 Task: Find connections with filter location Siegen with filter topic #startupquoteswith filter profile language German with filter current company Godrej Group with filter school Rajeev Institute of Technology, HASSAN with filter industry Magnetic and Optical Media Manufacturing with filter service category Resume Writing with filter keywords title Mechanic
Action: Mouse moved to (165, 221)
Screenshot: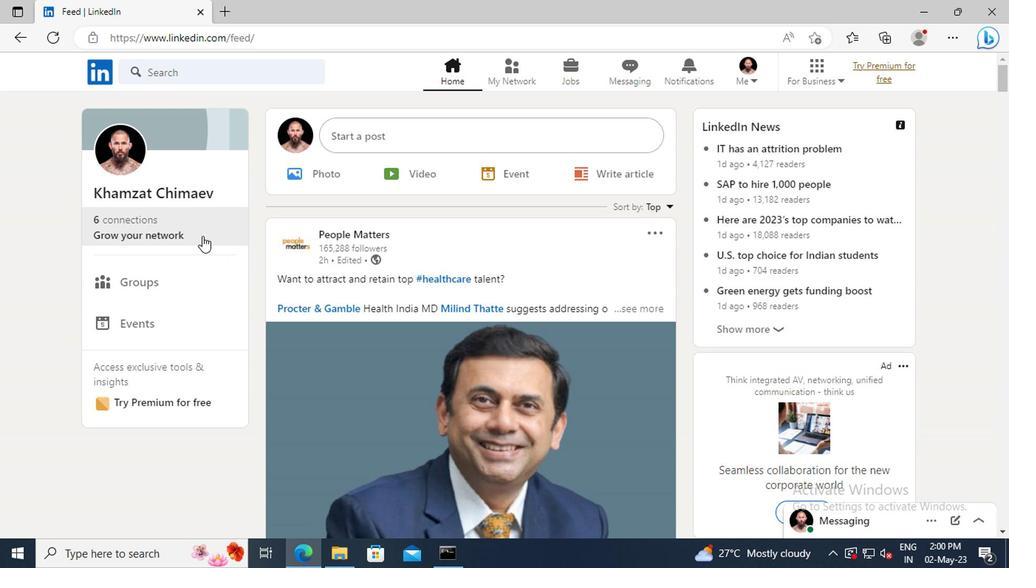 
Action: Mouse pressed left at (165, 221)
Screenshot: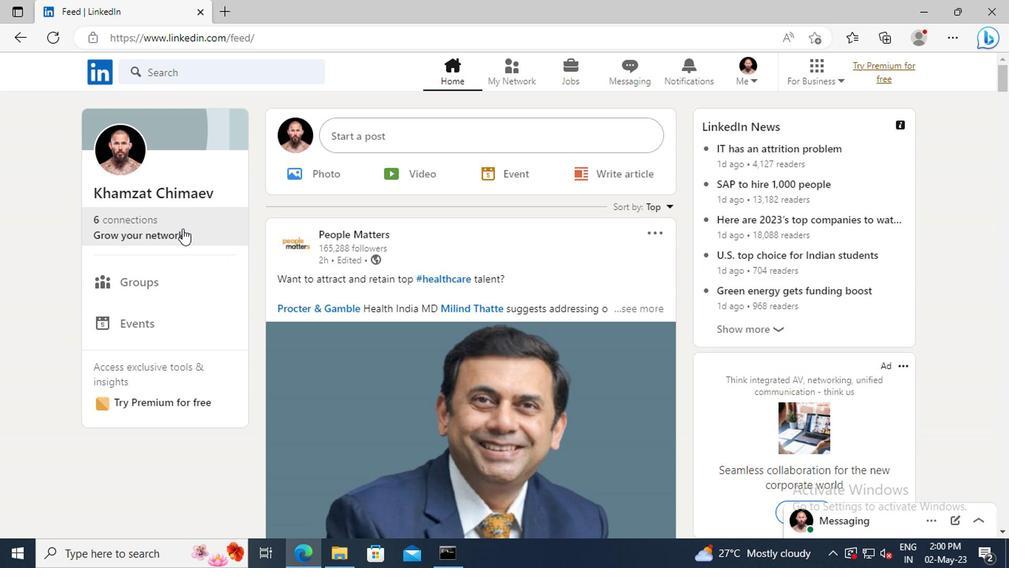 
Action: Mouse moved to (151, 155)
Screenshot: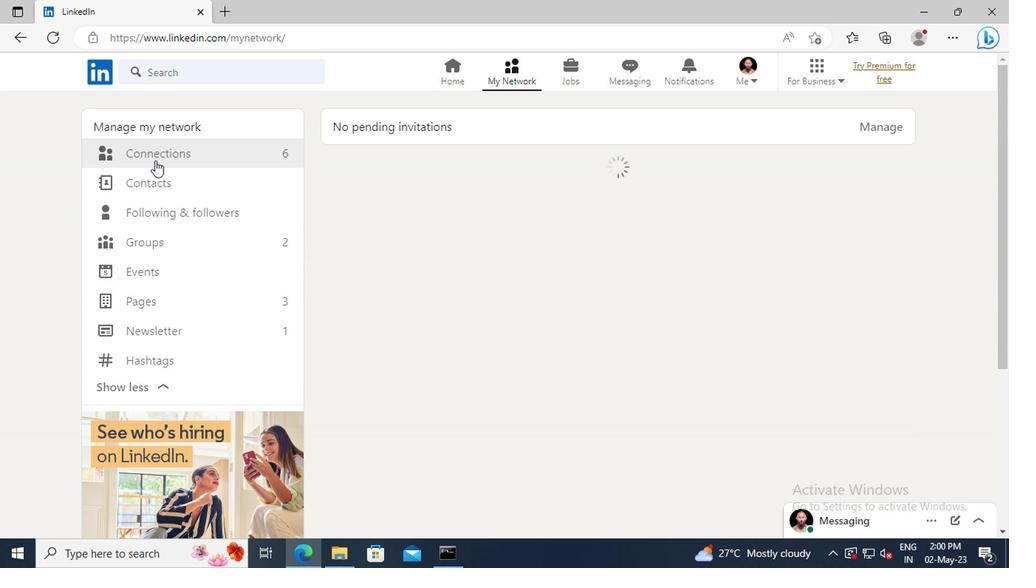 
Action: Mouse pressed left at (151, 155)
Screenshot: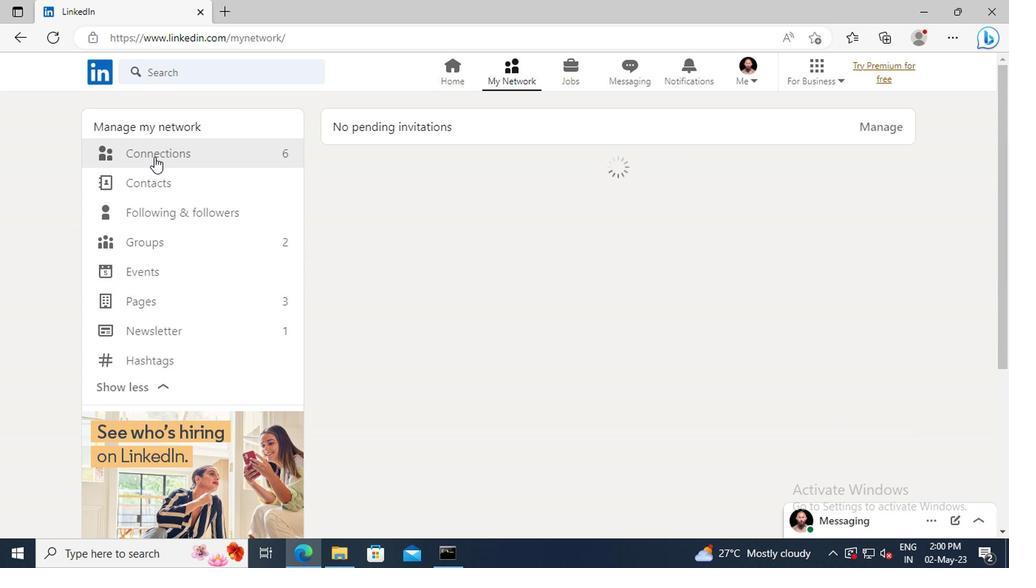 
Action: Mouse moved to (589, 158)
Screenshot: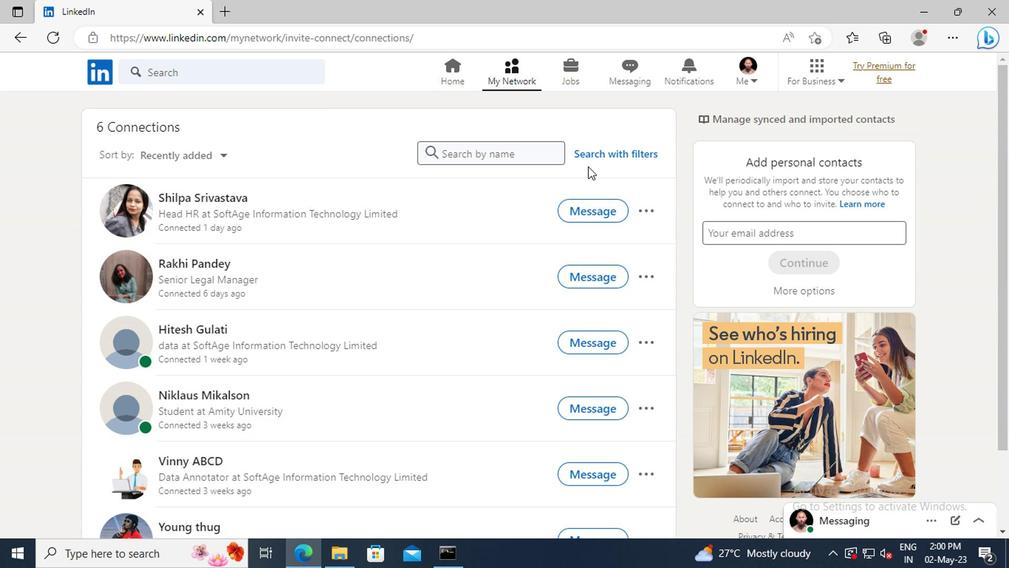 
Action: Mouse pressed left at (589, 158)
Screenshot: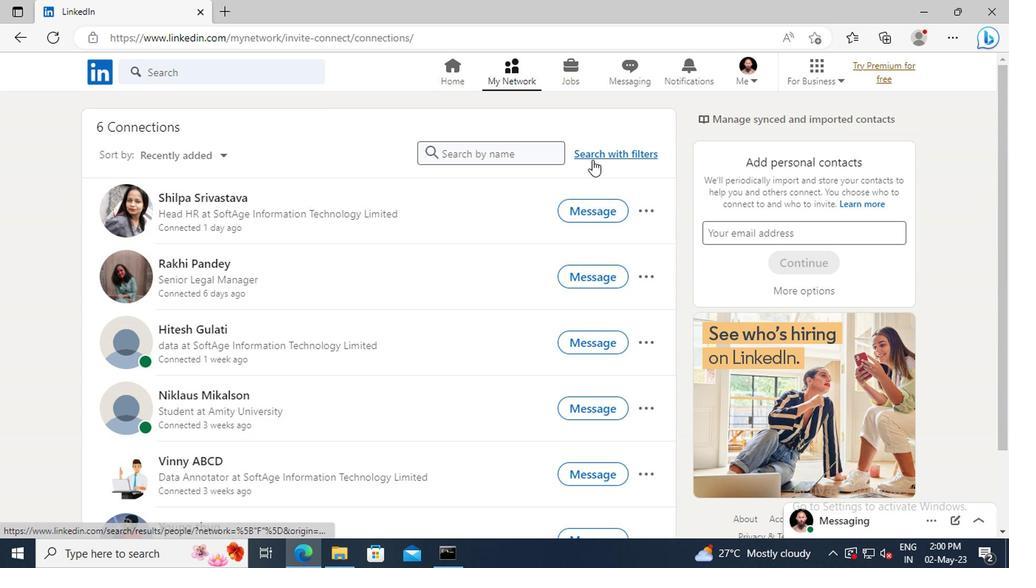 
Action: Mouse moved to (550, 114)
Screenshot: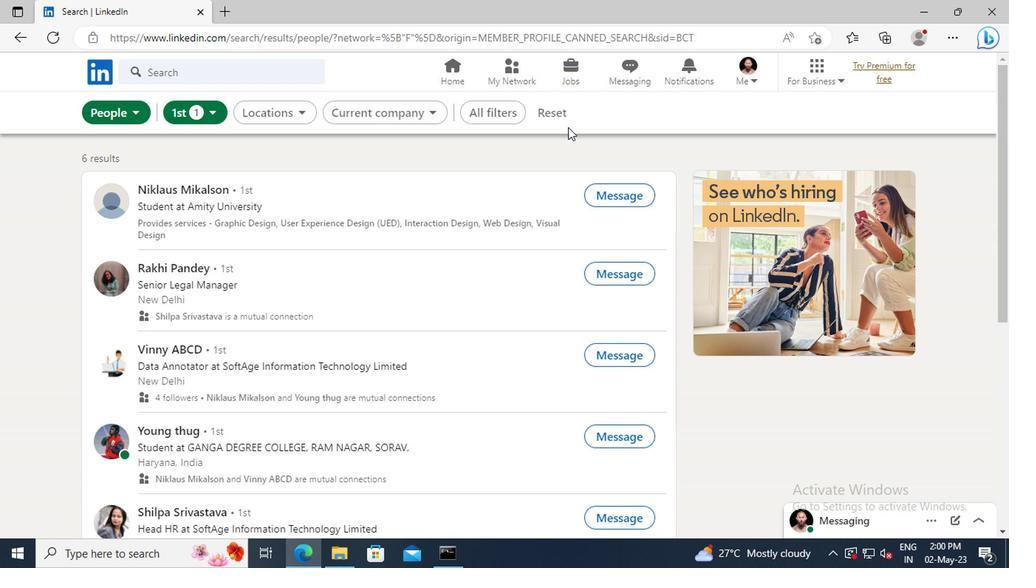 
Action: Mouse pressed left at (550, 114)
Screenshot: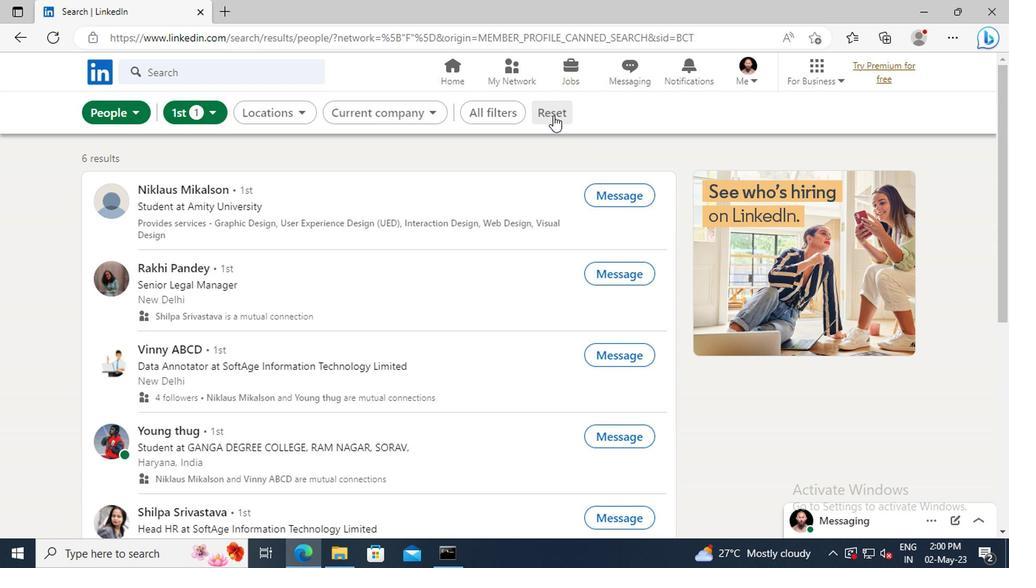 
Action: Mouse moved to (531, 113)
Screenshot: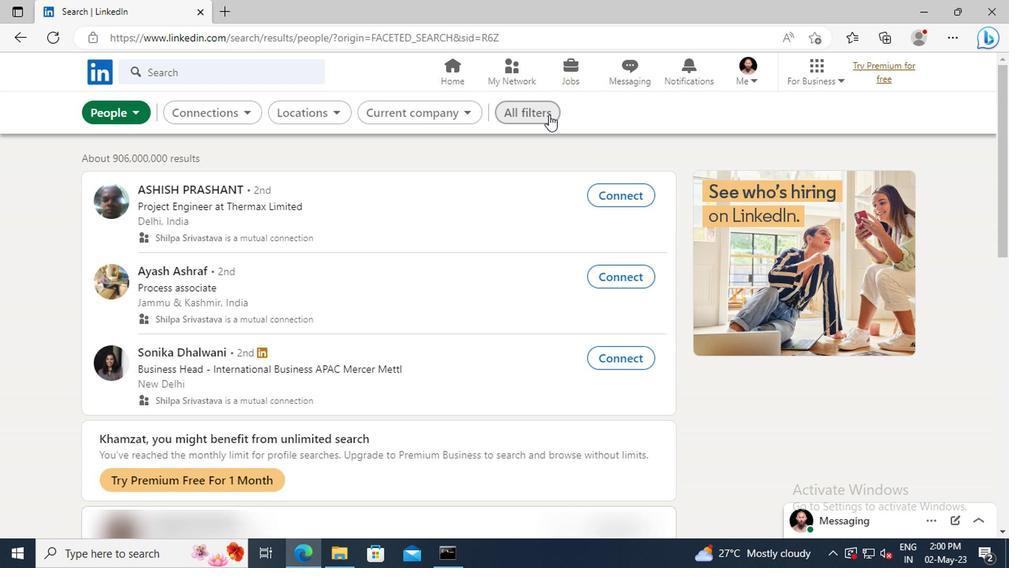 
Action: Mouse pressed left at (531, 113)
Screenshot: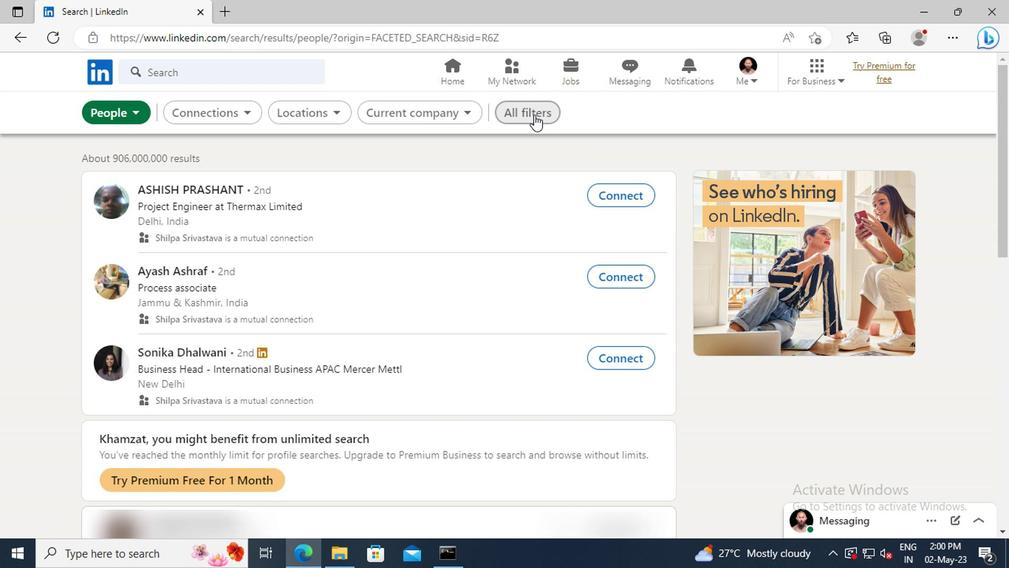 
Action: Mouse moved to (809, 277)
Screenshot: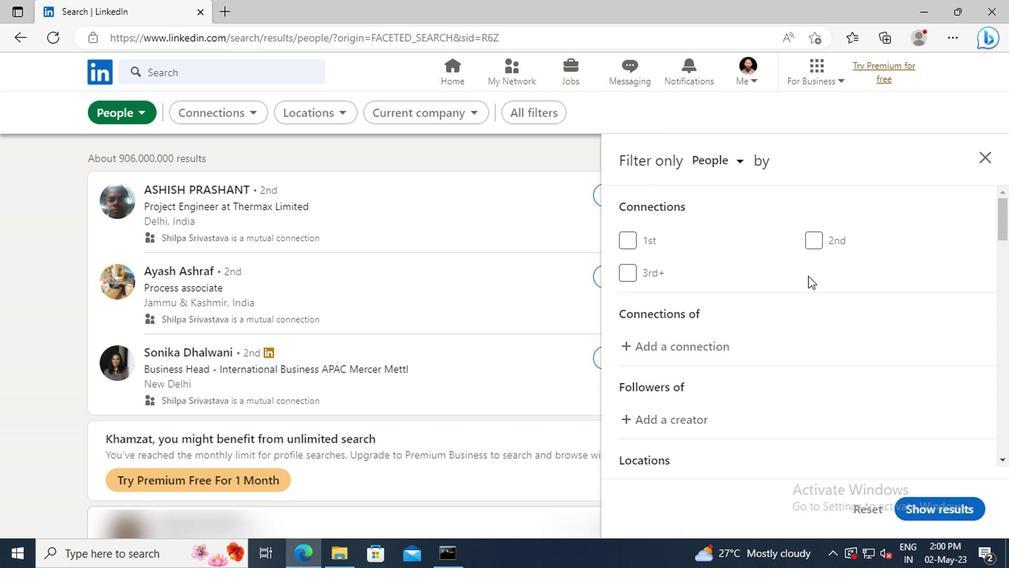 
Action: Mouse scrolled (809, 277) with delta (0, 0)
Screenshot: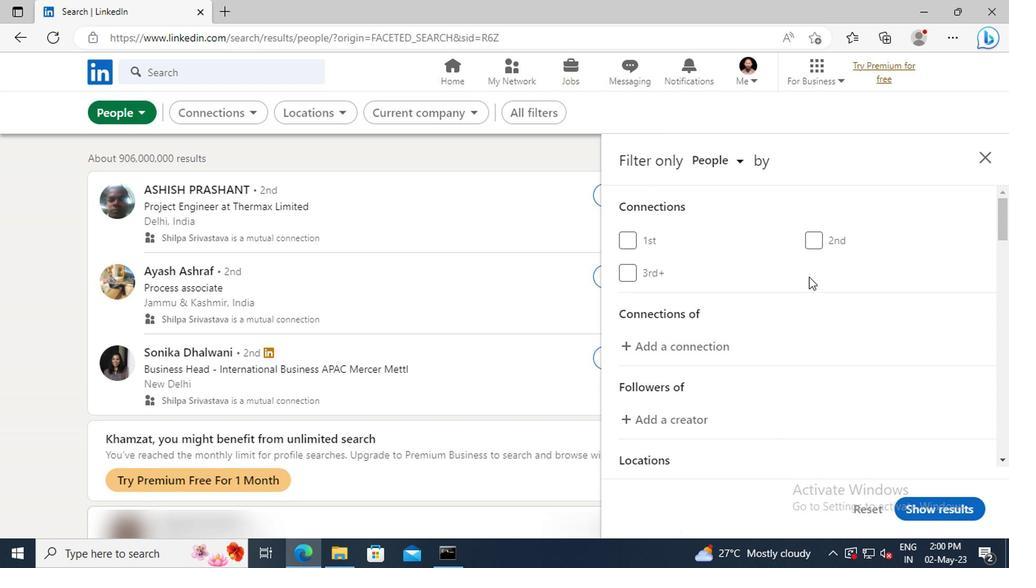 
Action: Mouse moved to (809, 278)
Screenshot: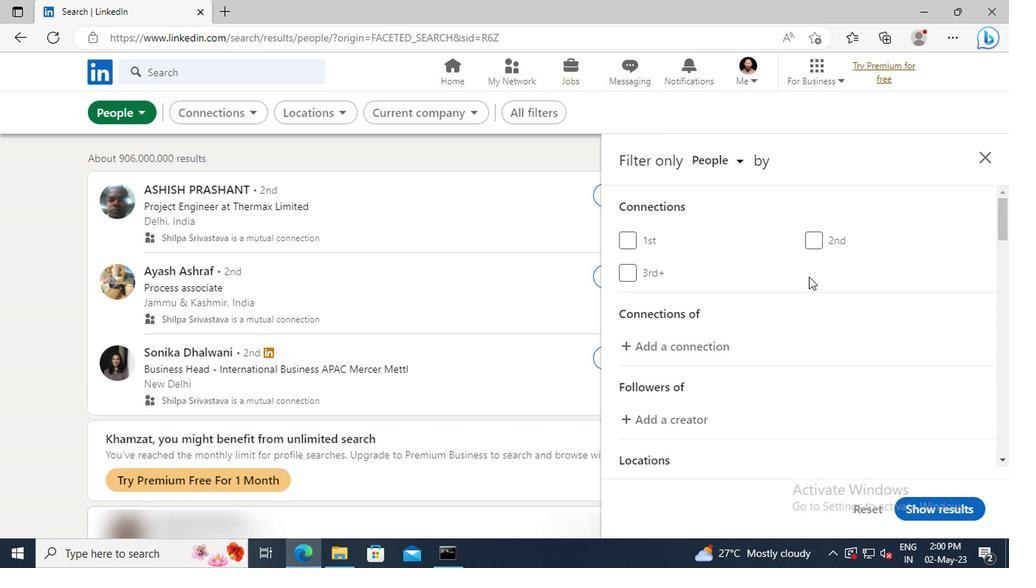 
Action: Mouse scrolled (809, 277) with delta (0, -1)
Screenshot: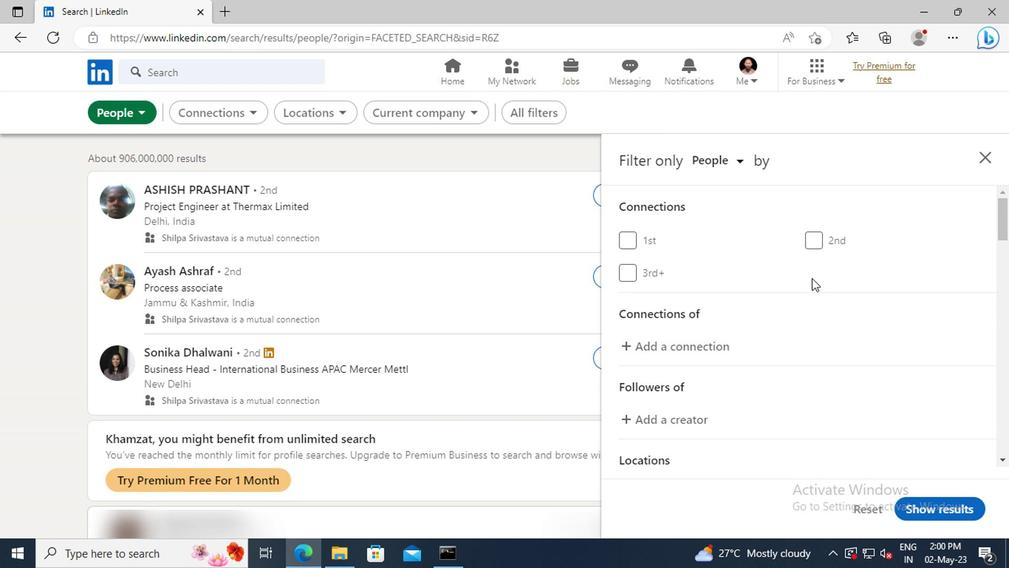 
Action: Mouse moved to (810, 279)
Screenshot: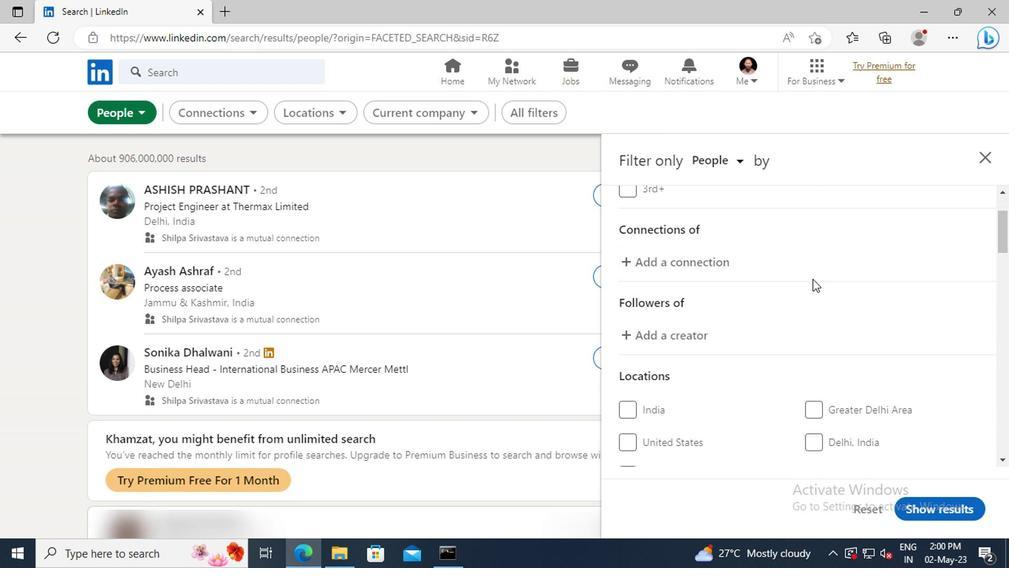 
Action: Mouse scrolled (810, 278) with delta (0, 0)
Screenshot: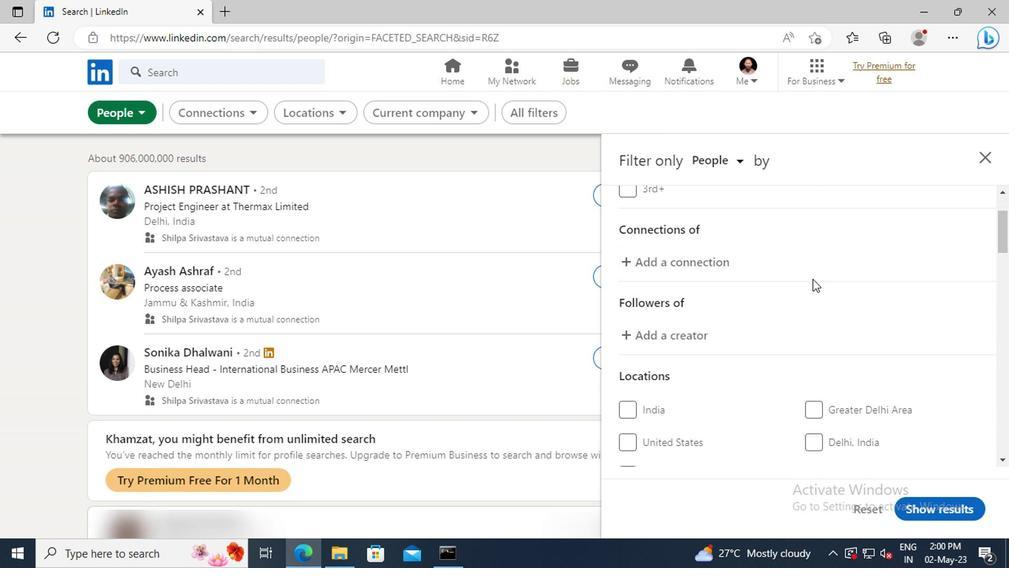
Action: Mouse scrolled (810, 278) with delta (0, 0)
Screenshot: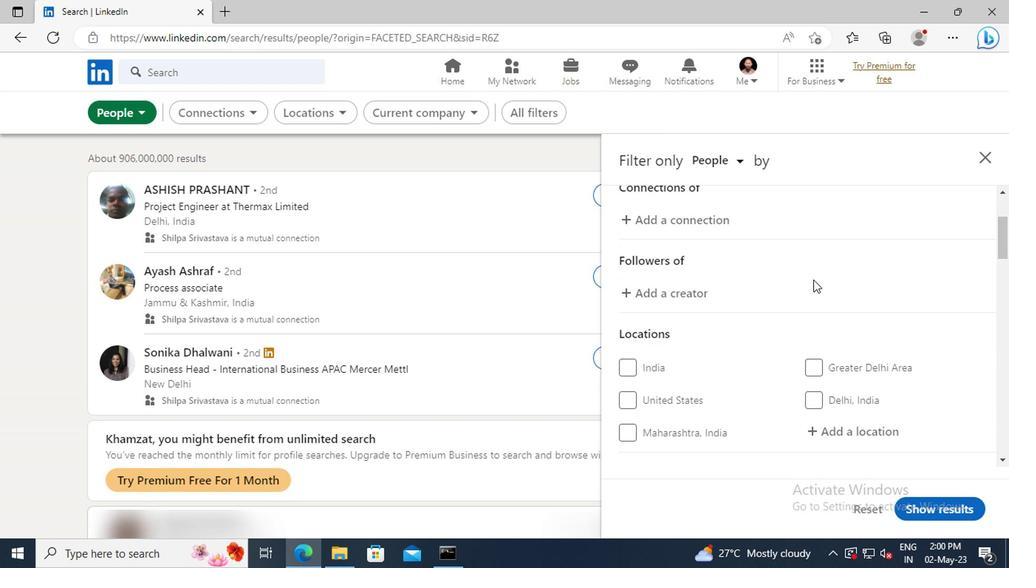 
Action: Mouse moved to (810, 280)
Screenshot: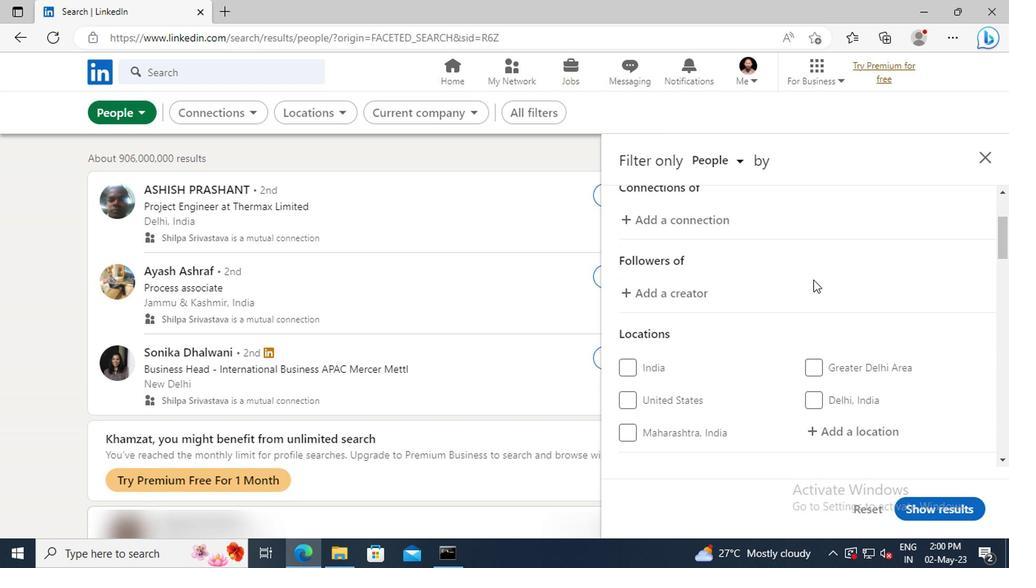 
Action: Mouse scrolled (810, 279) with delta (0, -1)
Screenshot: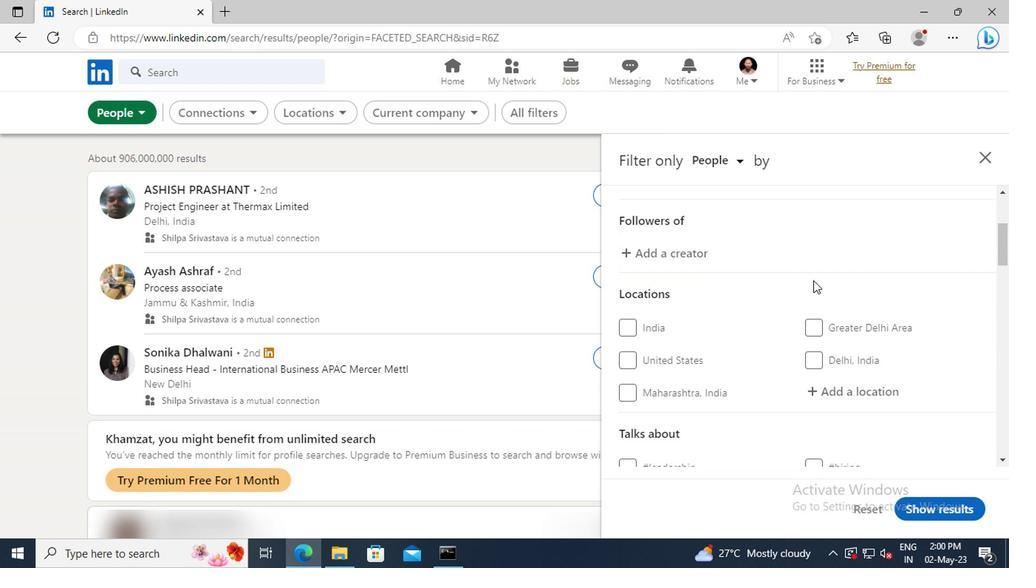 
Action: Mouse scrolled (810, 279) with delta (0, -1)
Screenshot: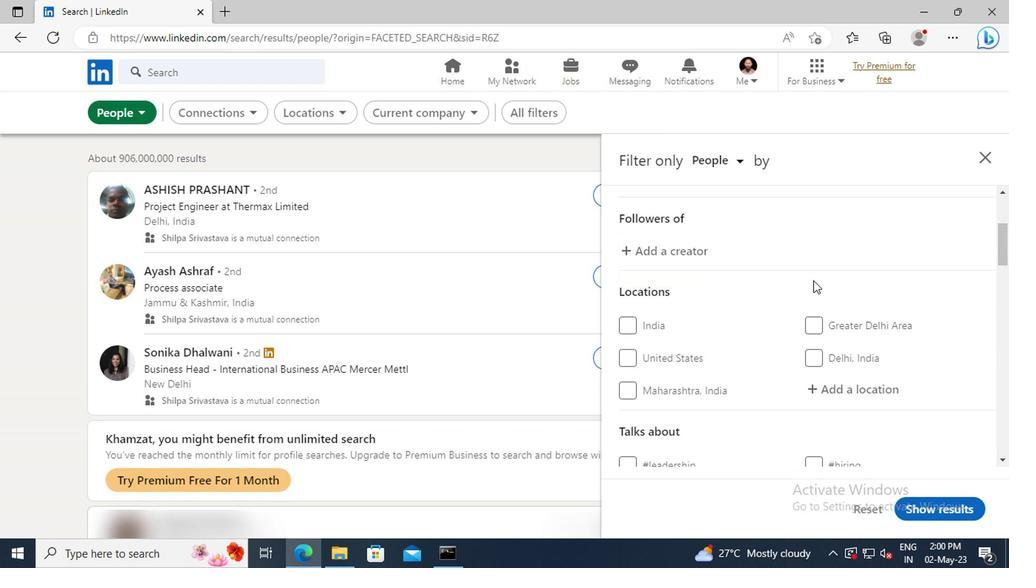 
Action: Mouse moved to (820, 307)
Screenshot: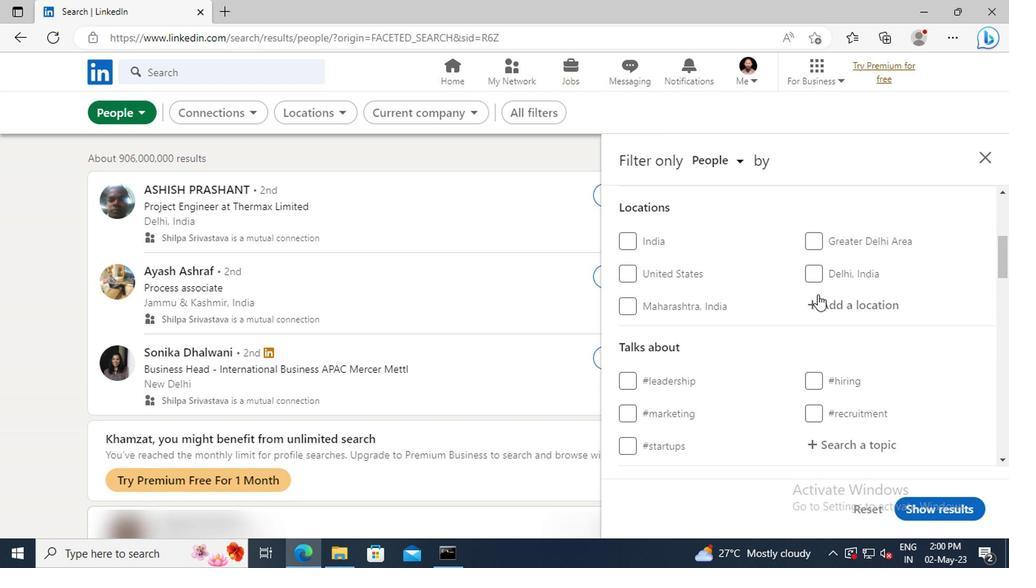 
Action: Mouse pressed left at (820, 307)
Screenshot: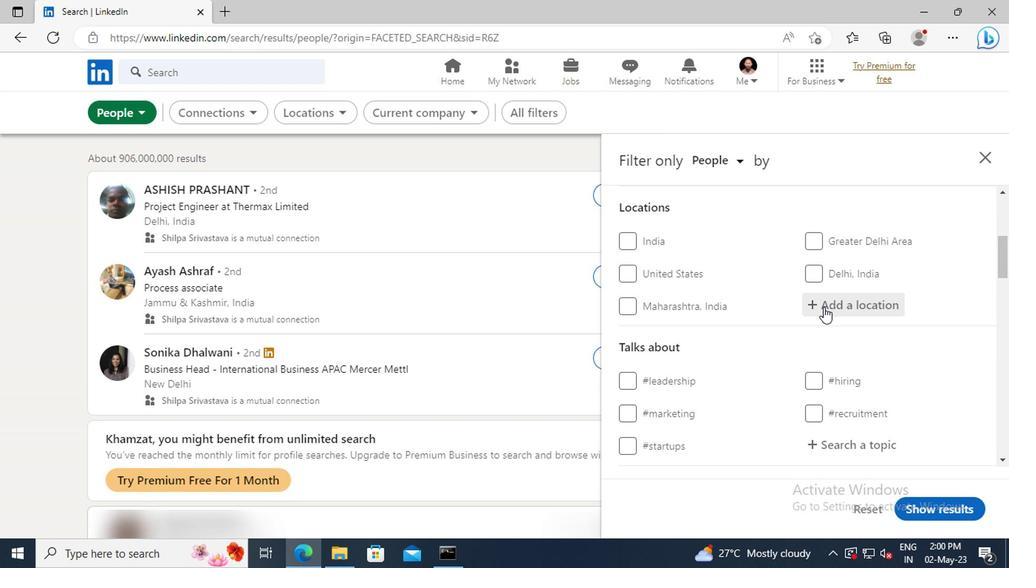 
Action: Key pressed <Key.shift>SIEGEN
Screenshot: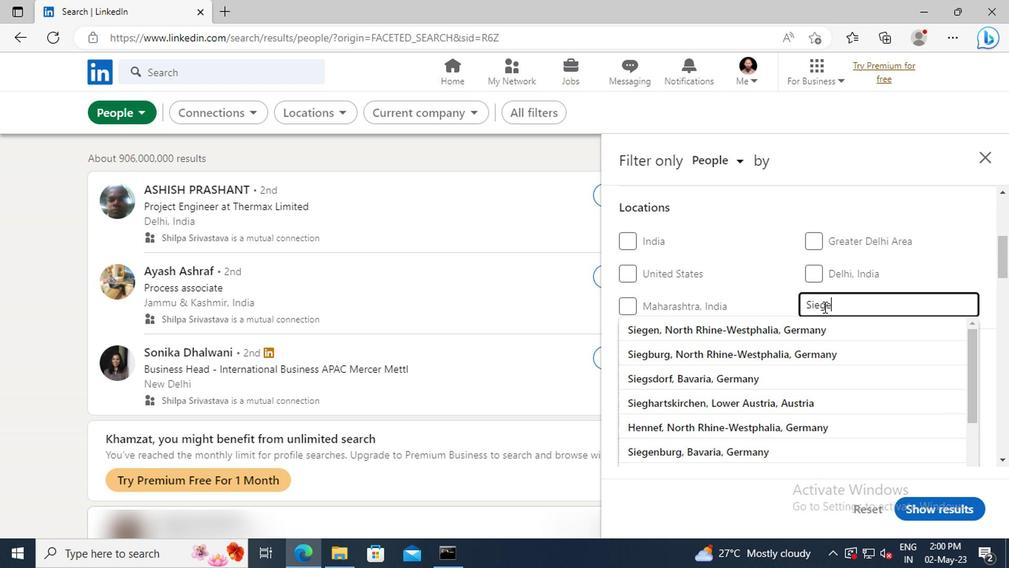 
Action: Mouse moved to (825, 327)
Screenshot: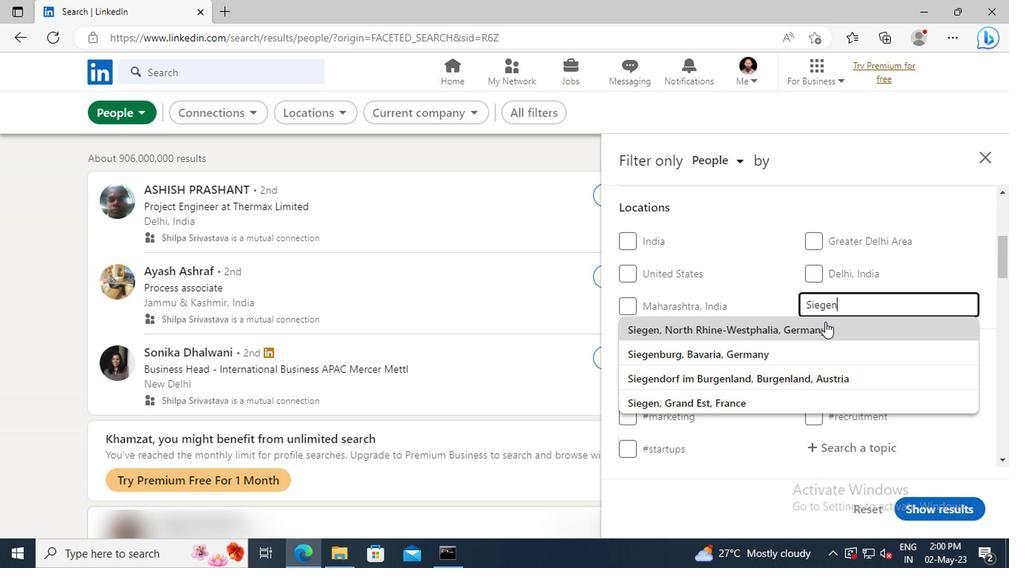
Action: Mouse pressed left at (825, 327)
Screenshot: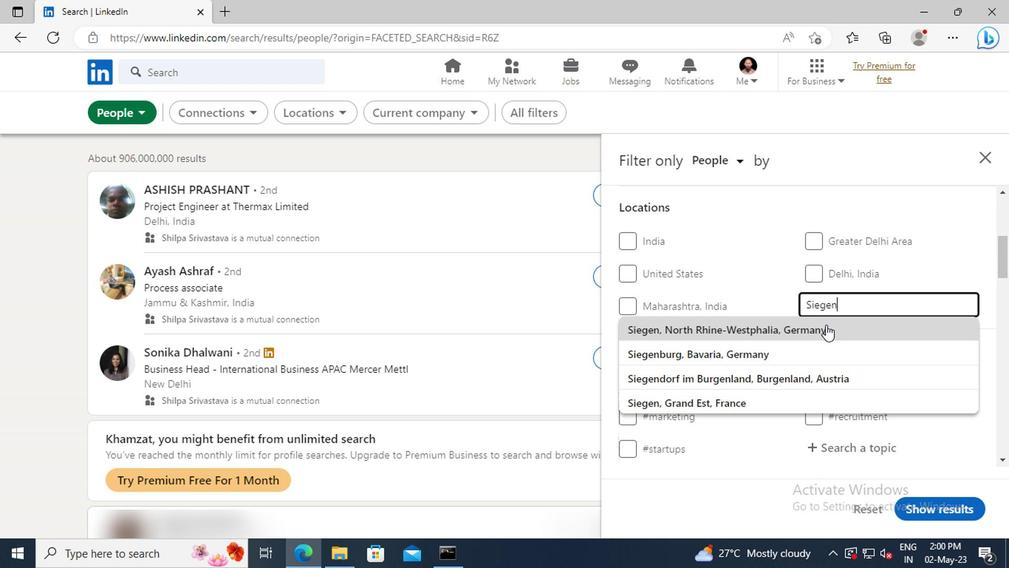 
Action: Mouse scrolled (825, 327) with delta (0, 0)
Screenshot: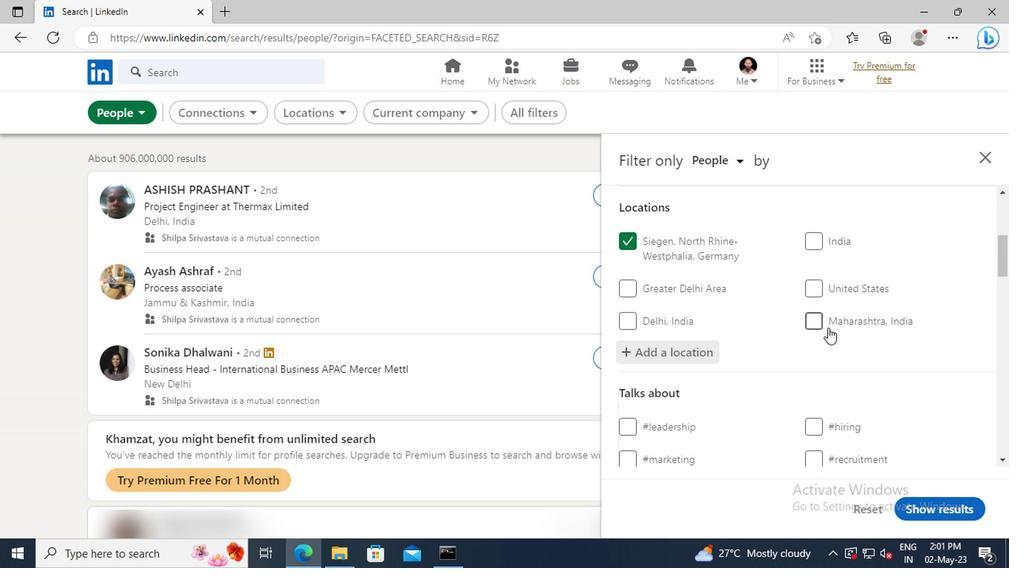 
Action: Mouse moved to (821, 324)
Screenshot: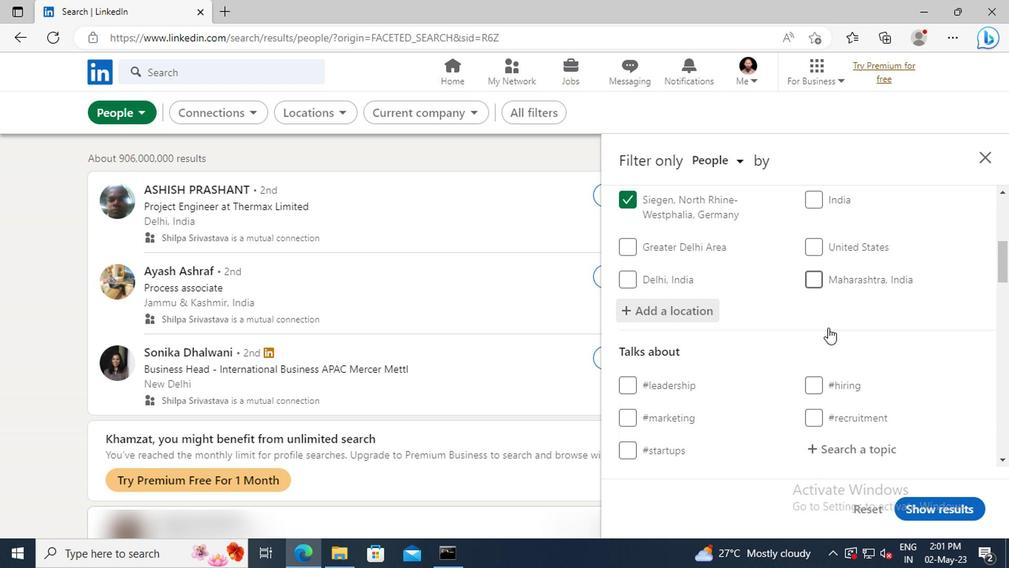 
Action: Mouse scrolled (821, 323) with delta (0, 0)
Screenshot: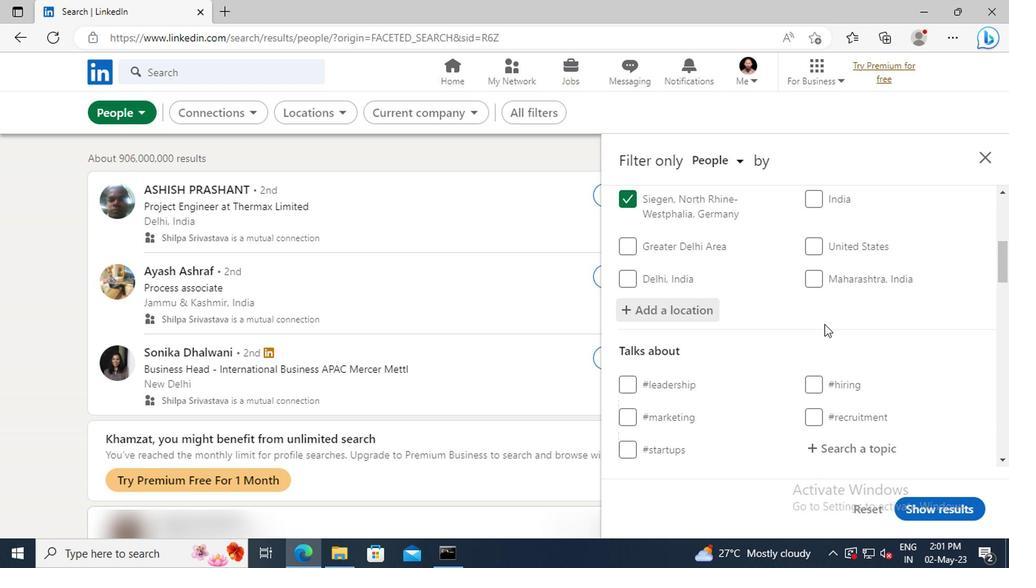 
Action: Mouse moved to (814, 313)
Screenshot: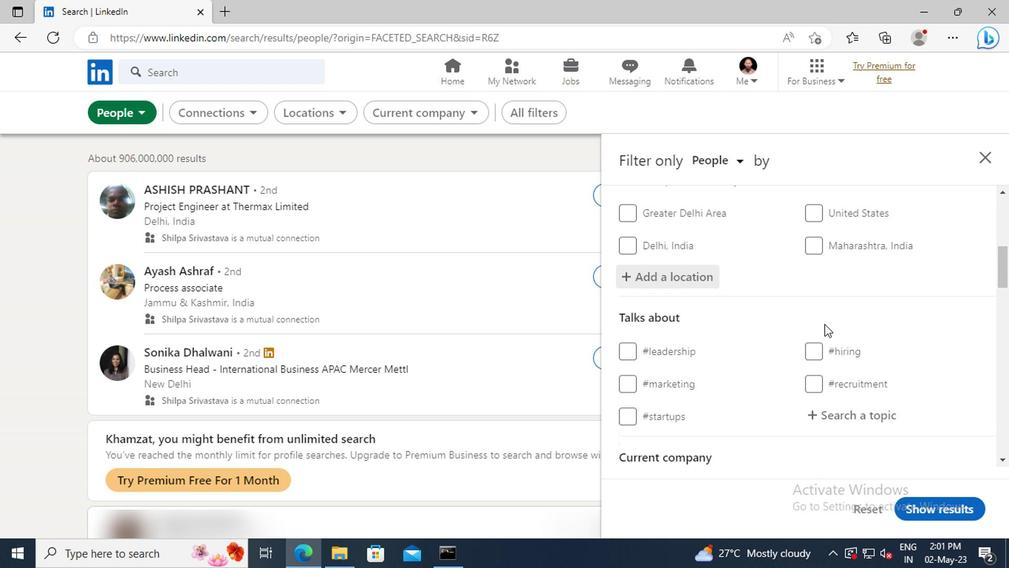 
Action: Mouse scrolled (814, 312) with delta (0, 0)
Screenshot: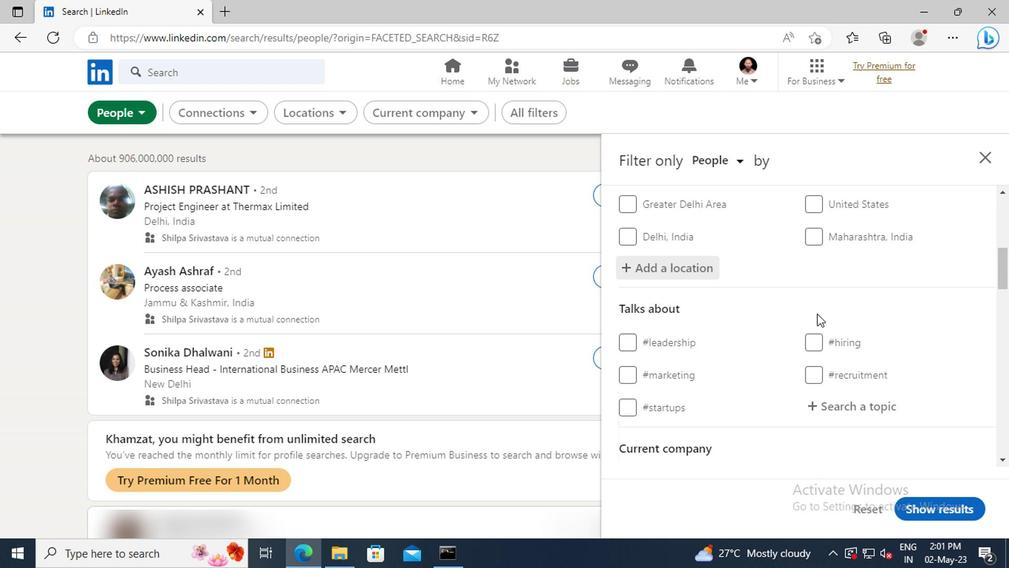 
Action: Mouse moved to (812, 313)
Screenshot: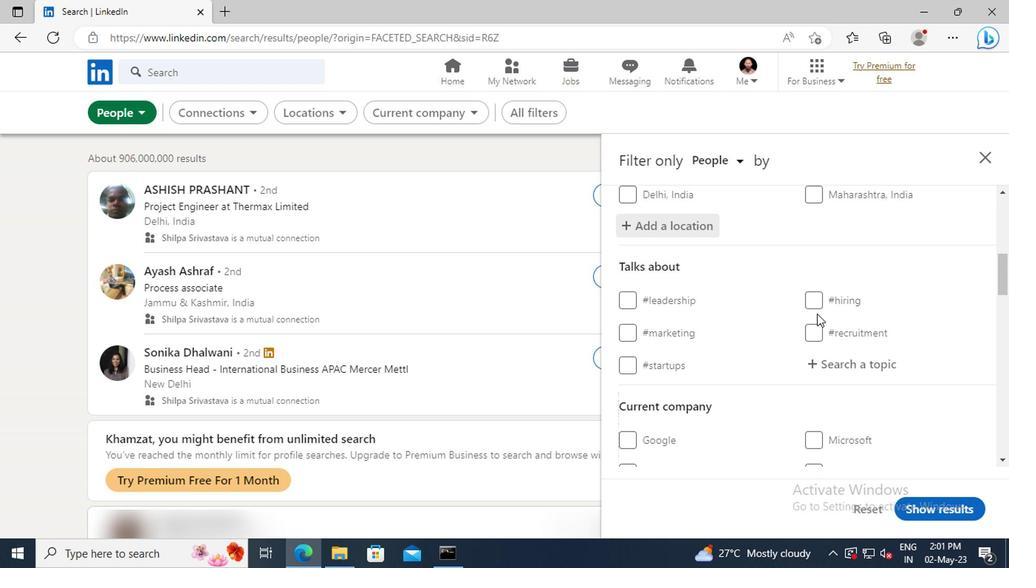 
Action: Mouse scrolled (812, 312) with delta (0, 0)
Screenshot: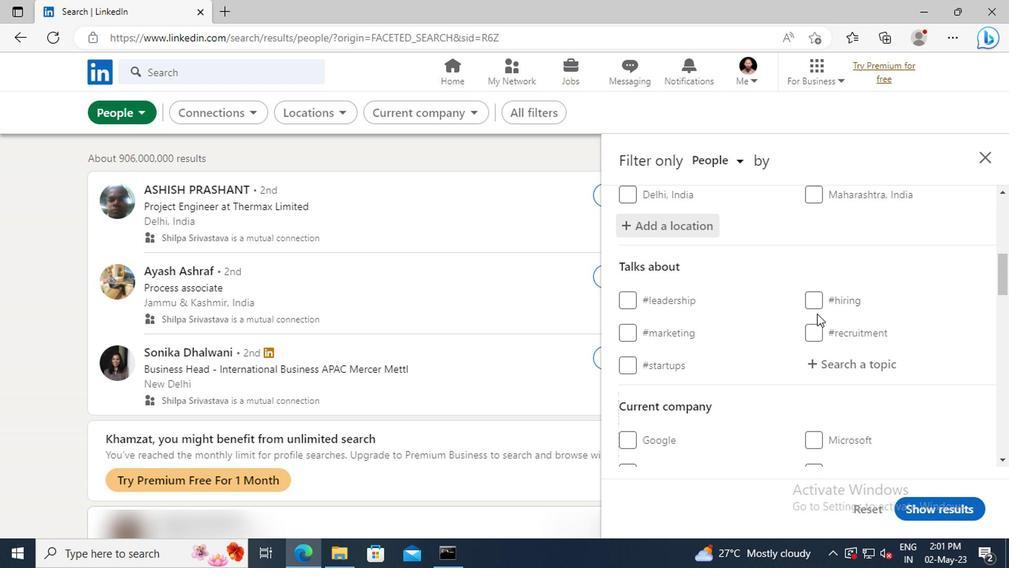 
Action: Mouse moved to (818, 321)
Screenshot: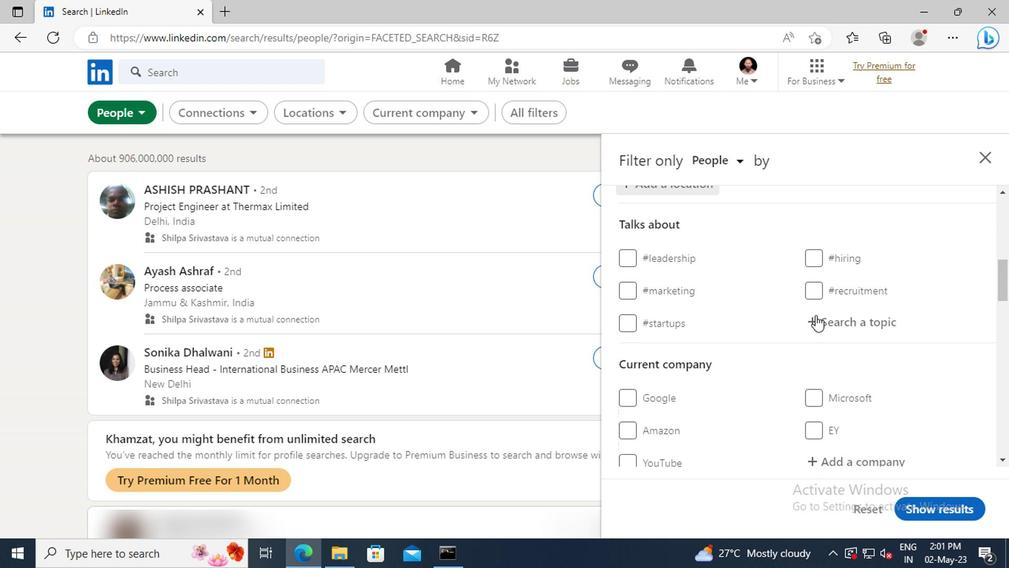 
Action: Mouse pressed left at (818, 321)
Screenshot: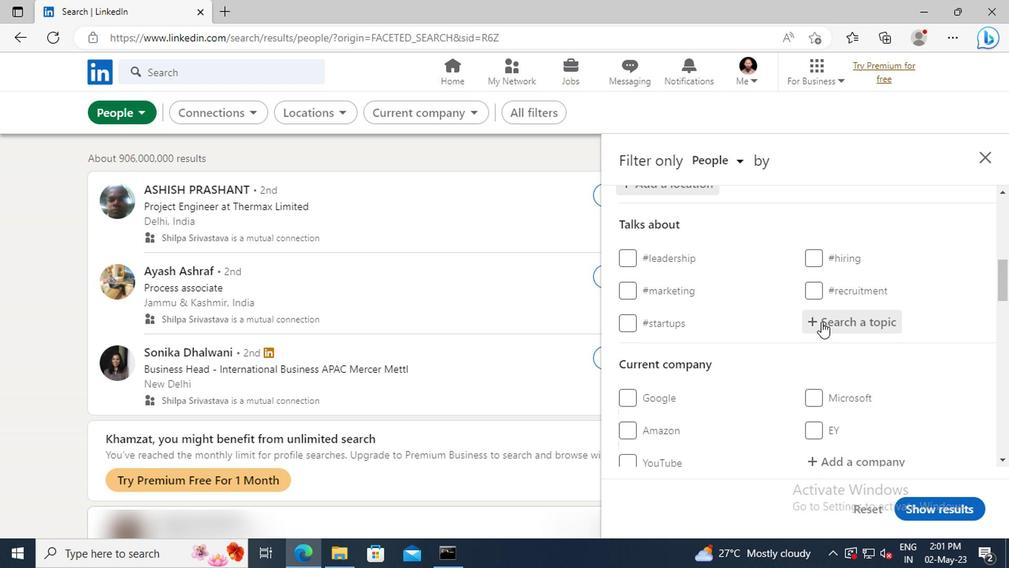 
Action: Key pressed STARTUPQU
Screenshot: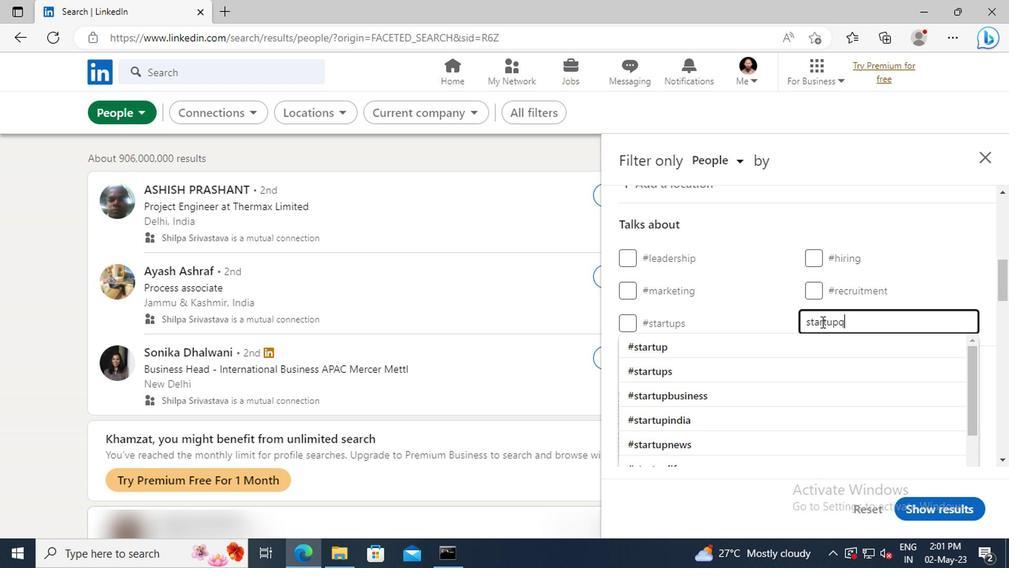 
Action: Mouse moved to (822, 345)
Screenshot: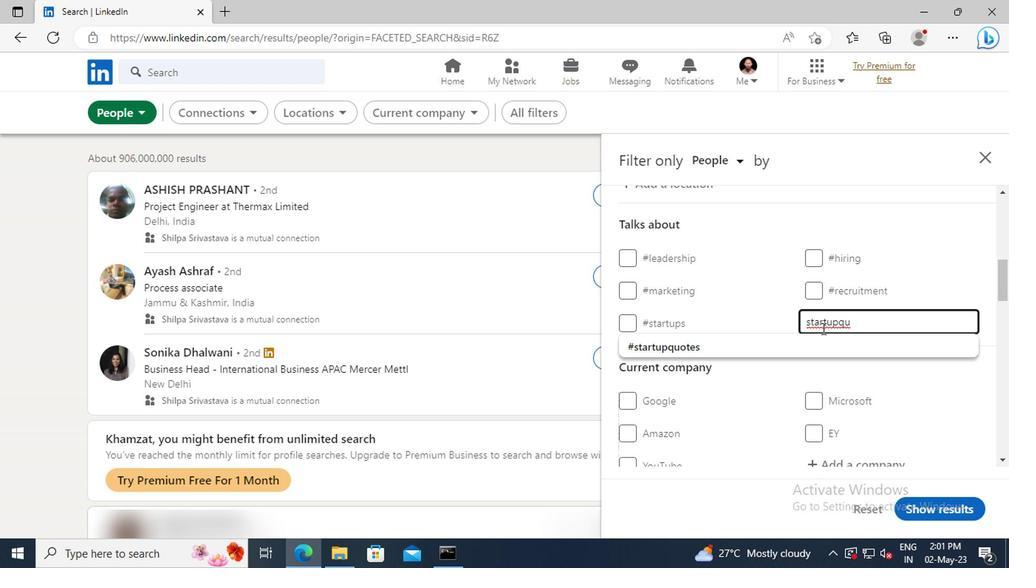 
Action: Mouse pressed left at (822, 345)
Screenshot: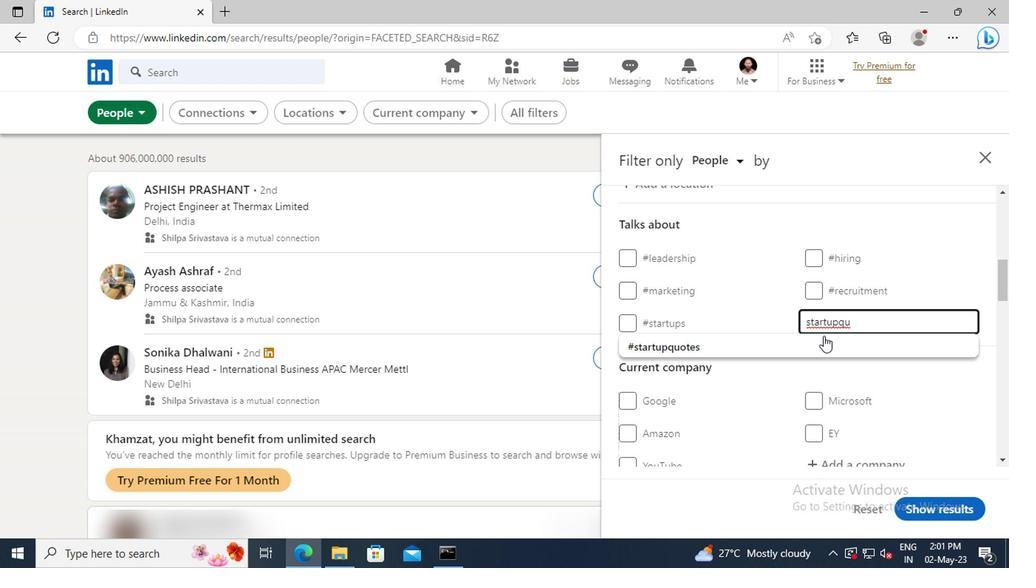 
Action: Mouse scrolled (822, 344) with delta (0, -1)
Screenshot: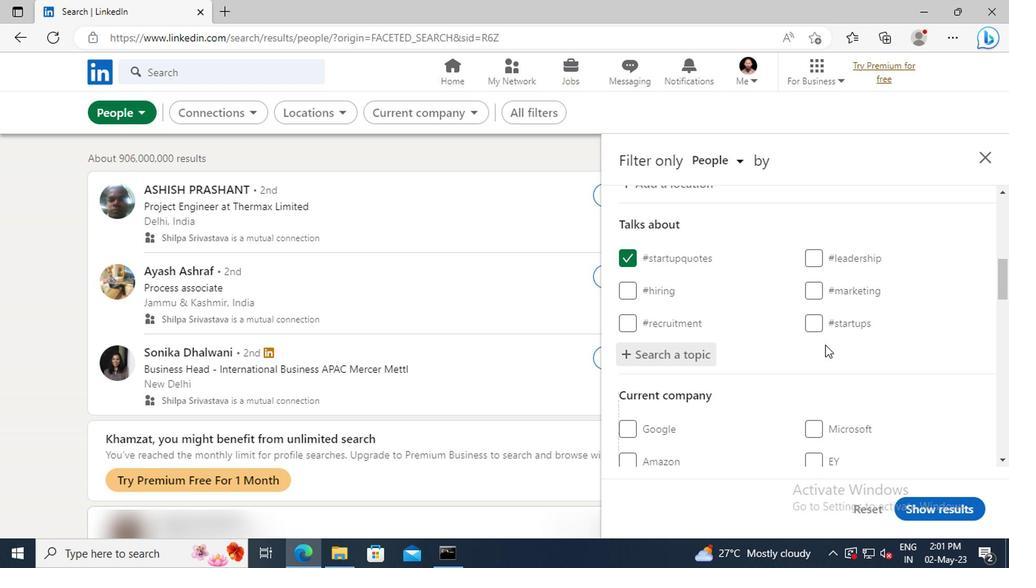
Action: Mouse scrolled (822, 344) with delta (0, -1)
Screenshot: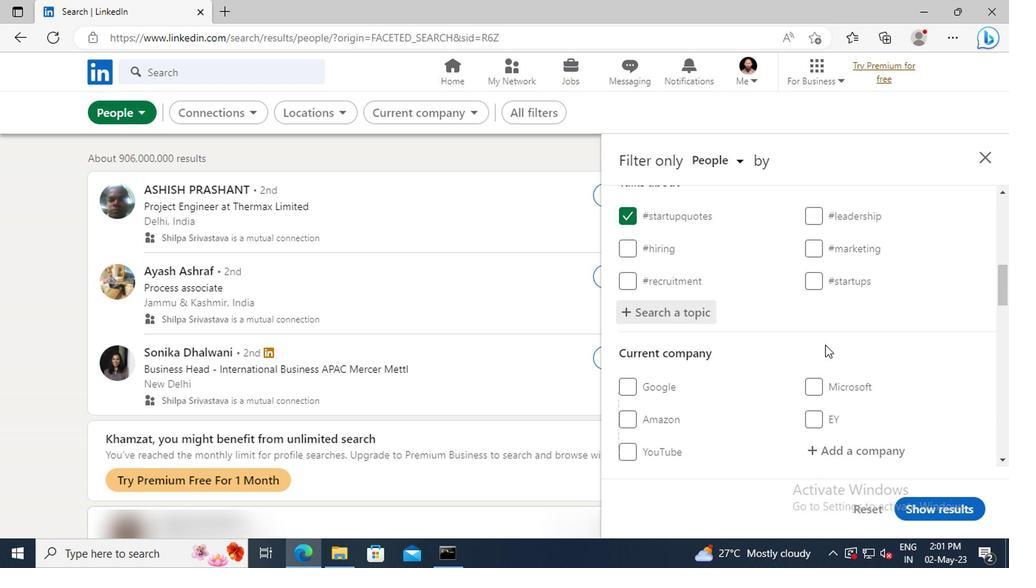 
Action: Mouse scrolled (822, 344) with delta (0, -1)
Screenshot: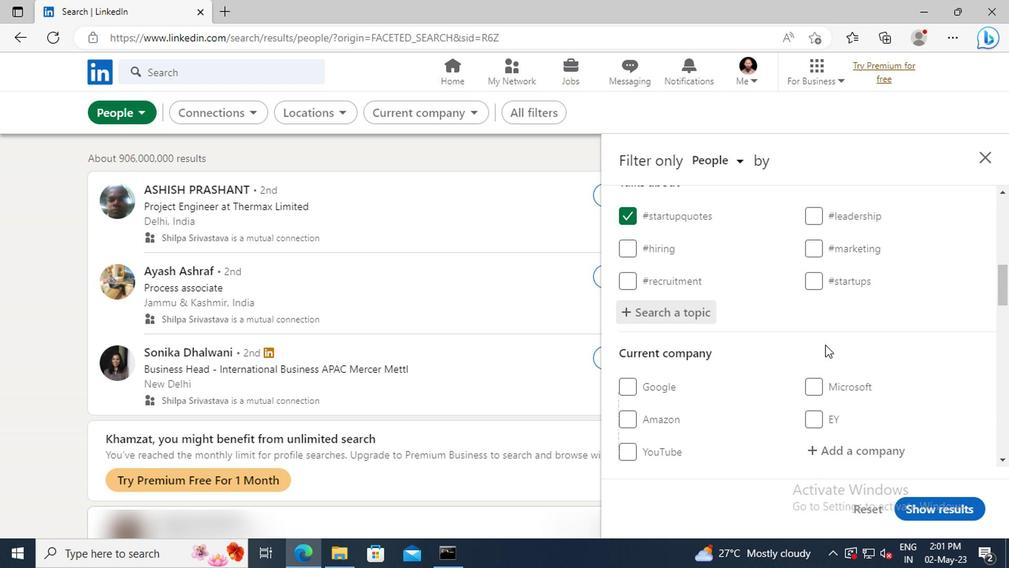 
Action: Mouse moved to (822, 346)
Screenshot: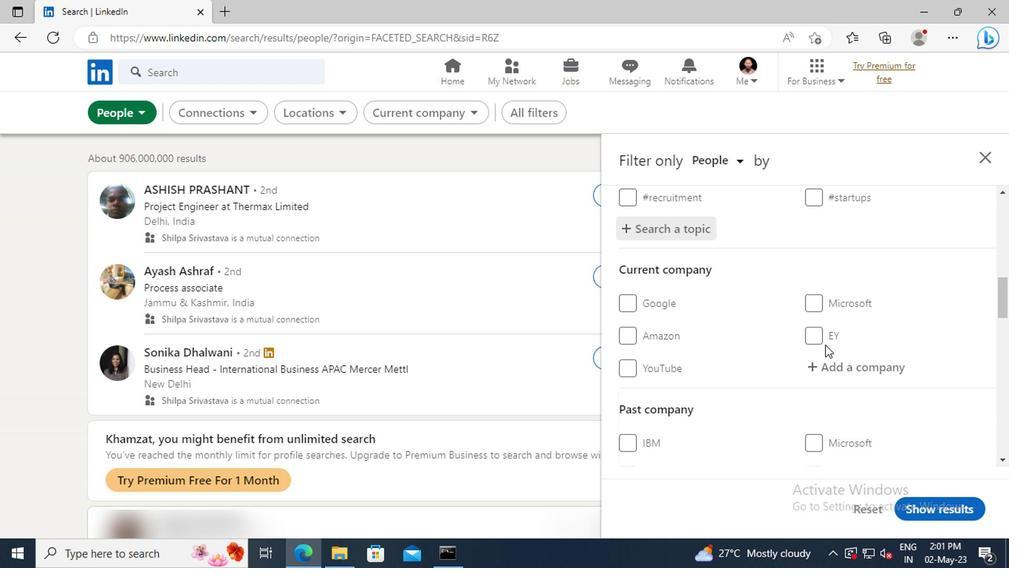 
Action: Mouse scrolled (822, 345) with delta (0, -1)
Screenshot: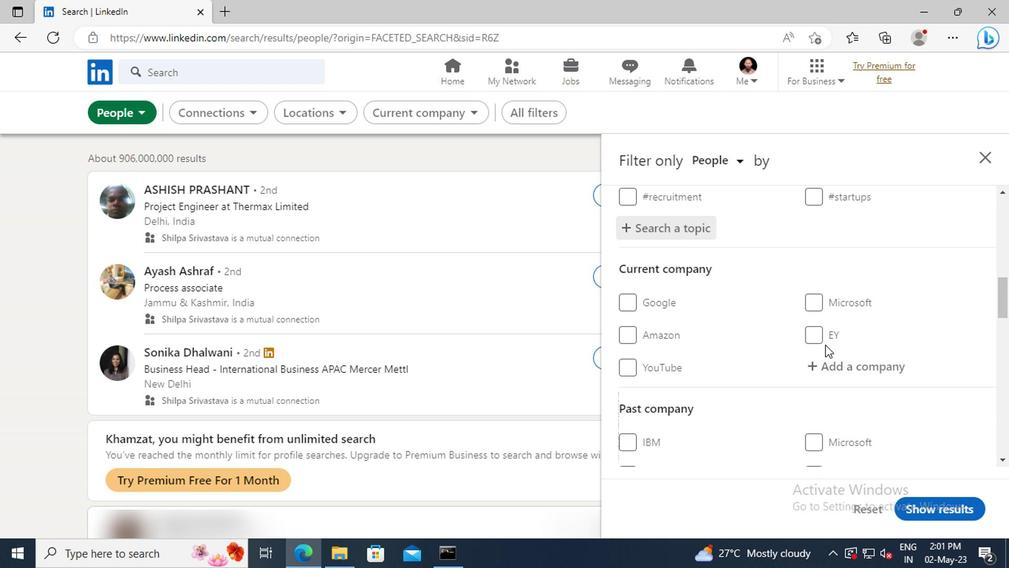 
Action: Mouse scrolled (822, 345) with delta (0, -1)
Screenshot: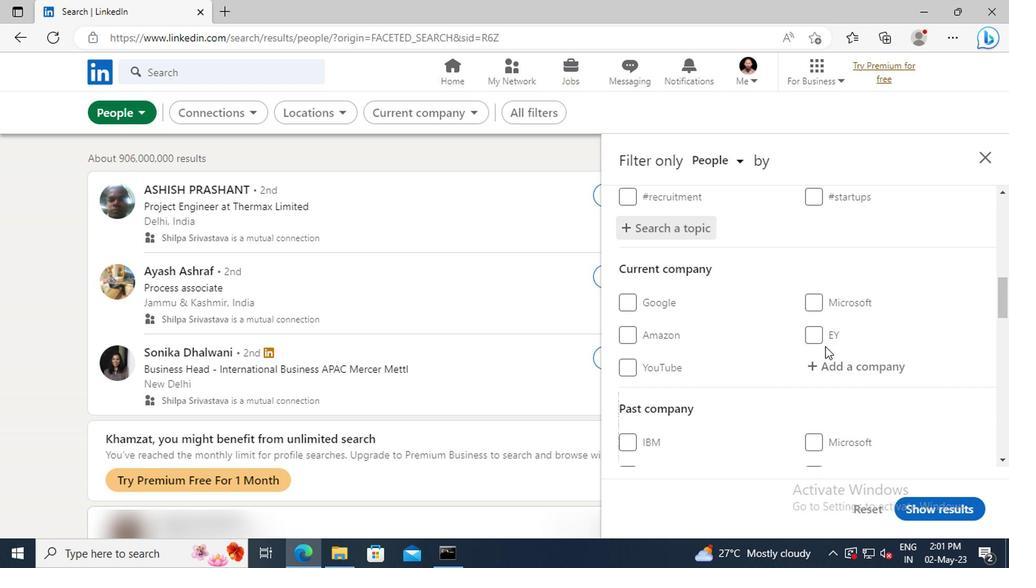 
Action: Mouse scrolled (822, 345) with delta (0, -1)
Screenshot: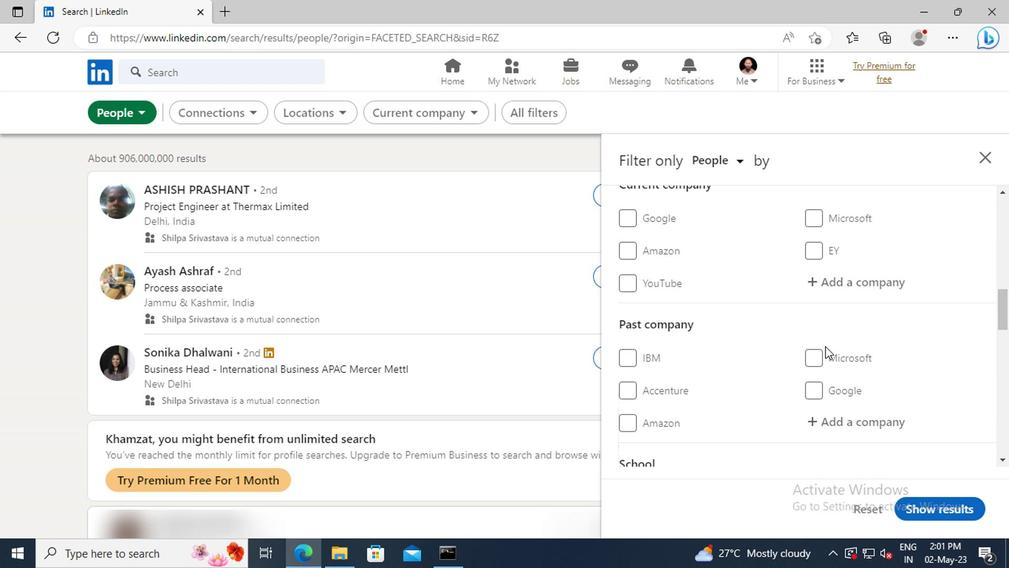 
Action: Mouse scrolled (822, 345) with delta (0, -1)
Screenshot: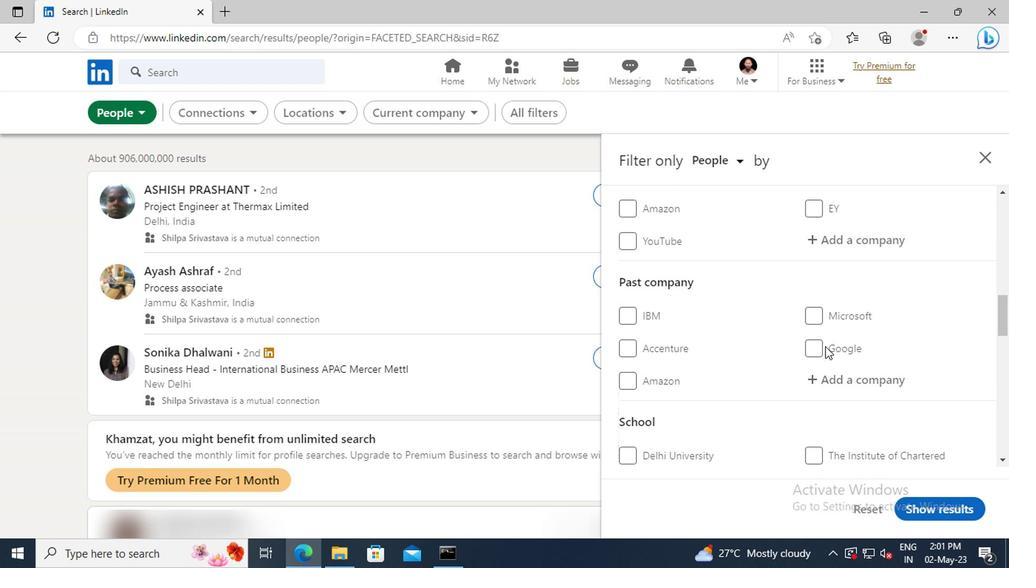 
Action: Mouse scrolled (822, 345) with delta (0, -1)
Screenshot: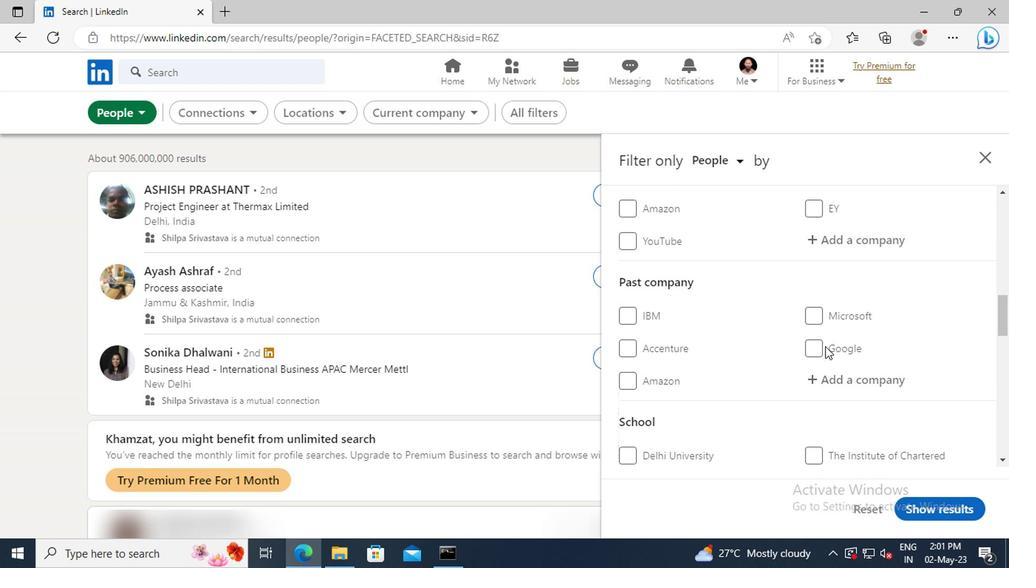 
Action: Mouse scrolled (822, 345) with delta (0, -1)
Screenshot: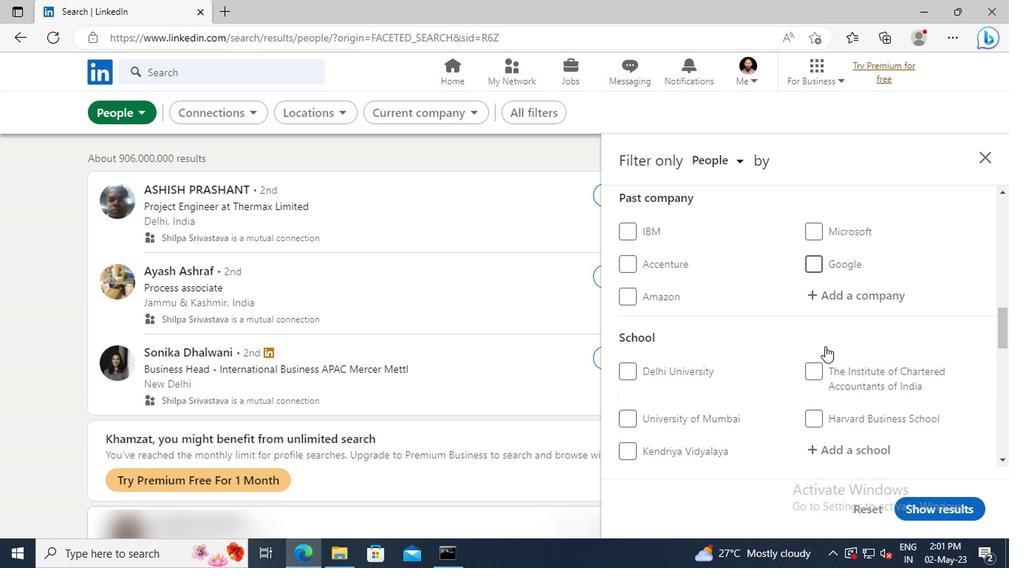 
Action: Mouse scrolled (822, 345) with delta (0, -1)
Screenshot: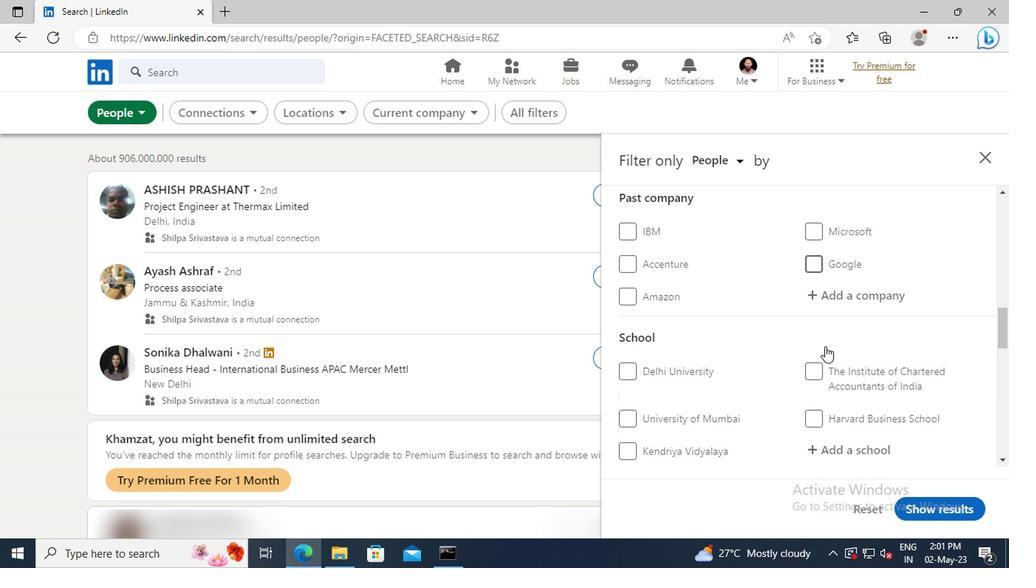 
Action: Mouse scrolled (822, 345) with delta (0, -1)
Screenshot: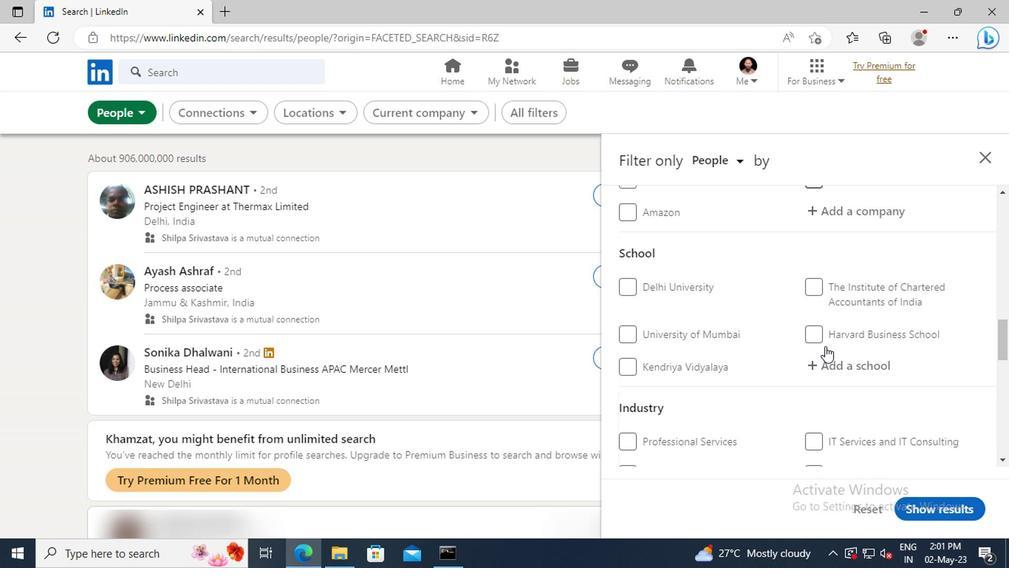 
Action: Mouse scrolled (822, 345) with delta (0, -1)
Screenshot: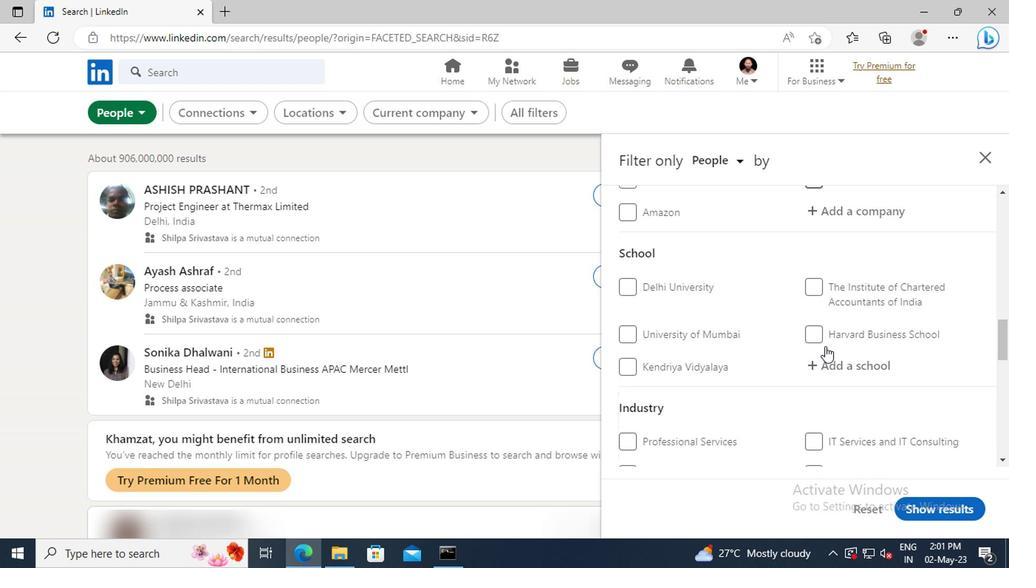 
Action: Mouse scrolled (822, 345) with delta (0, -1)
Screenshot: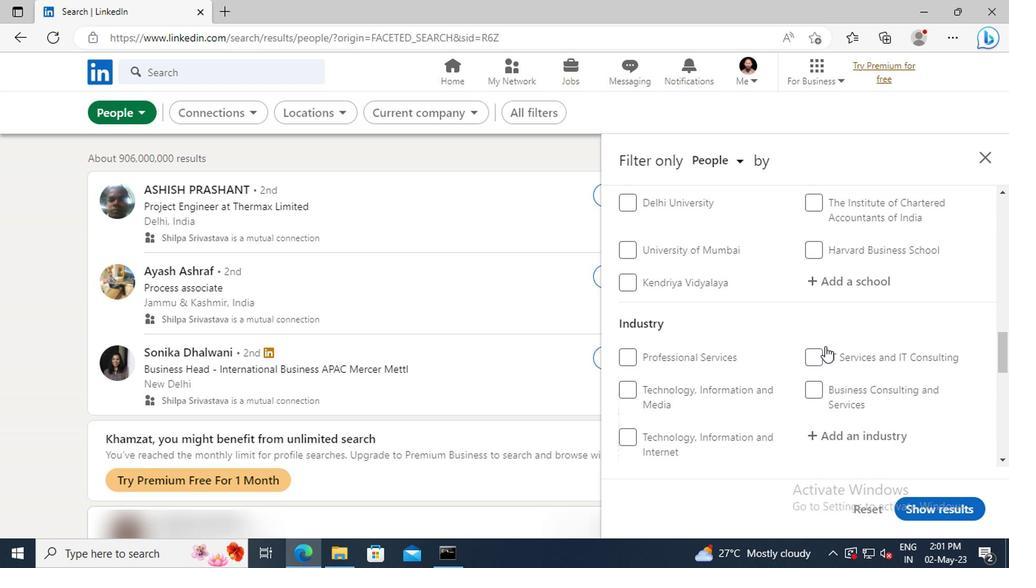 
Action: Mouse scrolled (822, 345) with delta (0, -1)
Screenshot: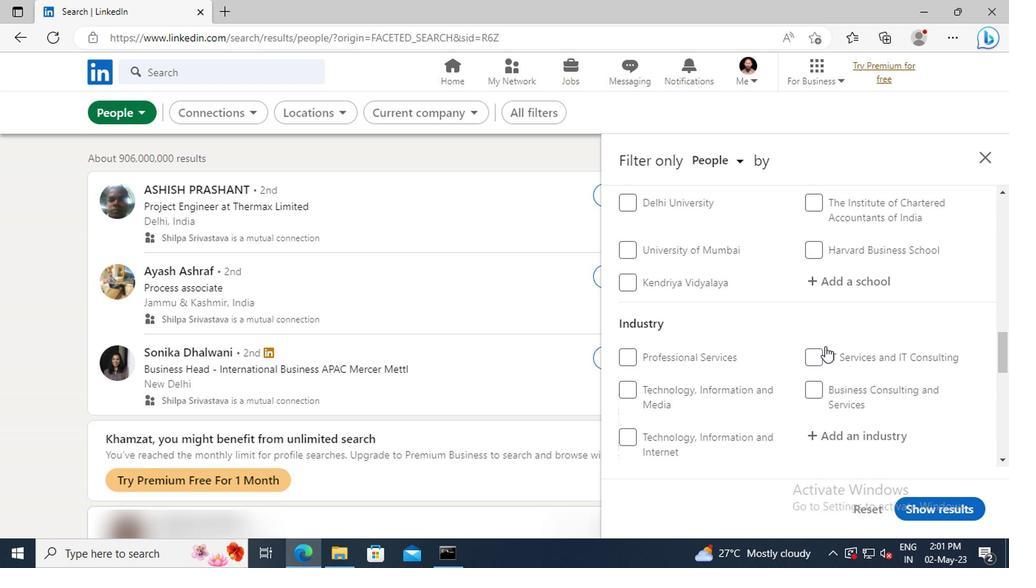 
Action: Mouse scrolled (822, 345) with delta (0, -1)
Screenshot: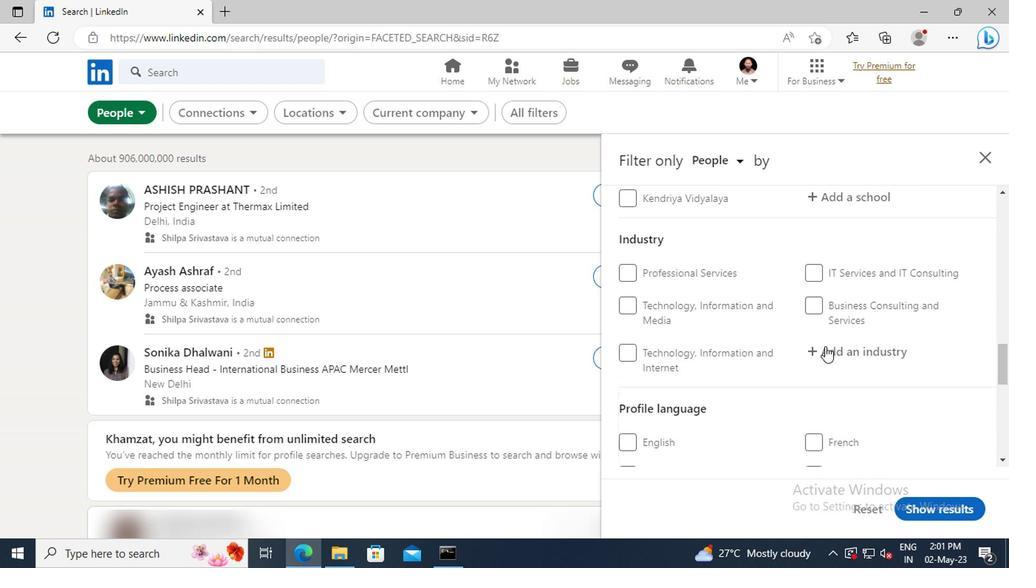 
Action: Mouse scrolled (822, 345) with delta (0, -1)
Screenshot: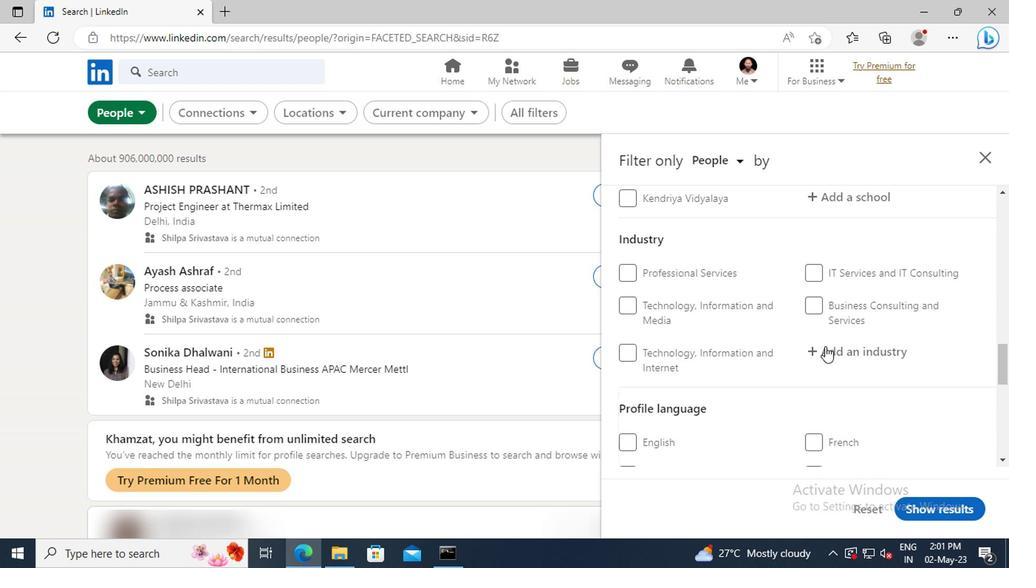 
Action: Mouse scrolled (822, 345) with delta (0, -1)
Screenshot: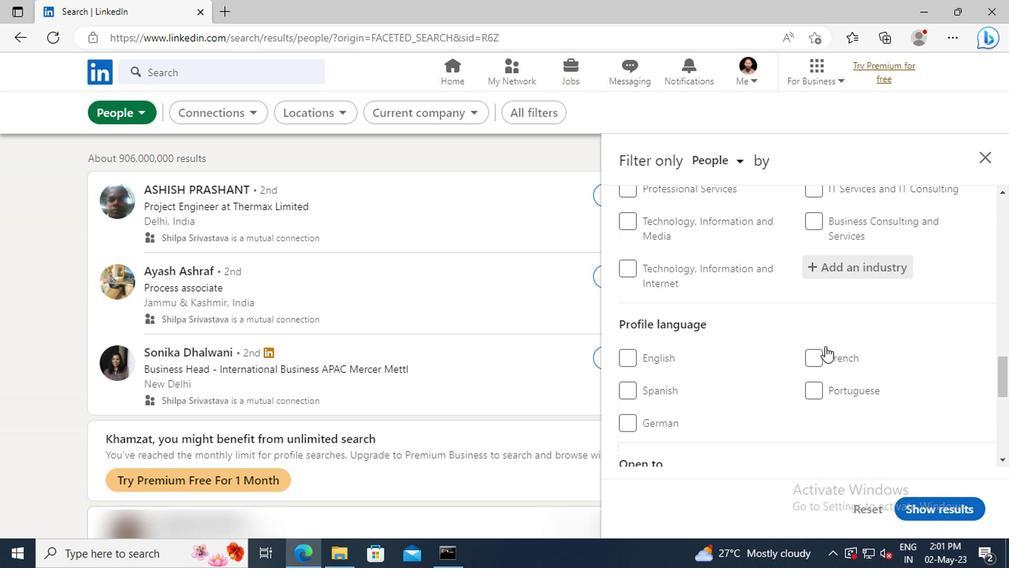 
Action: Mouse moved to (624, 380)
Screenshot: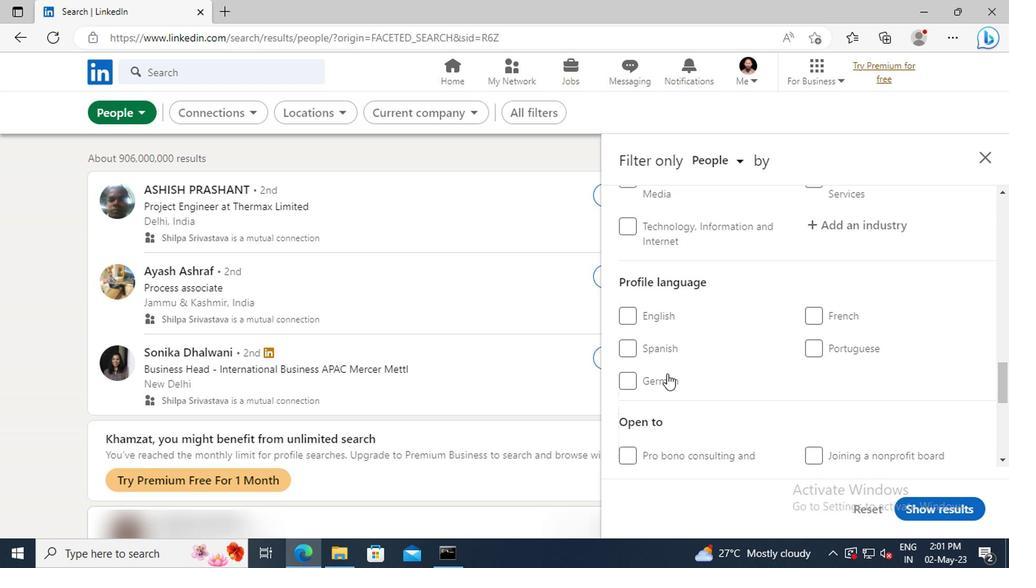 
Action: Mouse pressed left at (624, 380)
Screenshot: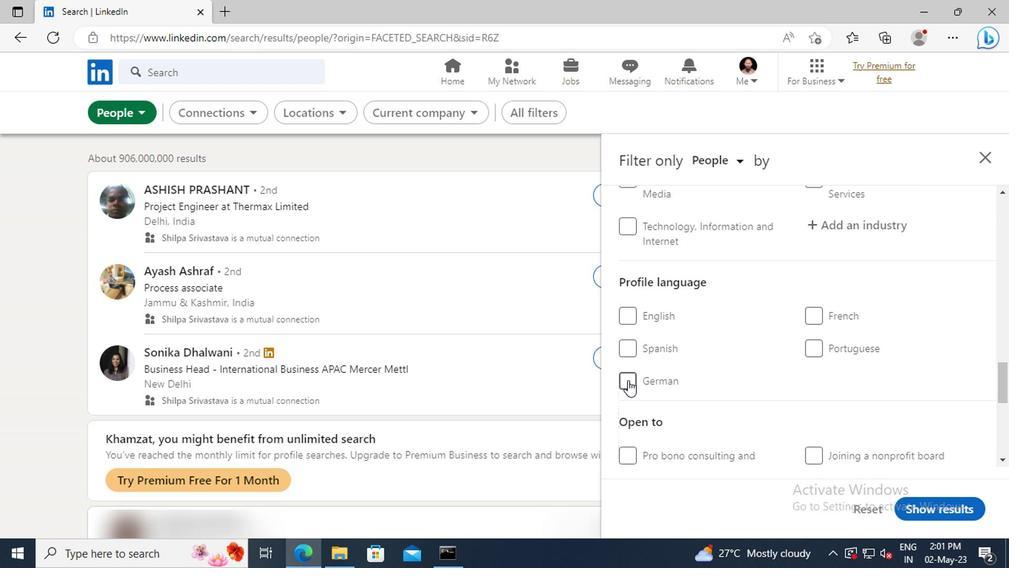 
Action: Mouse moved to (858, 368)
Screenshot: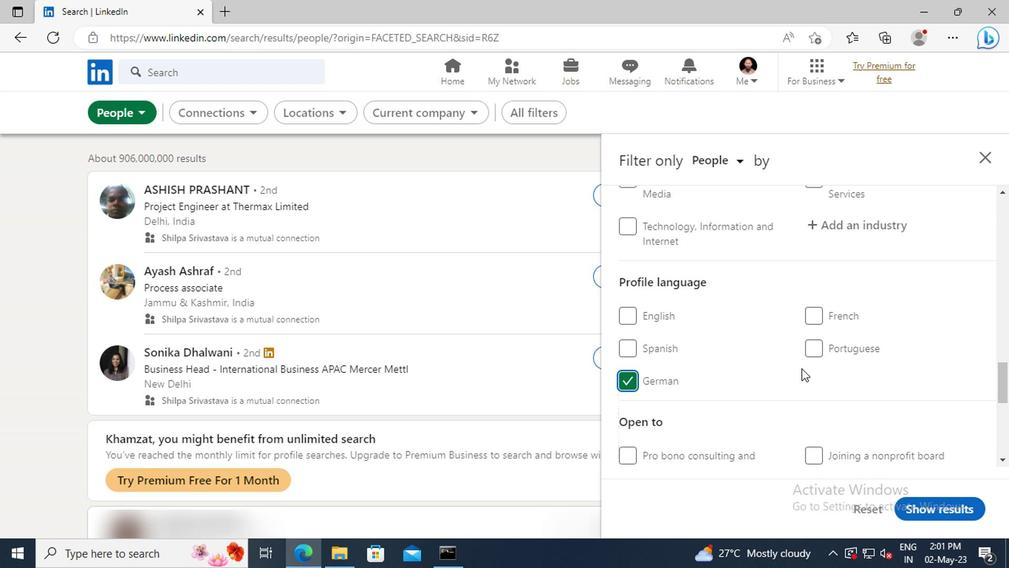 
Action: Mouse scrolled (858, 368) with delta (0, 0)
Screenshot: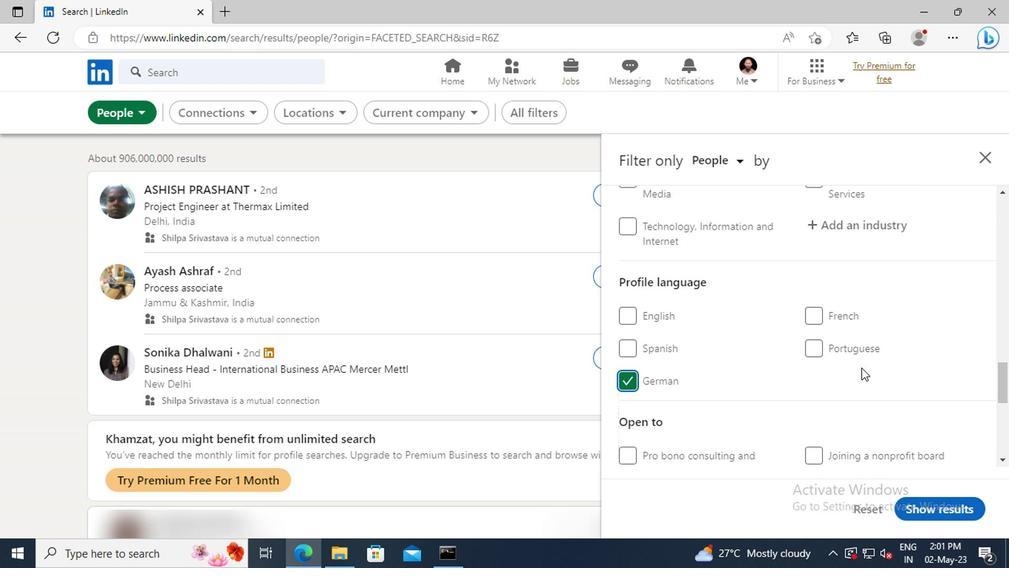 
Action: Mouse scrolled (858, 368) with delta (0, 0)
Screenshot: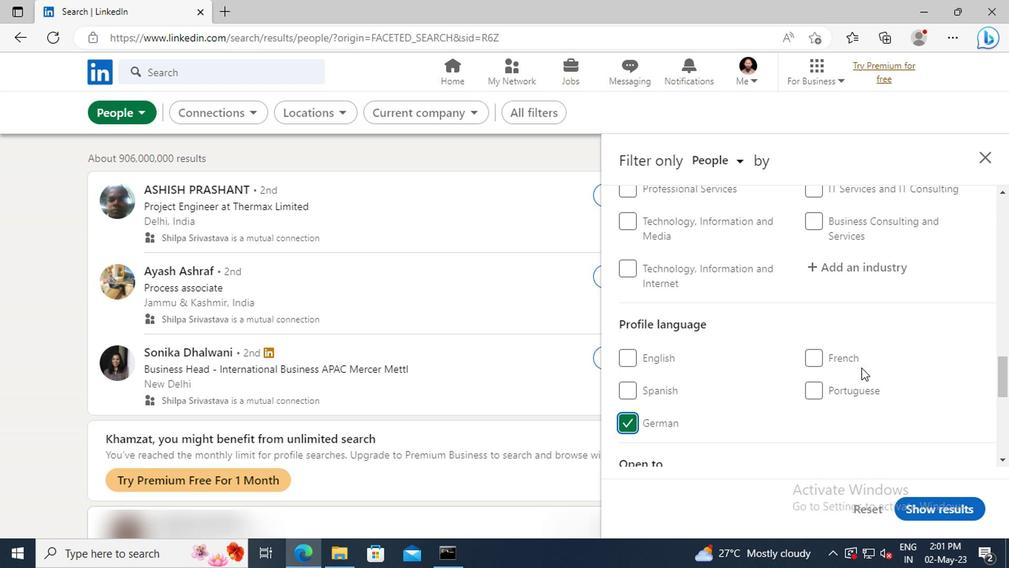 
Action: Mouse scrolled (858, 368) with delta (0, 0)
Screenshot: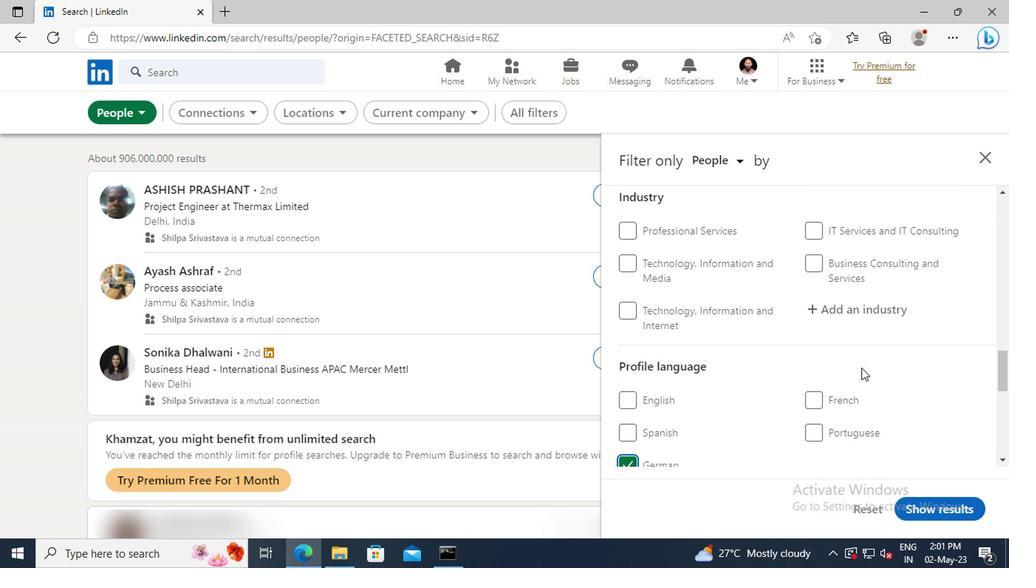 
Action: Mouse scrolled (858, 368) with delta (0, 0)
Screenshot: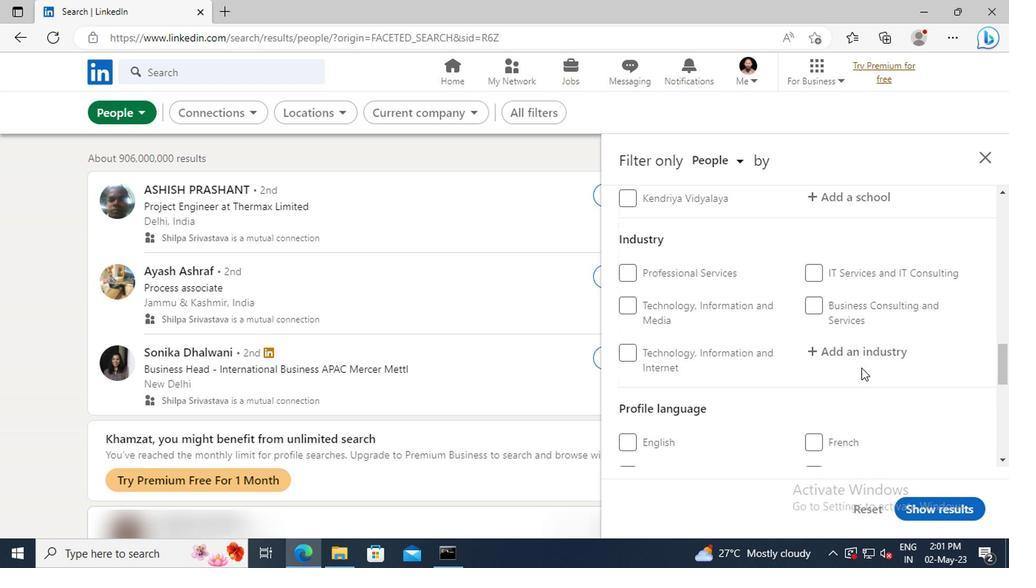 
Action: Mouse scrolled (858, 368) with delta (0, 0)
Screenshot: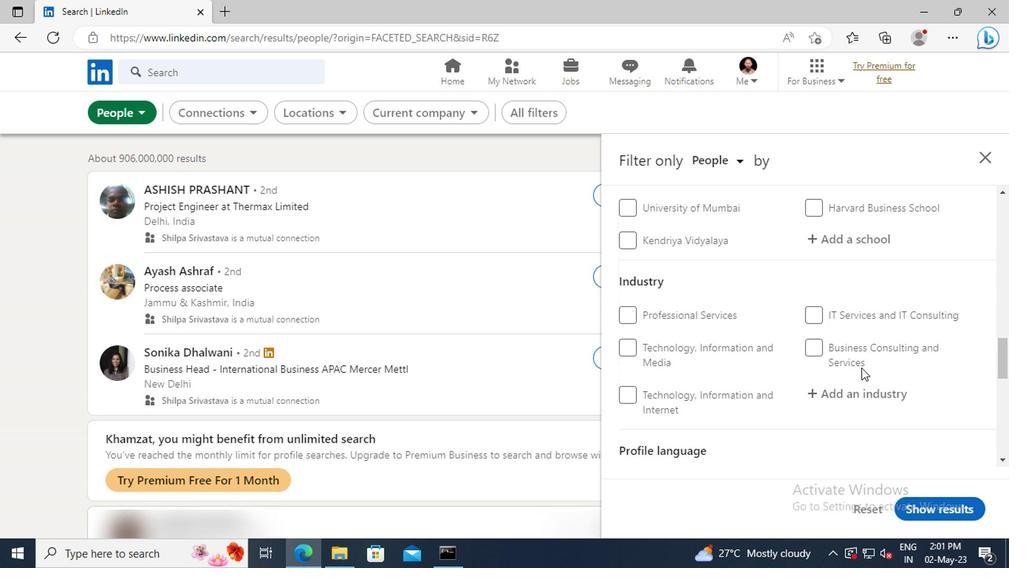 
Action: Mouse scrolled (858, 368) with delta (0, 0)
Screenshot: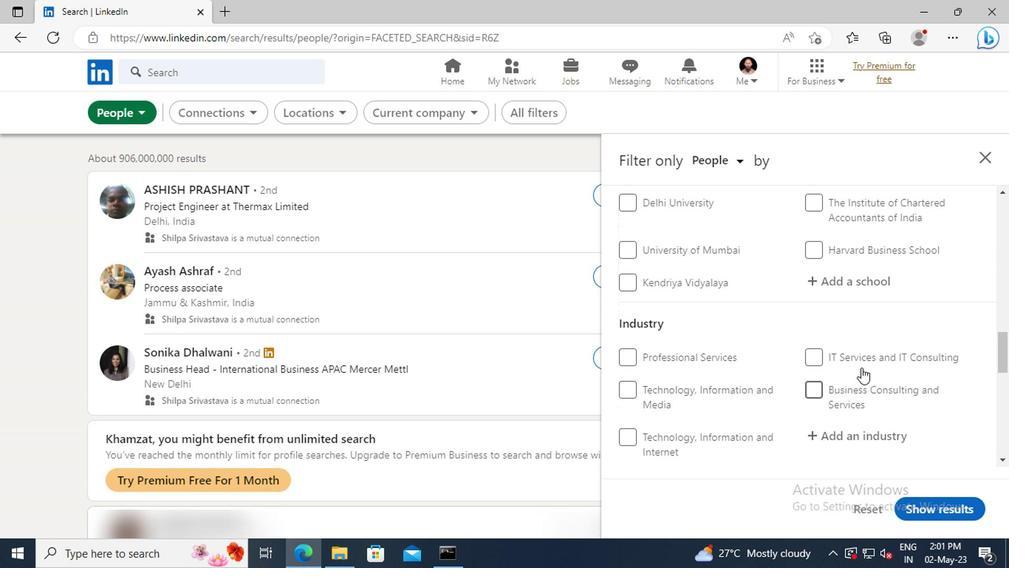 
Action: Mouse scrolled (858, 368) with delta (0, 0)
Screenshot: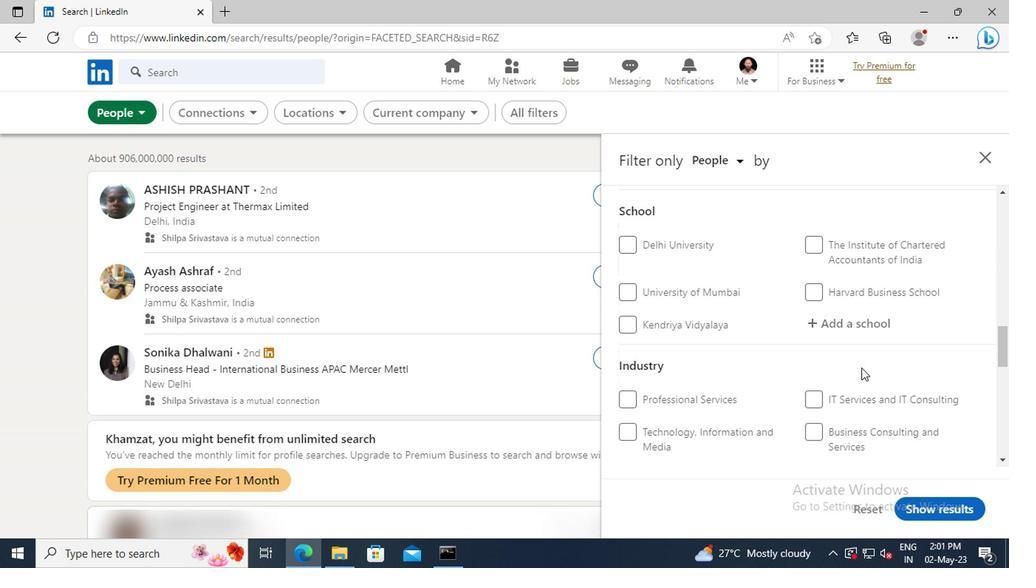 
Action: Mouse scrolled (858, 368) with delta (0, 0)
Screenshot: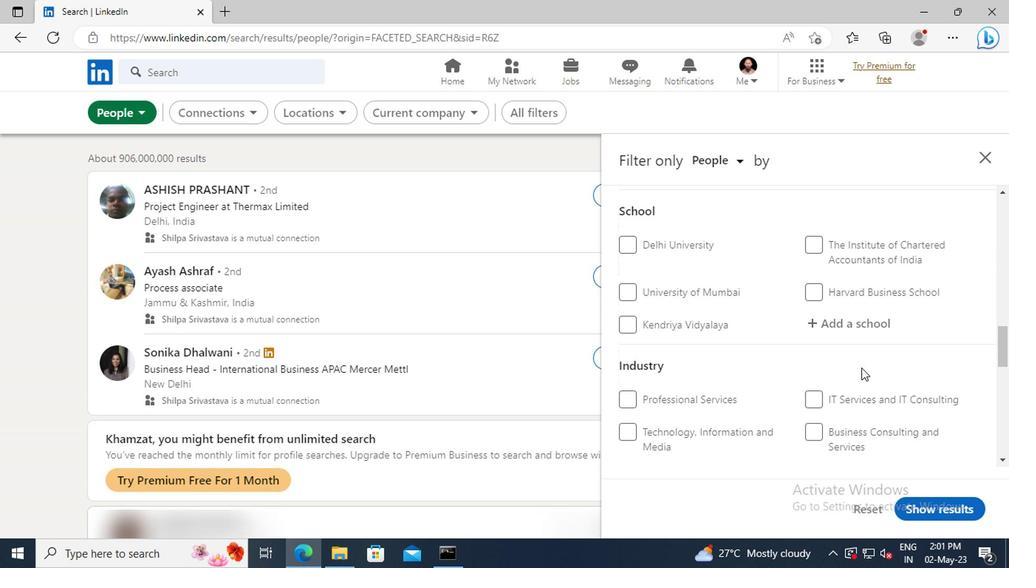 
Action: Mouse scrolled (858, 368) with delta (0, 0)
Screenshot: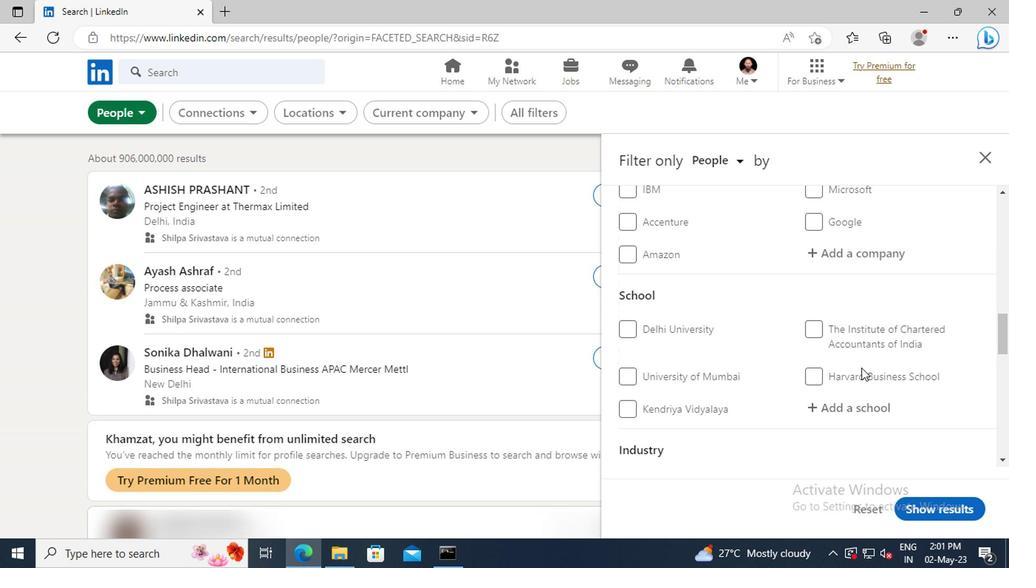 
Action: Mouse scrolled (858, 368) with delta (0, 0)
Screenshot: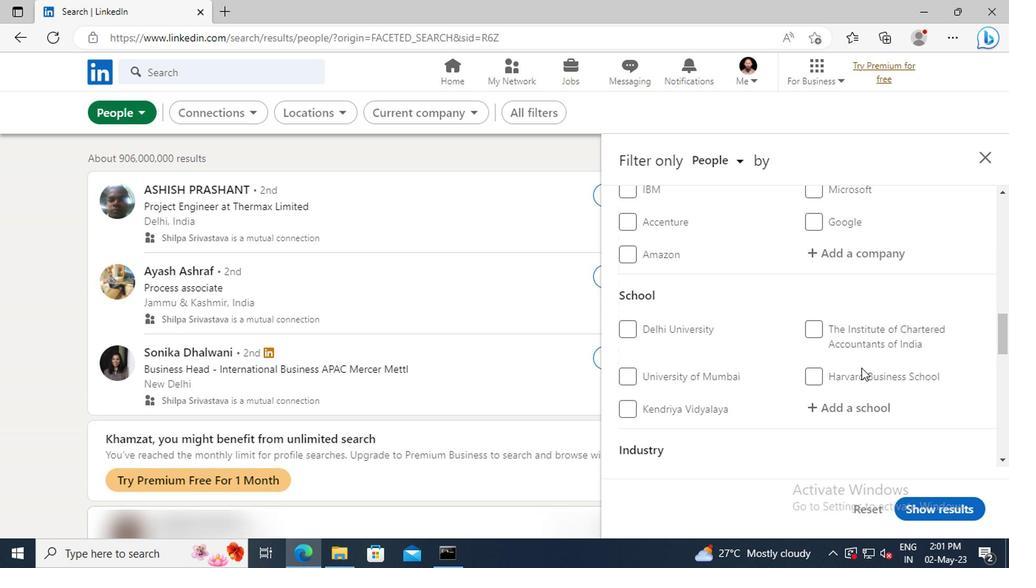 
Action: Mouse scrolled (858, 368) with delta (0, 0)
Screenshot: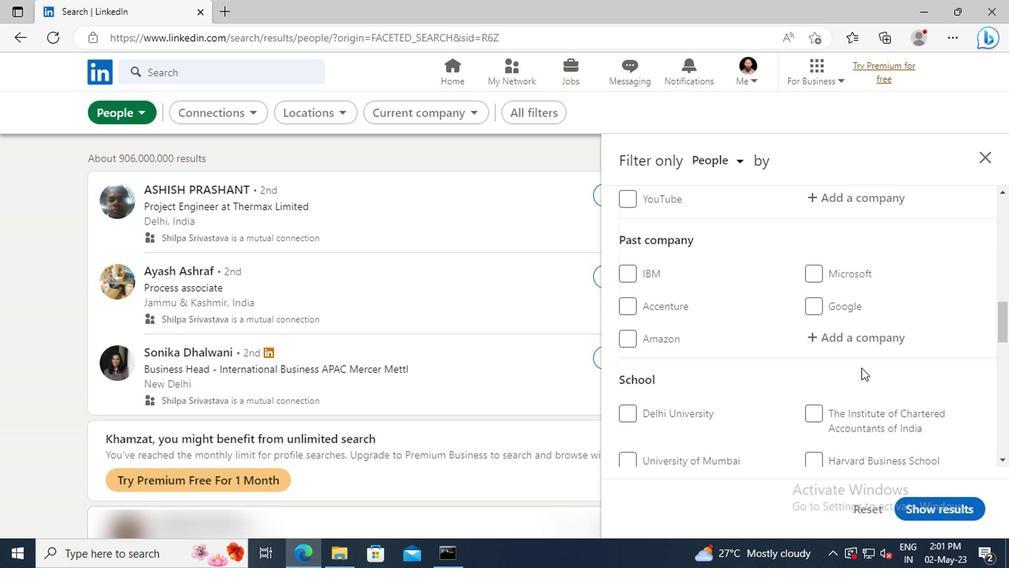 
Action: Mouse scrolled (858, 368) with delta (0, 0)
Screenshot: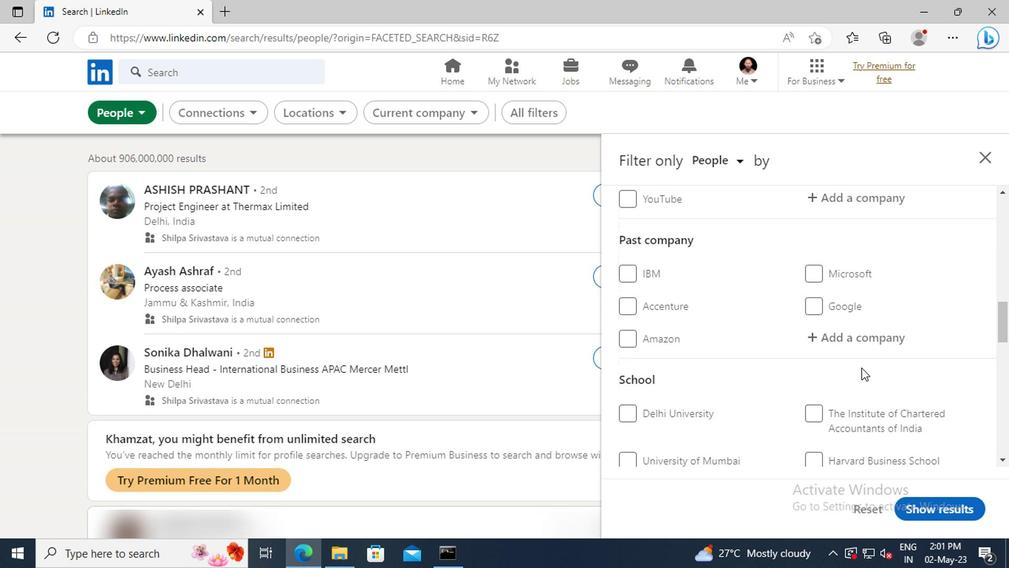 
Action: Mouse scrolled (858, 368) with delta (0, 0)
Screenshot: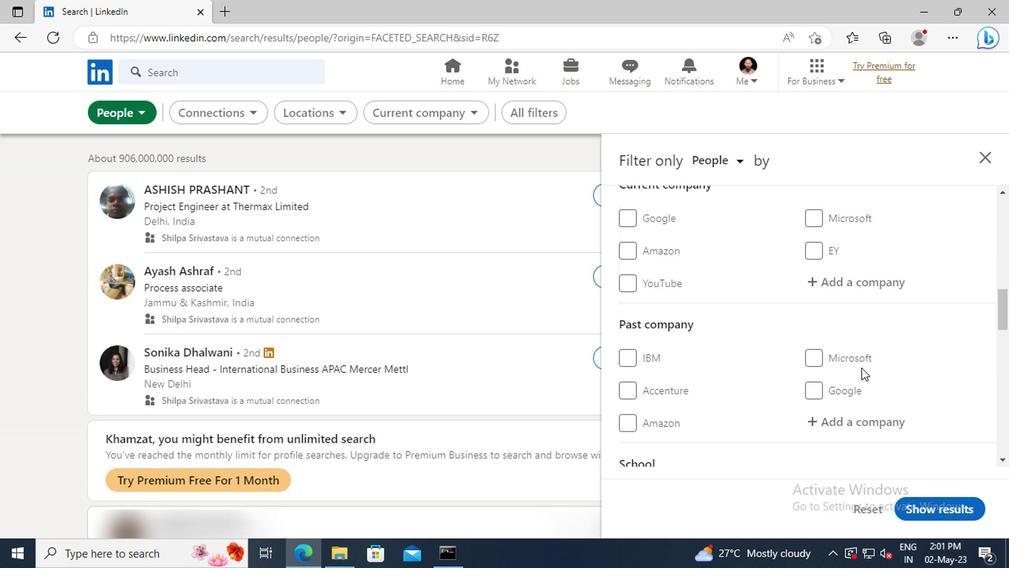 
Action: Mouse moved to (838, 332)
Screenshot: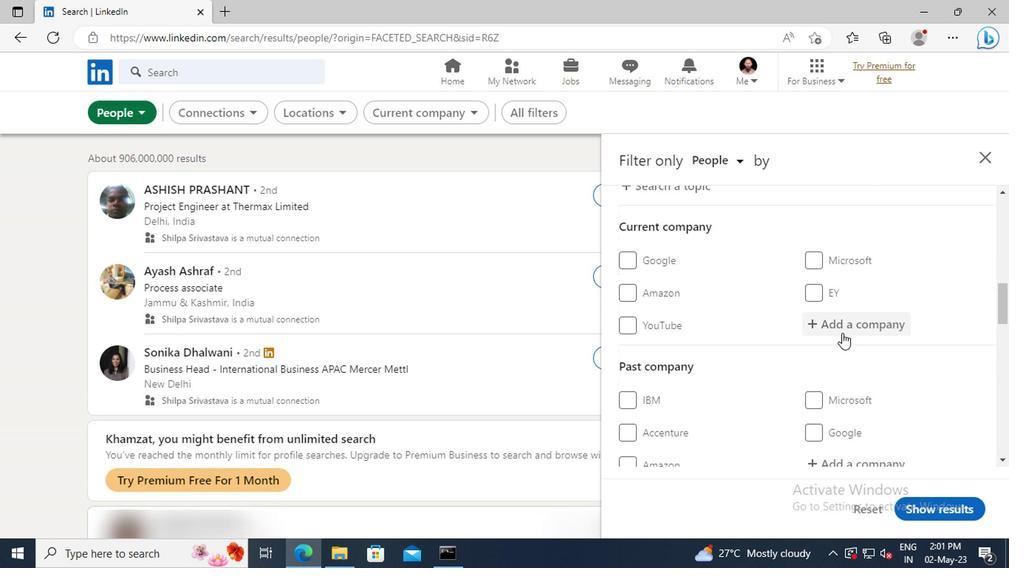 
Action: Mouse pressed left at (838, 332)
Screenshot: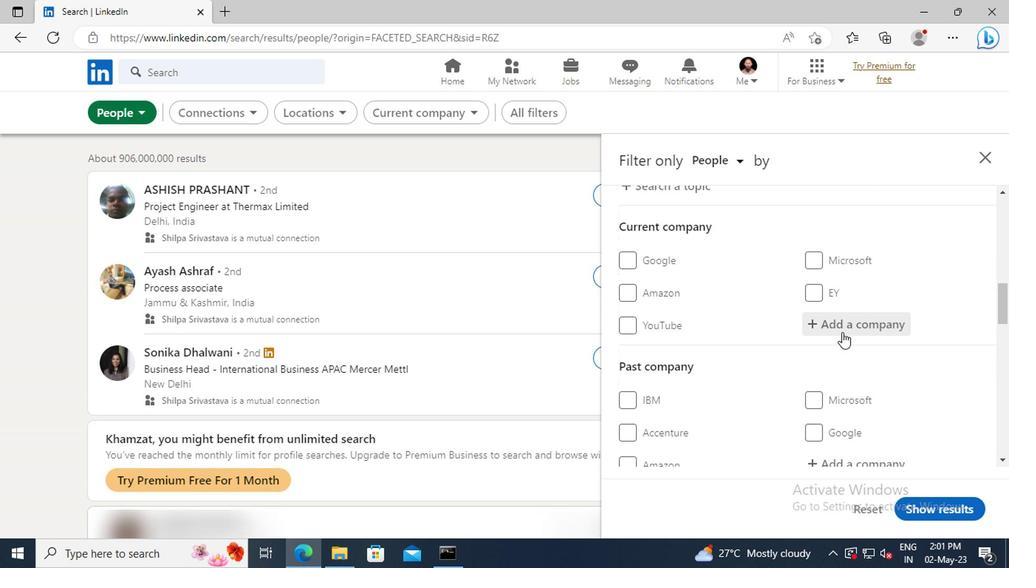 
Action: Key pressed <Key.shift>GODREJ<Key.space><Key.shift>GR
Screenshot: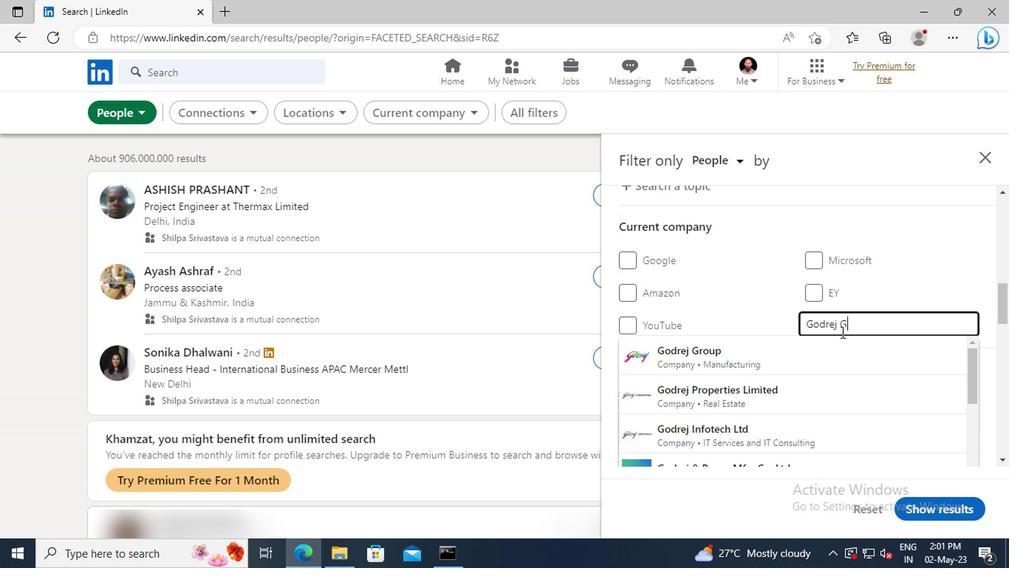 
Action: Mouse moved to (830, 350)
Screenshot: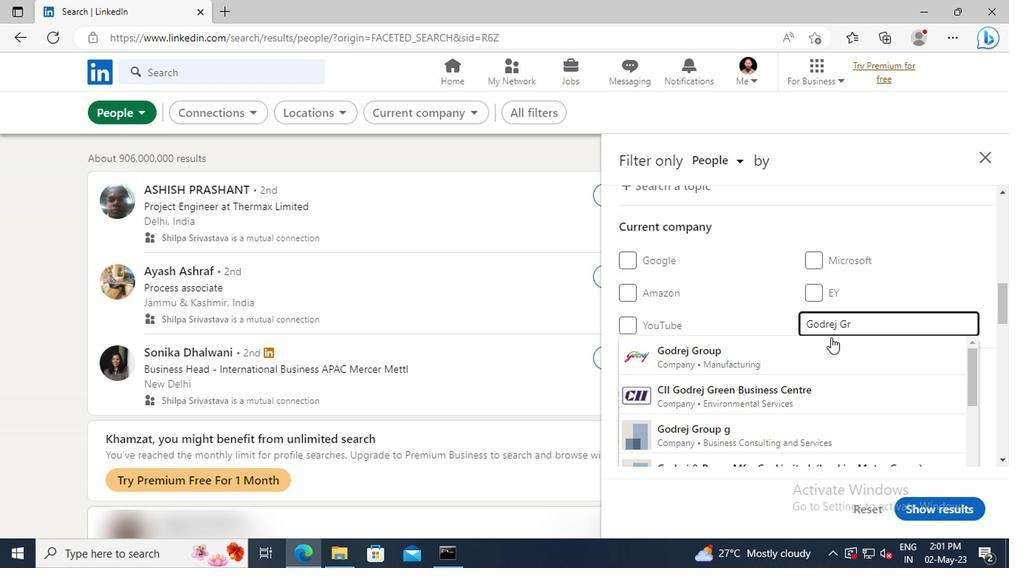 
Action: Mouse pressed left at (830, 350)
Screenshot: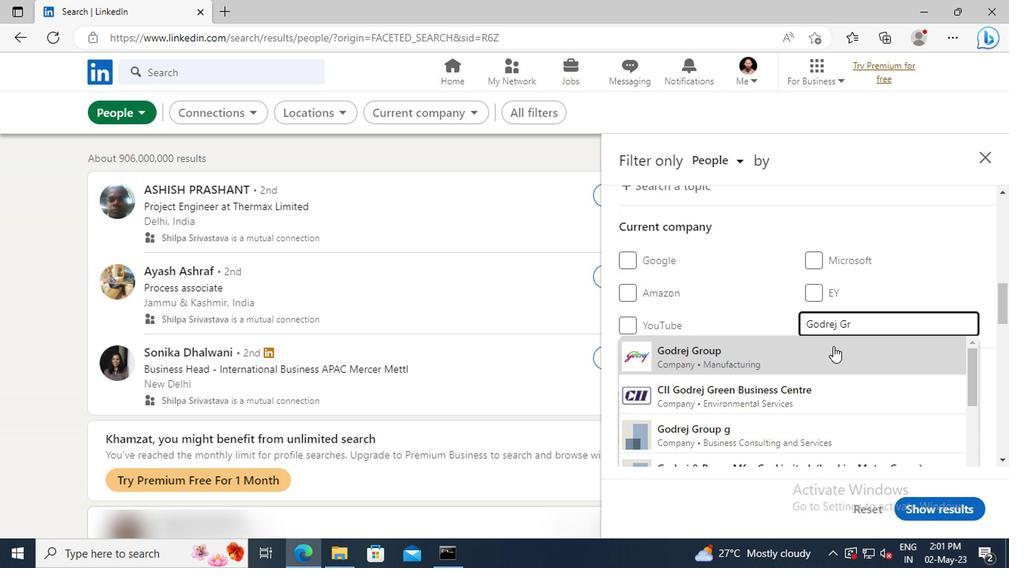 
Action: Mouse scrolled (830, 349) with delta (0, -1)
Screenshot: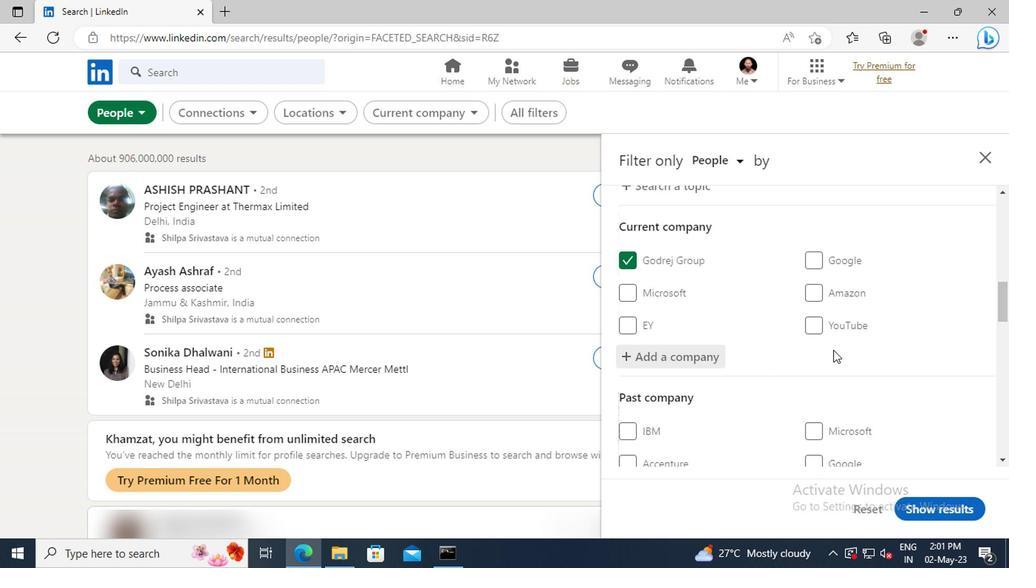 
Action: Mouse scrolled (830, 349) with delta (0, -1)
Screenshot: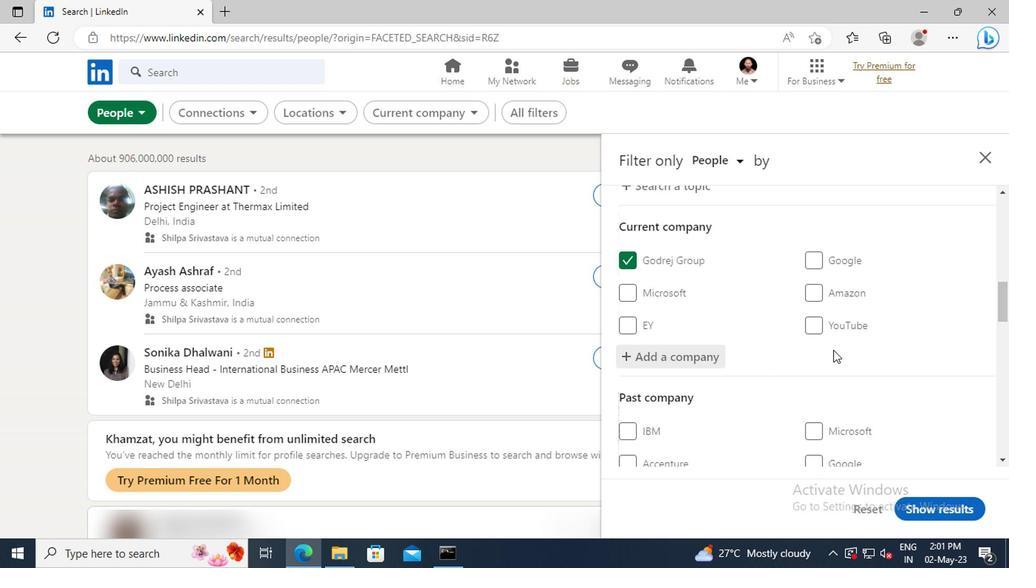 
Action: Mouse moved to (821, 335)
Screenshot: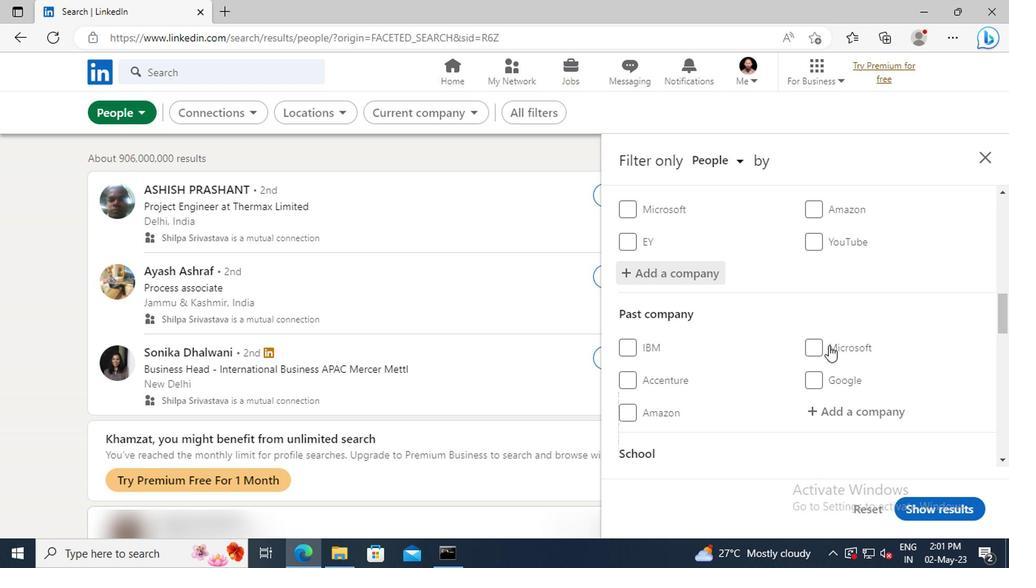 
Action: Mouse scrolled (821, 334) with delta (0, 0)
Screenshot: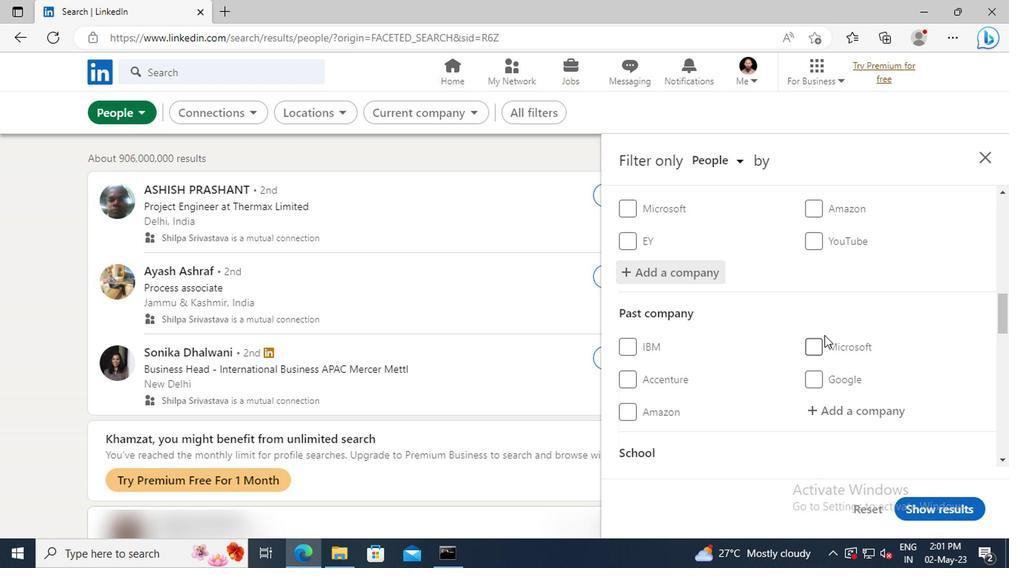 
Action: Mouse moved to (821, 335)
Screenshot: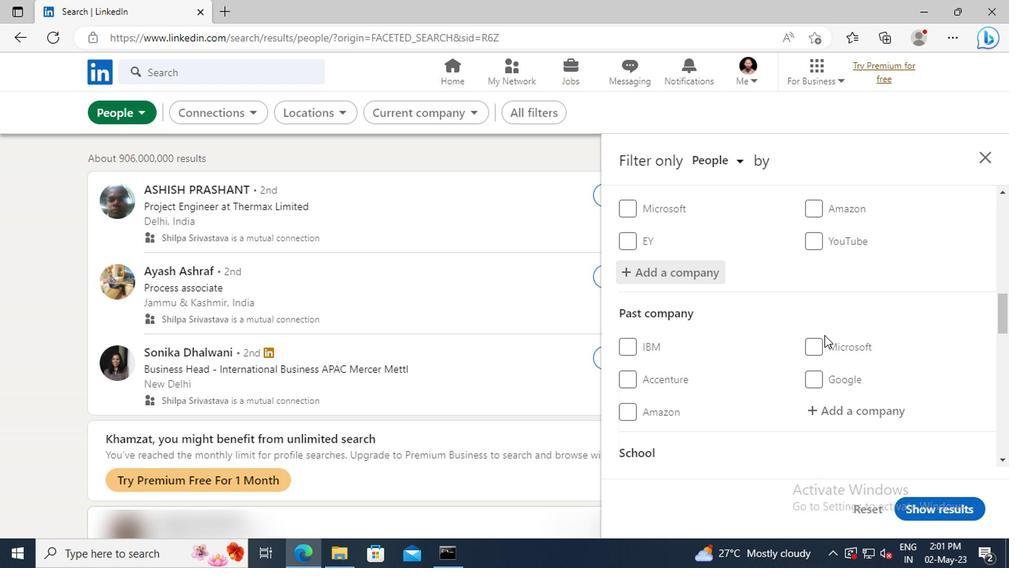 
Action: Mouse scrolled (821, 334) with delta (0, 0)
Screenshot: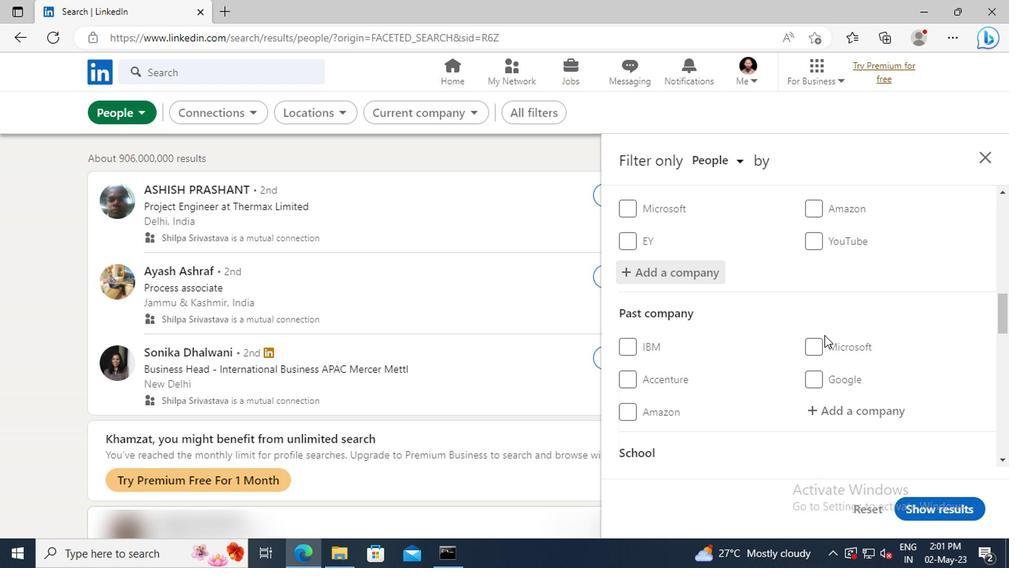 
Action: Mouse moved to (821, 334)
Screenshot: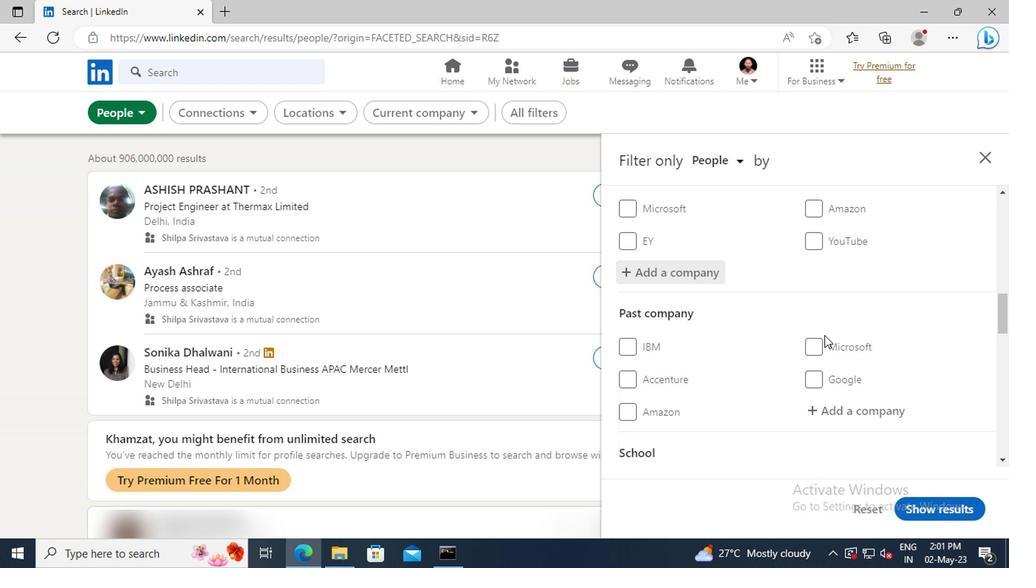 
Action: Mouse scrolled (821, 334) with delta (0, 0)
Screenshot: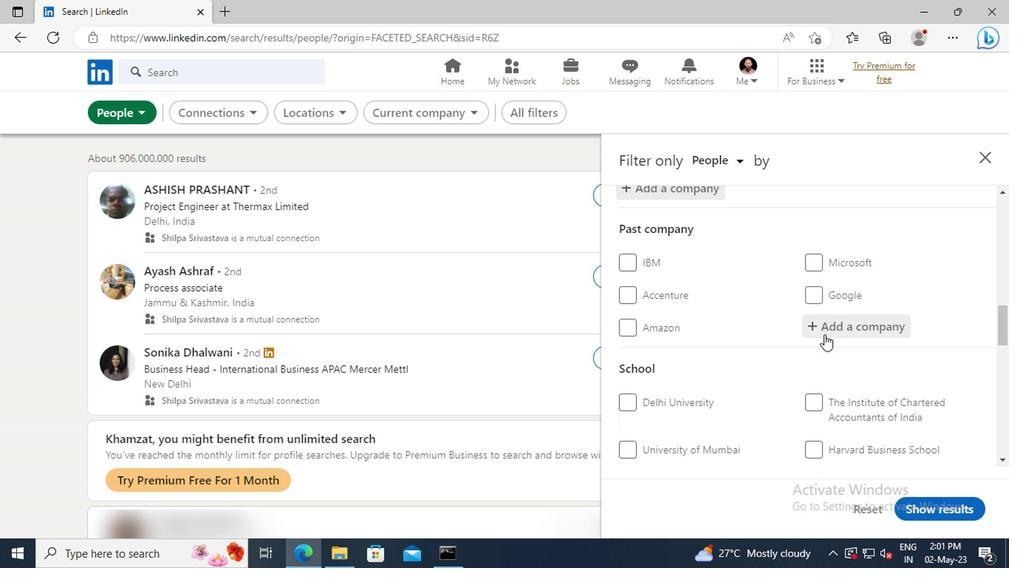 
Action: Mouse scrolled (821, 334) with delta (0, 0)
Screenshot: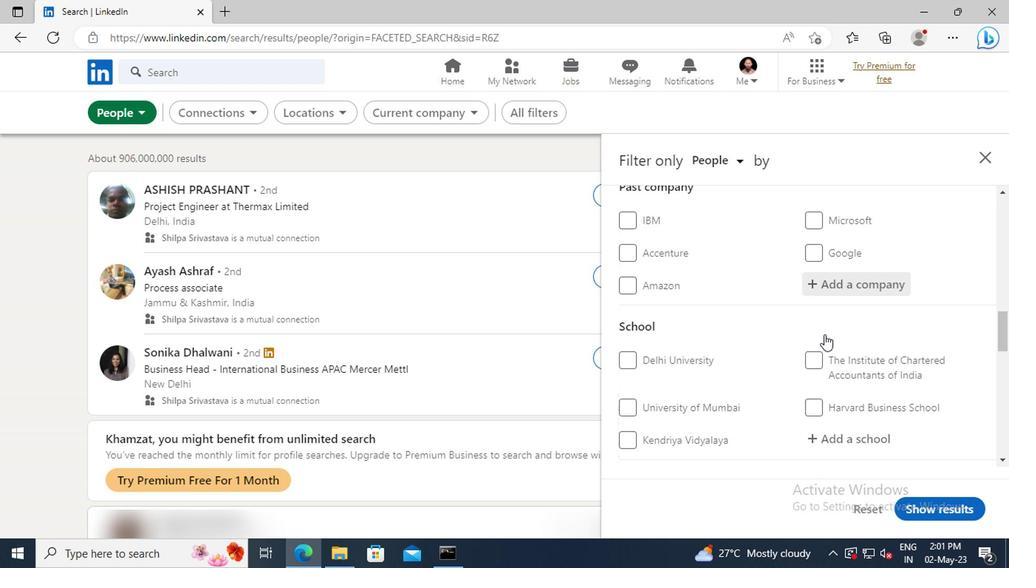 
Action: Mouse scrolled (821, 334) with delta (0, 0)
Screenshot: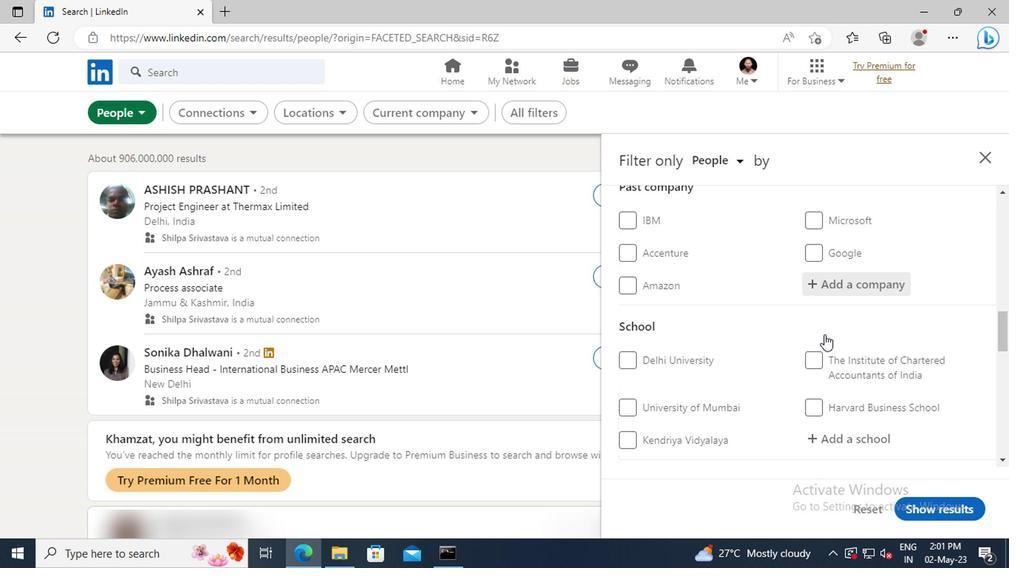
Action: Mouse moved to (822, 351)
Screenshot: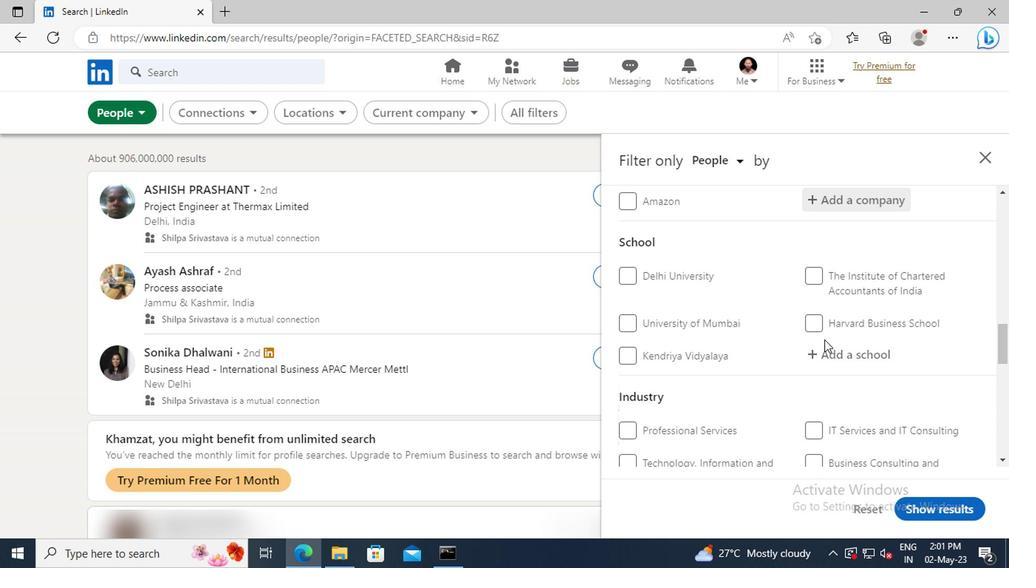 
Action: Mouse pressed left at (822, 351)
Screenshot: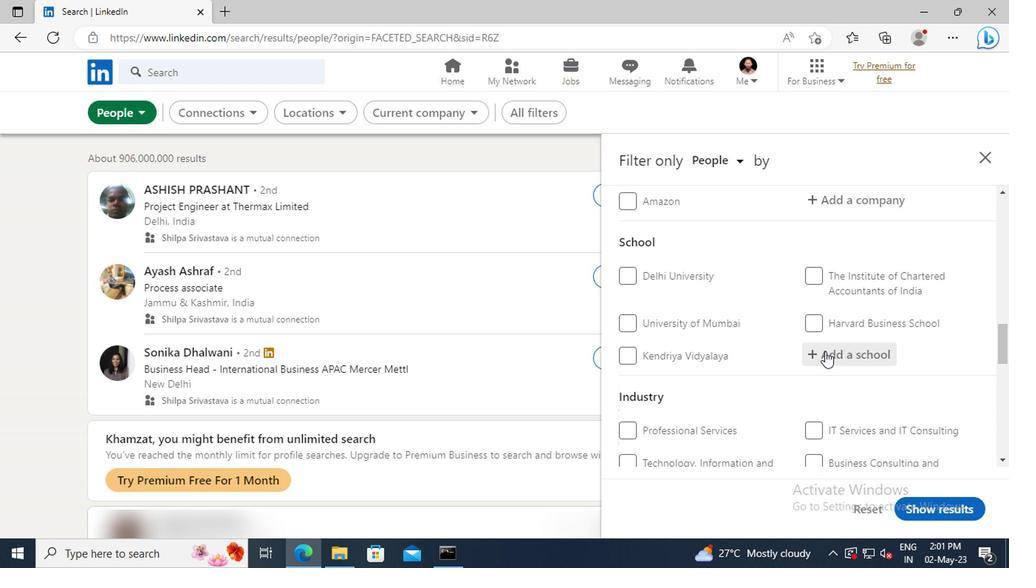 
Action: Mouse moved to (820, 351)
Screenshot: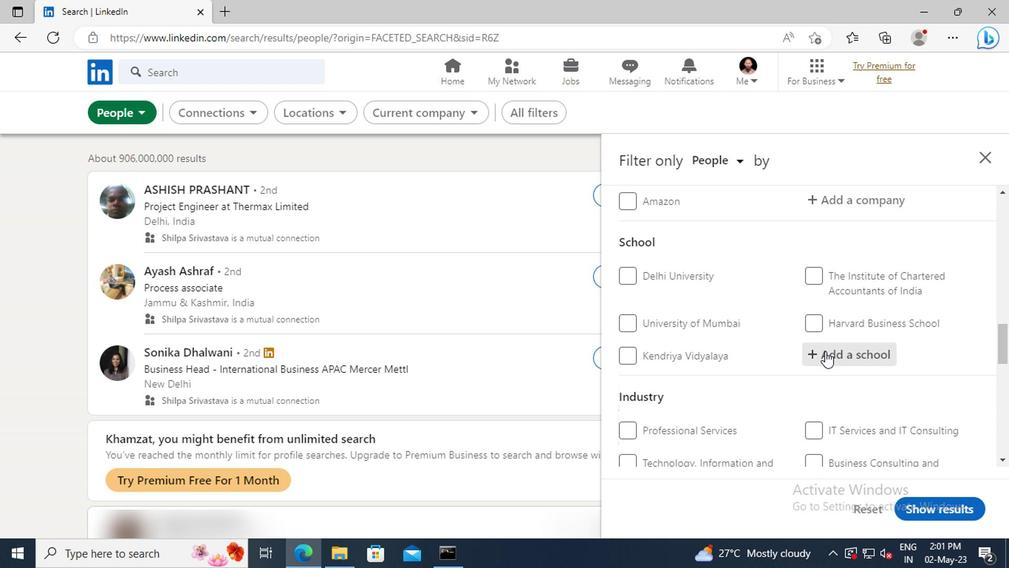 
Action: Key pressed <Key.shift>RAJEEV<Key.space><Key.shift>INS
Screenshot: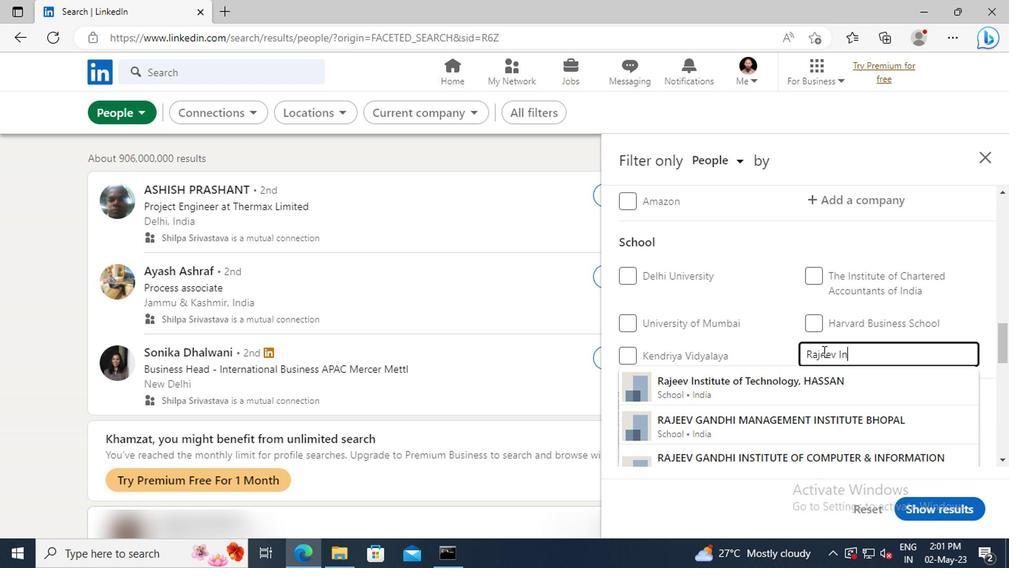 
Action: Mouse moved to (821, 380)
Screenshot: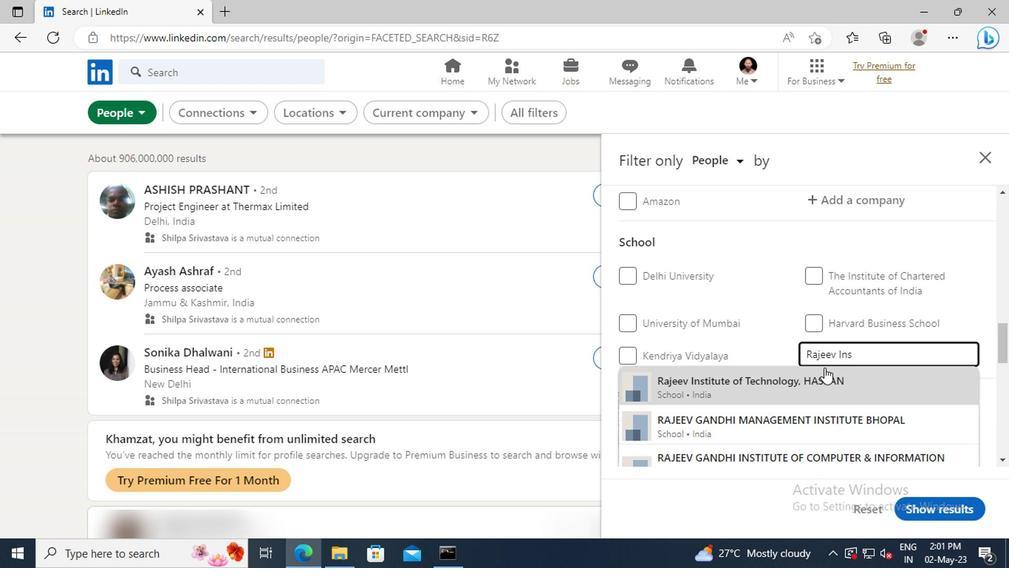 
Action: Mouse pressed left at (821, 380)
Screenshot: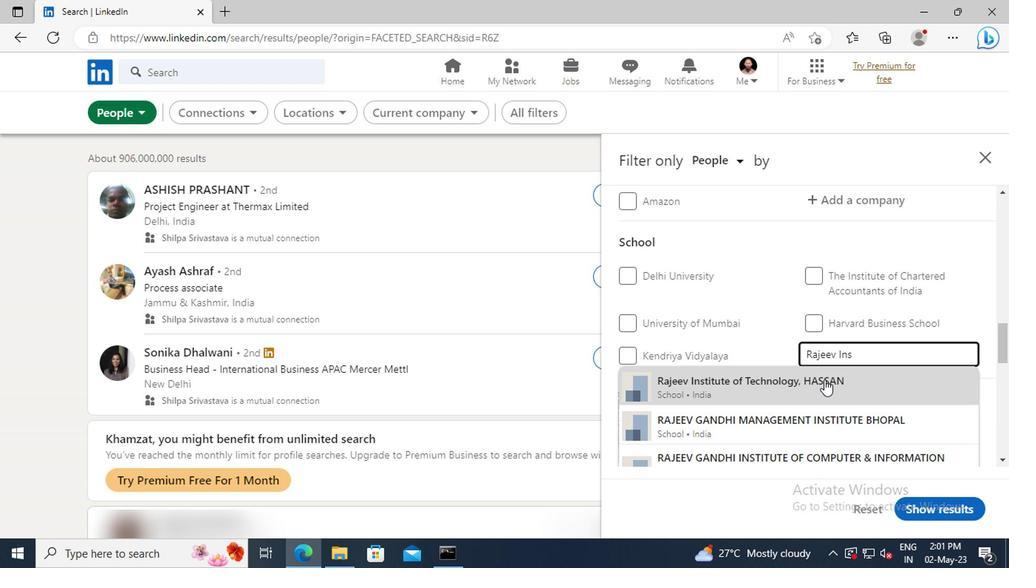
Action: Mouse moved to (822, 381)
Screenshot: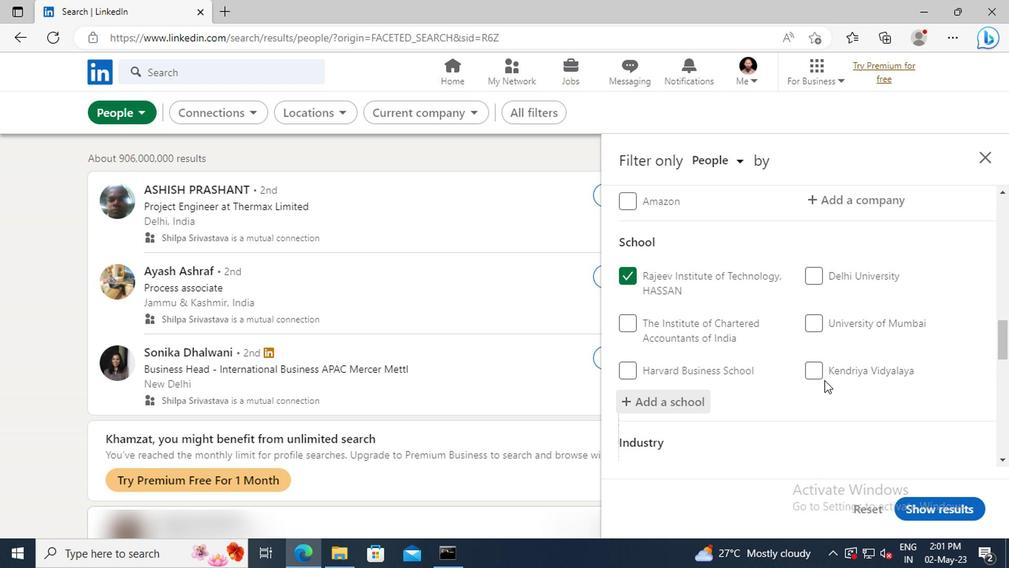 
Action: Mouse scrolled (822, 380) with delta (0, 0)
Screenshot: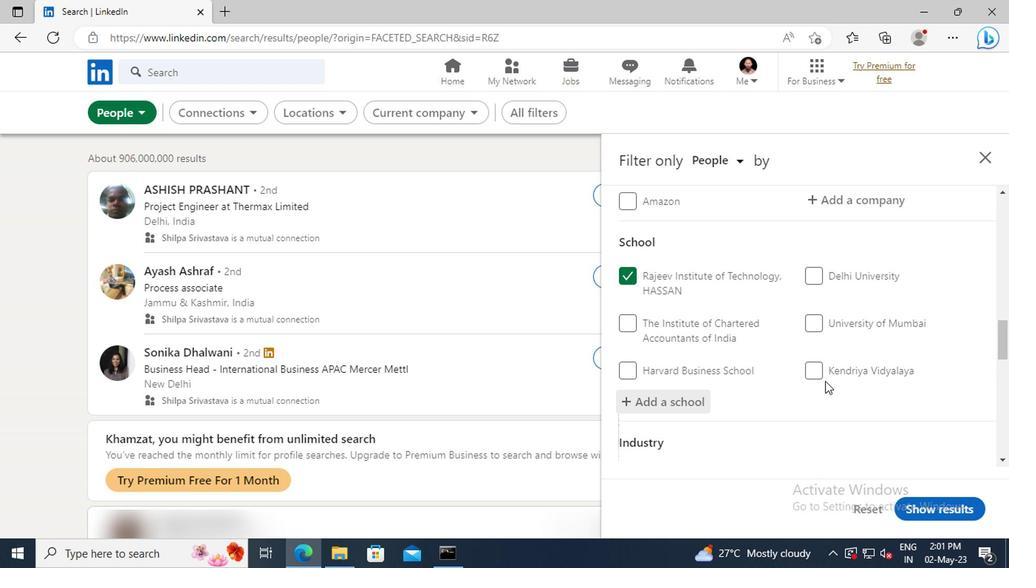 
Action: Mouse scrolled (822, 380) with delta (0, 0)
Screenshot: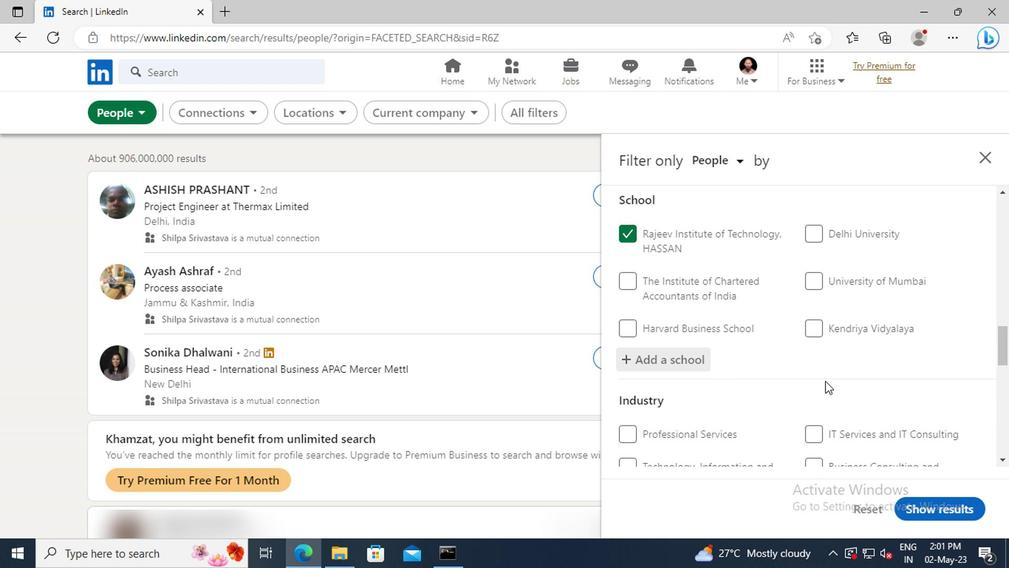 
Action: Mouse scrolled (822, 380) with delta (0, 0)
Screenshot: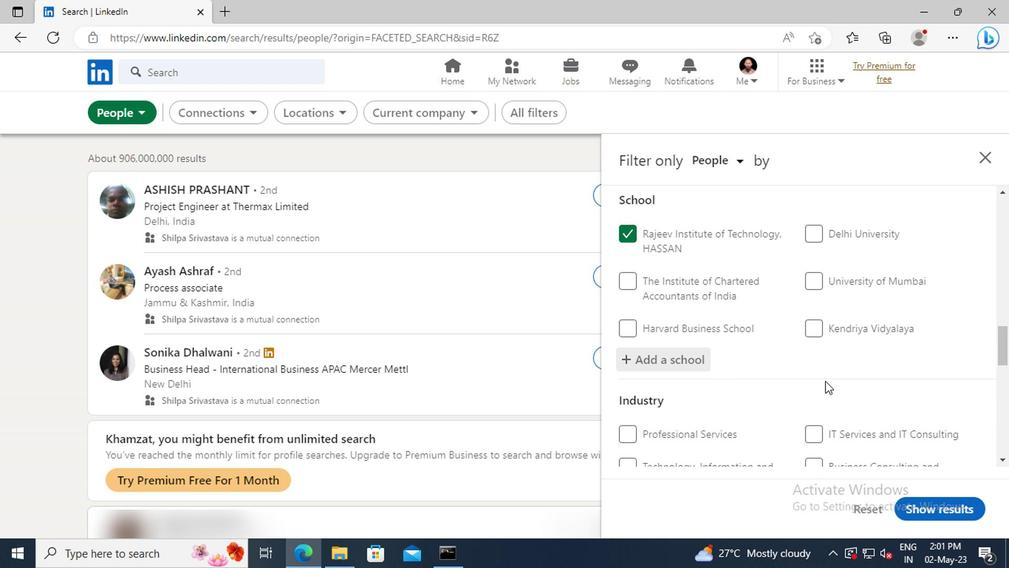 
Action: Mouse moved to (814, 359)
Screenshot: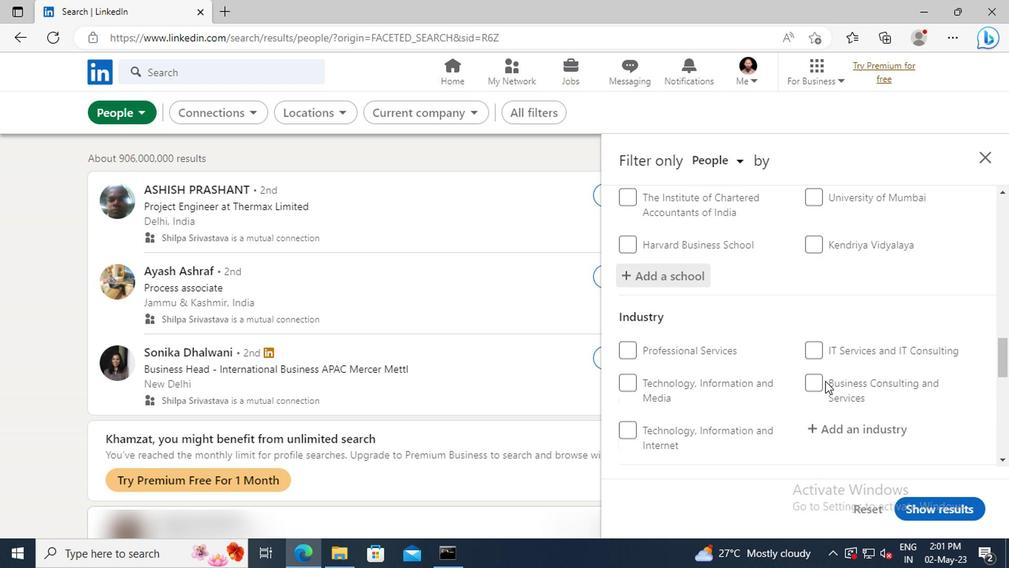 
Action: Mouse scrolled (814, 358) with delta (0, -1)
Screenshot: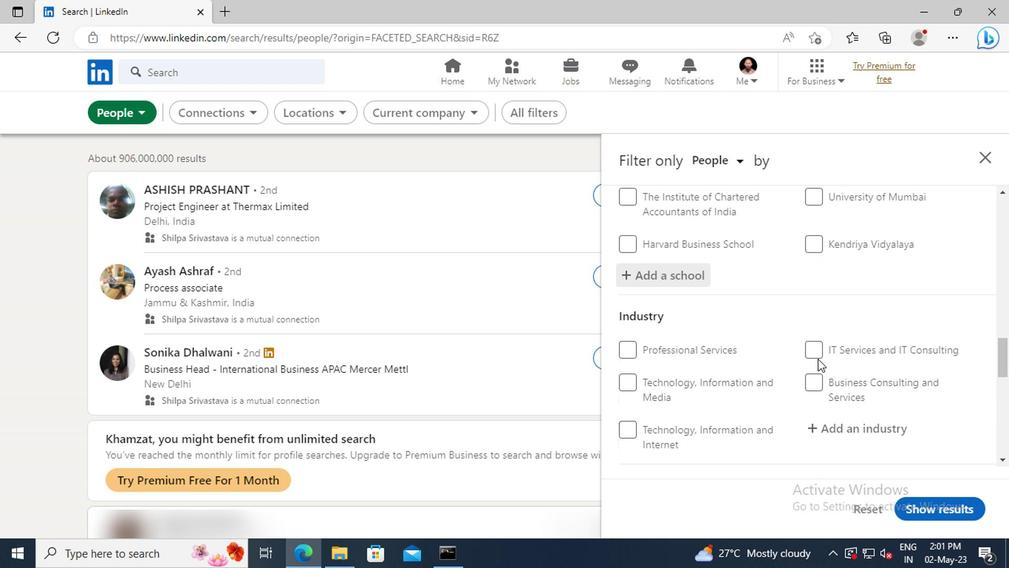
Action: Mouse moved to (814, 360)
Screenshot: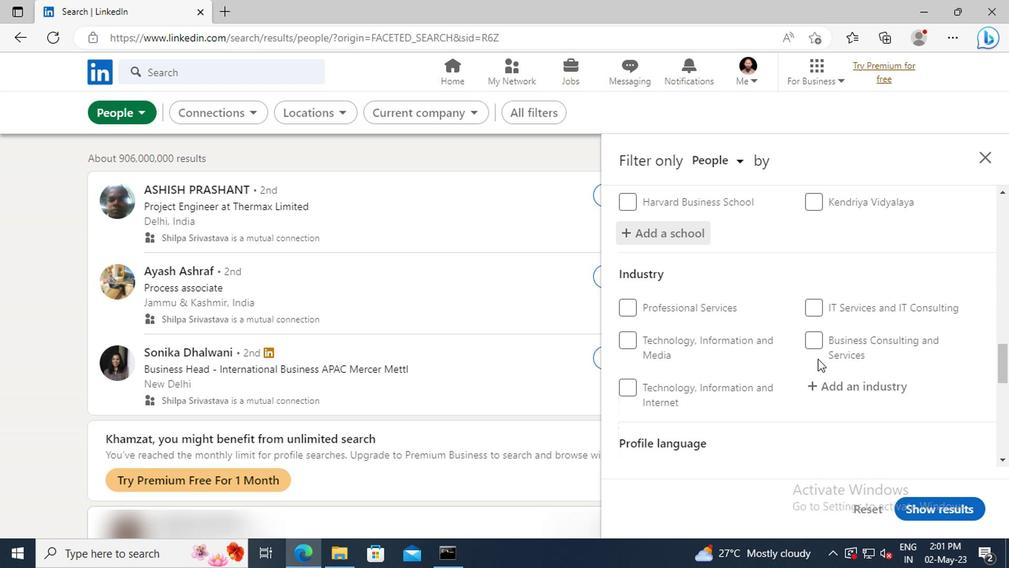 
Action: Mouse scrolled (814, 359) with delta (0, -1)
Screenshot: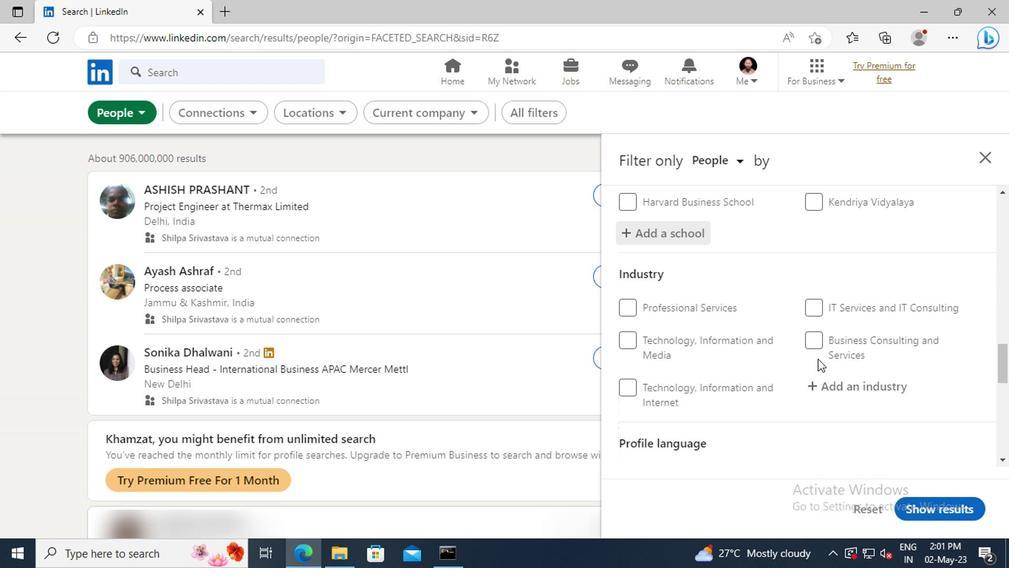 
Action: Mouse moved to (817, 352)
Screenshot: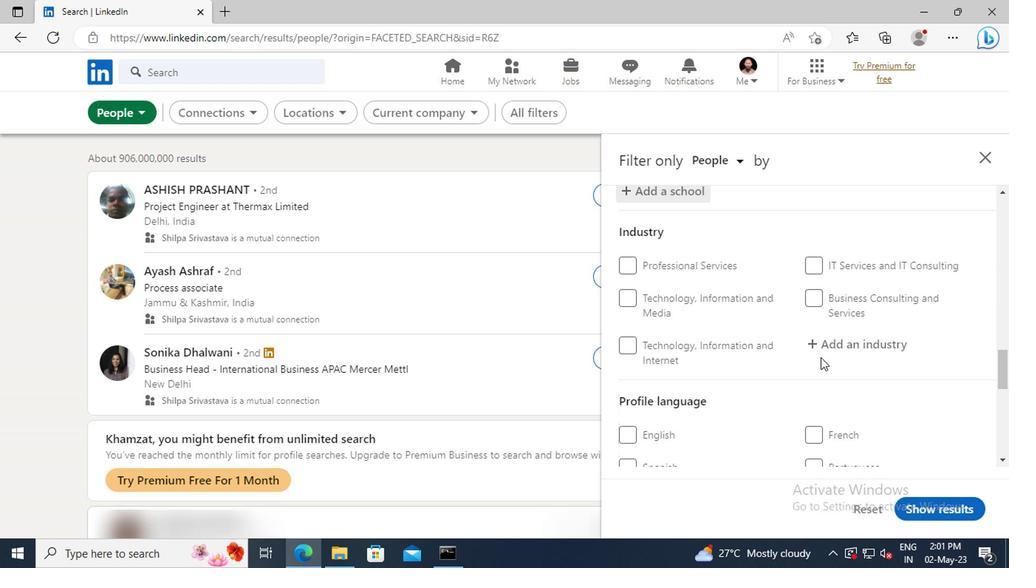 
Action: Mouse pressed left at (817, 352)
Screenshot: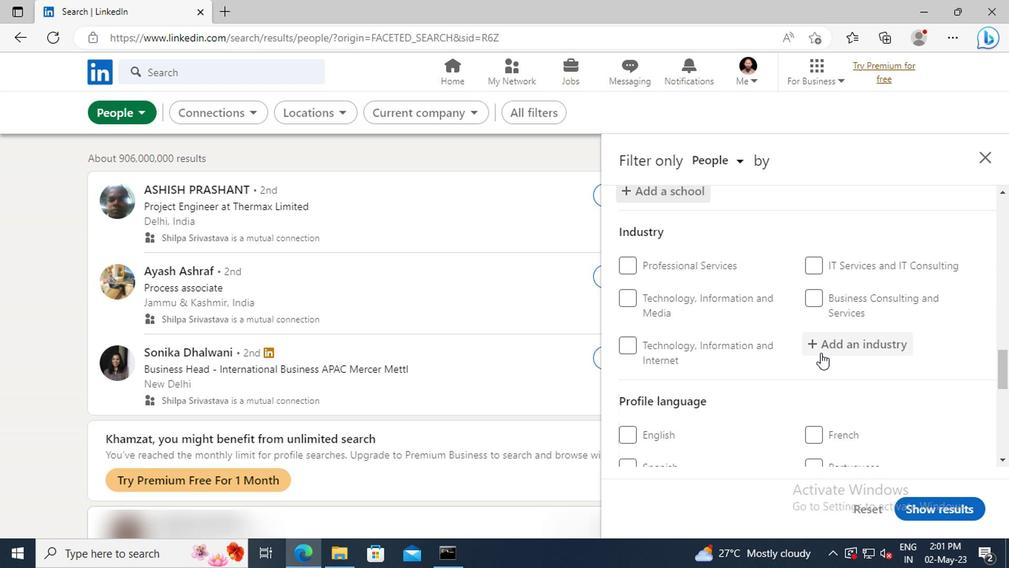 
Action: Key pressed <Key.shift>MAGNETIC
Screenshot: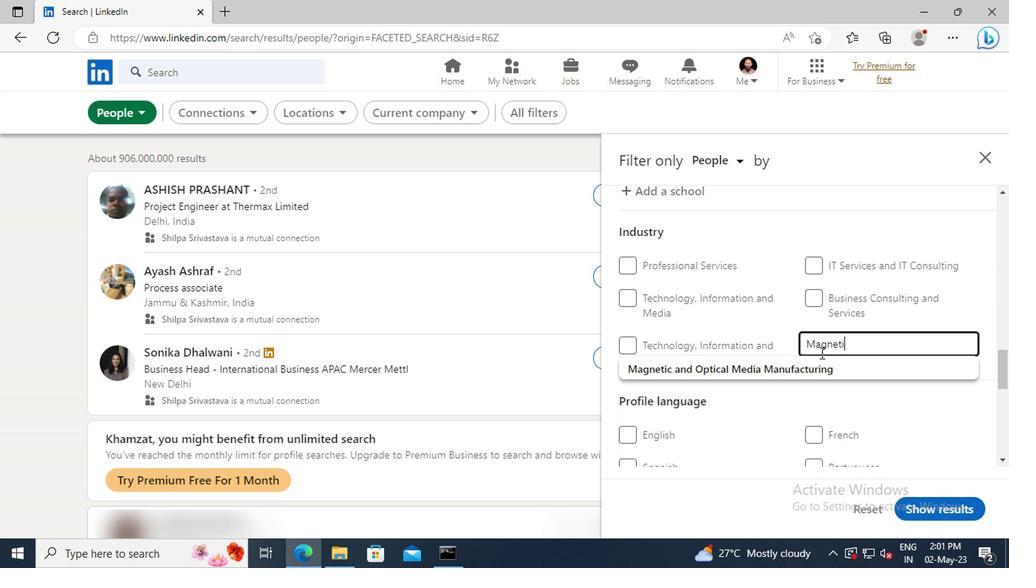 
Action: Mouse moved to (820, 371)
Screenshot: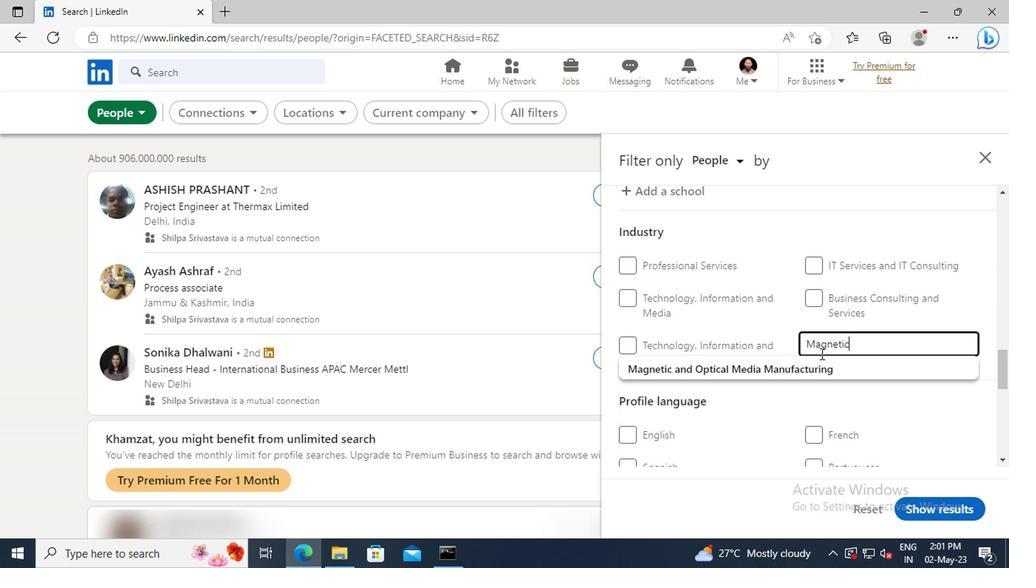 
Action: Mouse pressed left at (820, 371)
Screenshot: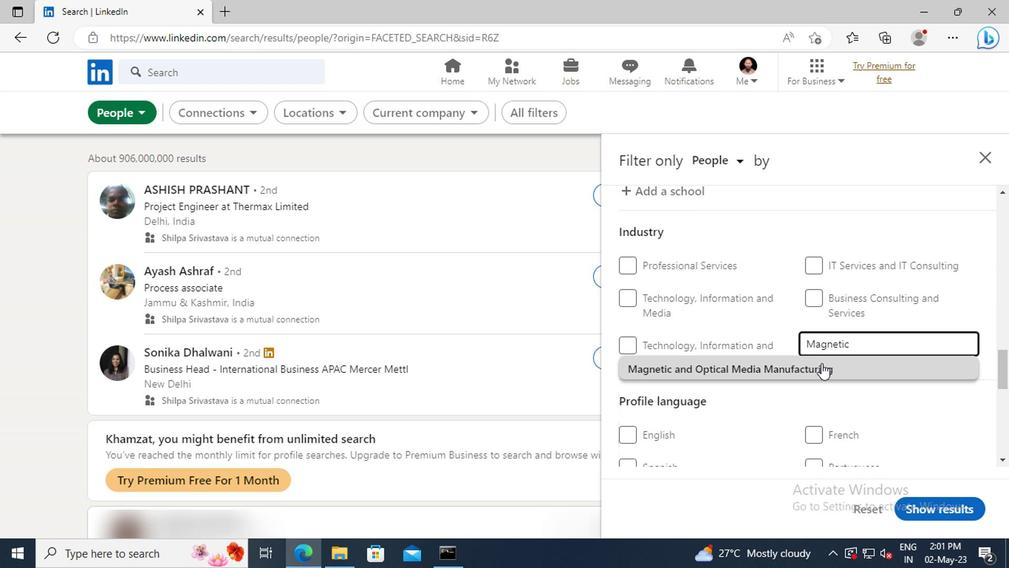 
Action: Mouse scrolled (820, 370) with delta (0, -1)
Screenshot: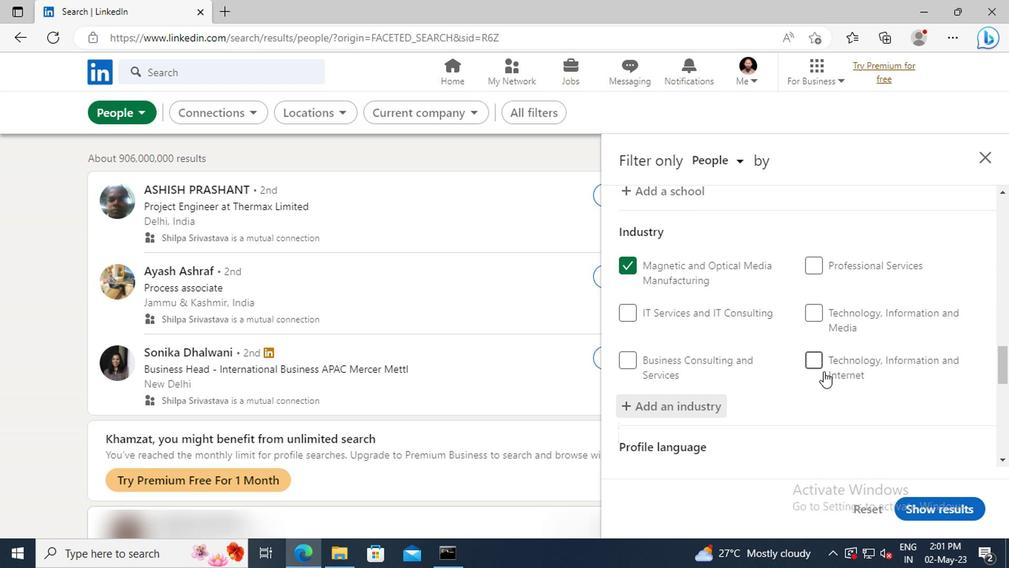 
Action: Mouse scrolled (820, 370) with delta (0, -1)
Screenshot: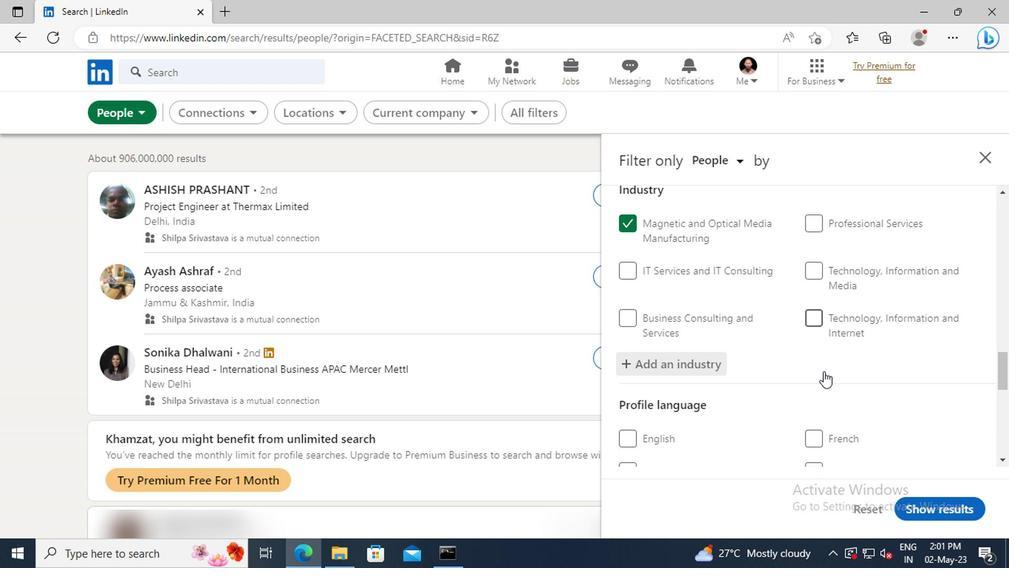 
Action: Mouse scrolled (820, 370) with delta (0, -1)
Screenshot: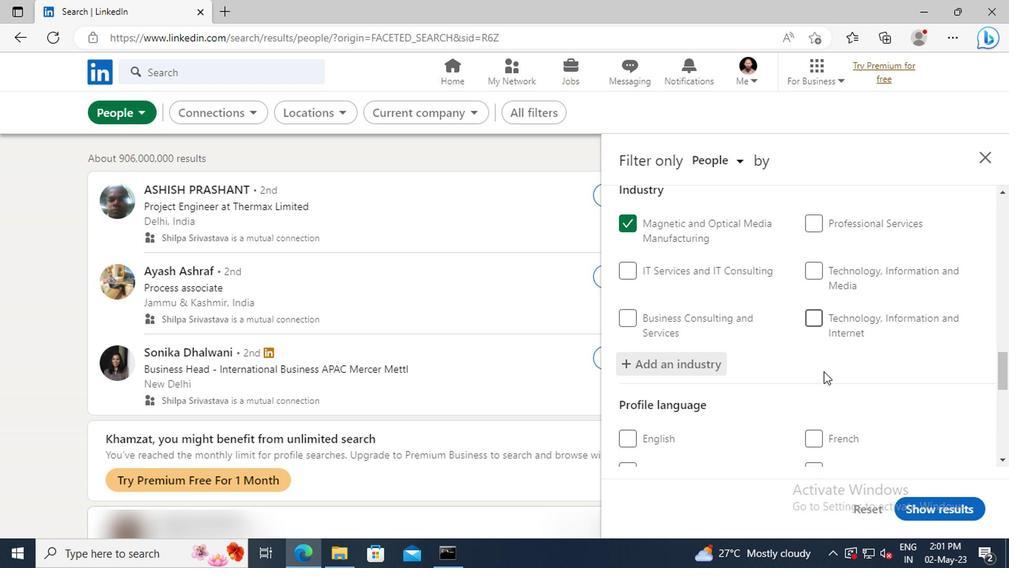 
Action: Mouse moved to (820, 365)
Screenshot: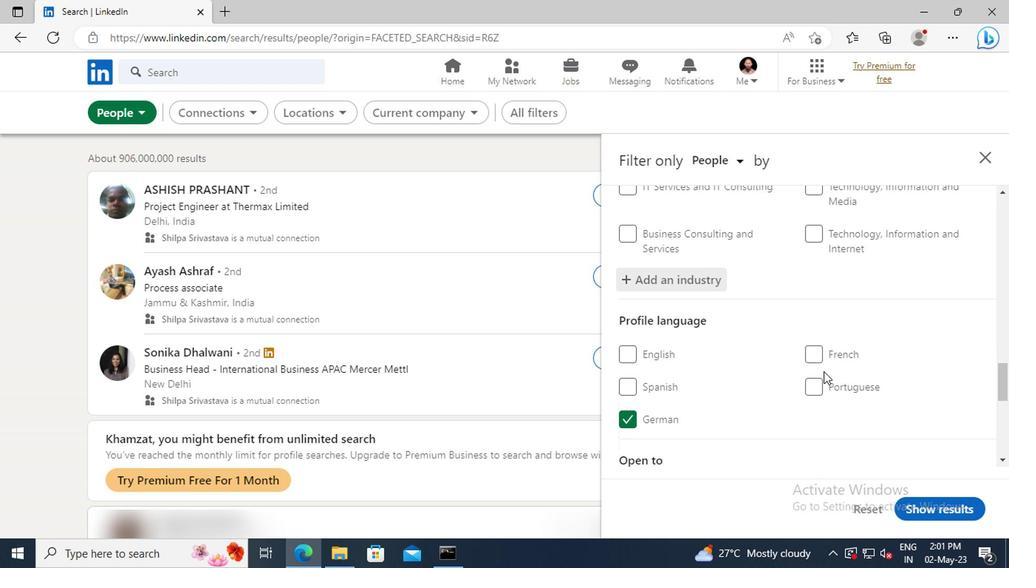 
Action: Mouse scrolled (820, 364) with delta (0, 0)
Screenshot: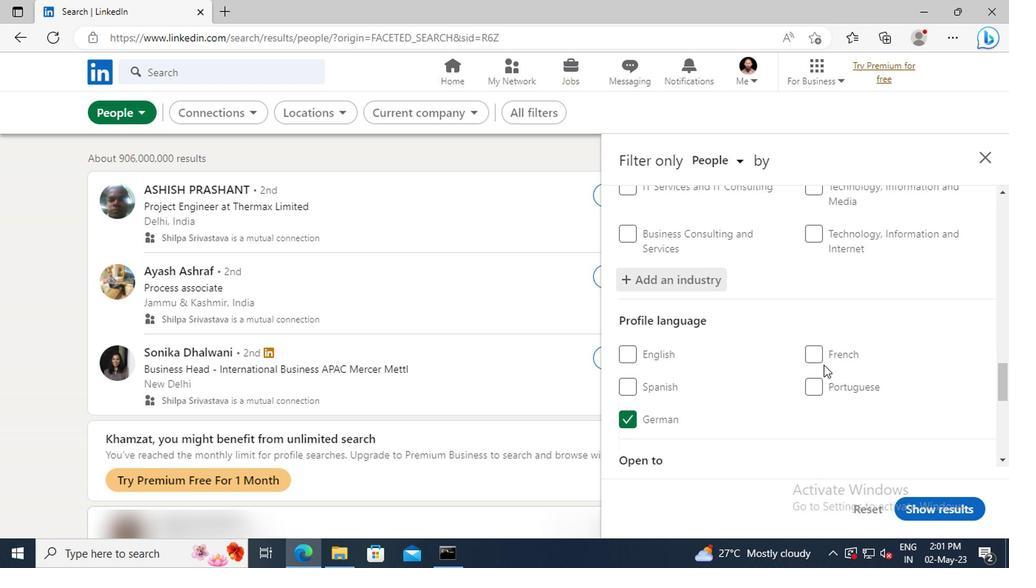 
Action: Mouse scrolled (820, 364) with delta (0, 0)
Screenshot: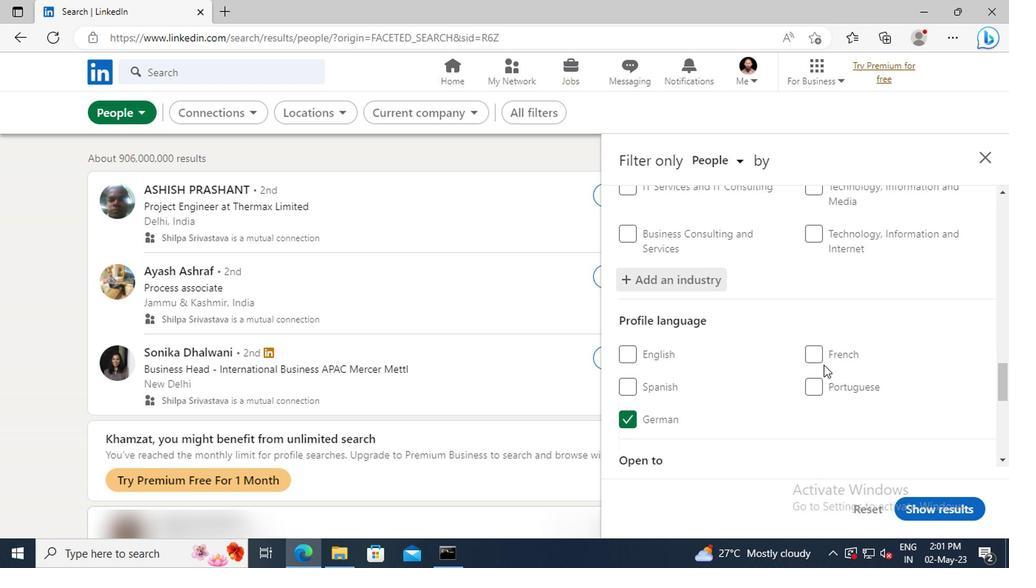 
Action: Mouse moved to (819, 357)
Screenshot: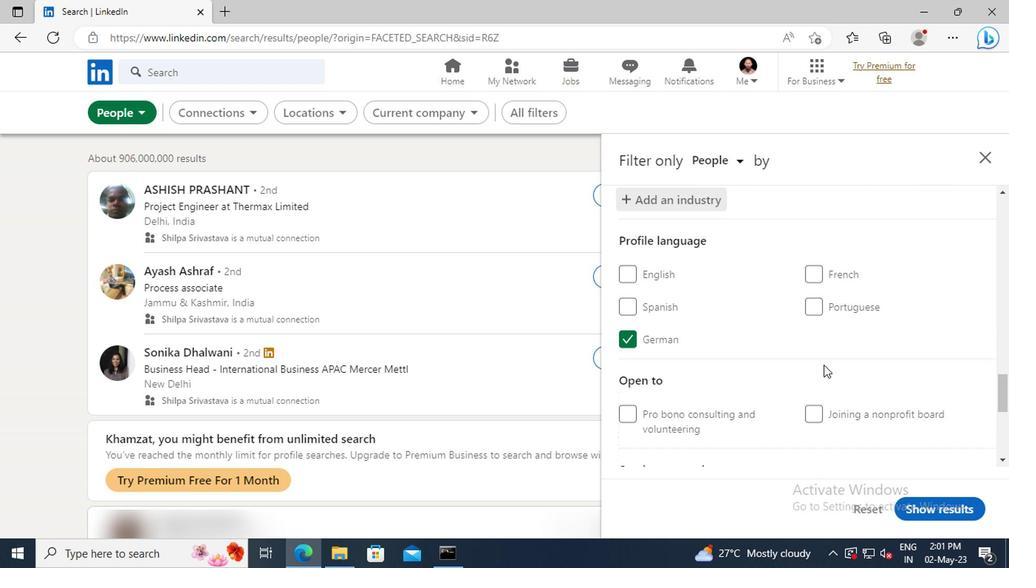 
Action: Mouse scrolled (819, 356) with delta (0, -1)
Screenshot: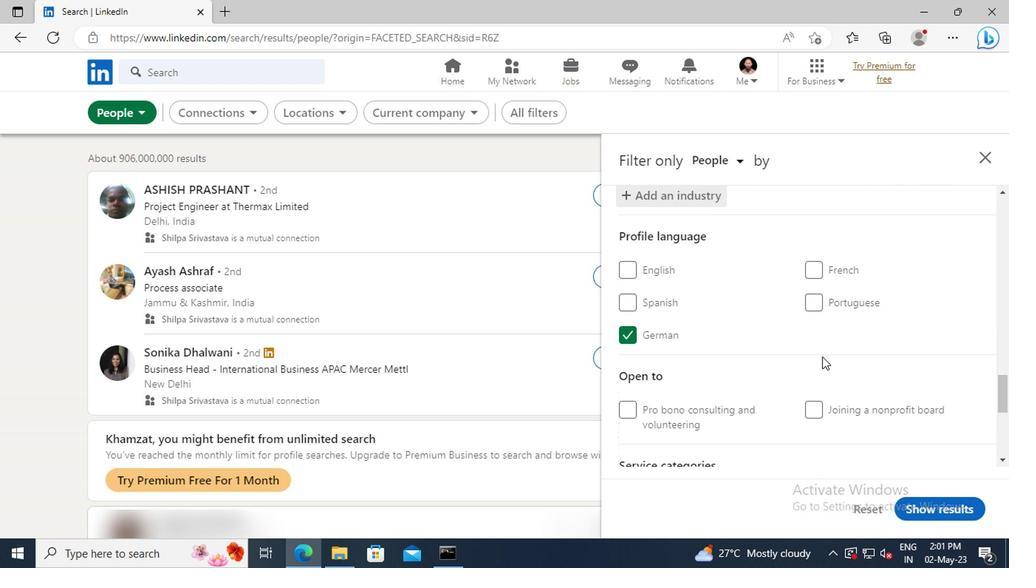 
Action: Mouse scrolled (819, 356) with delta (0, -1)
Screenshot: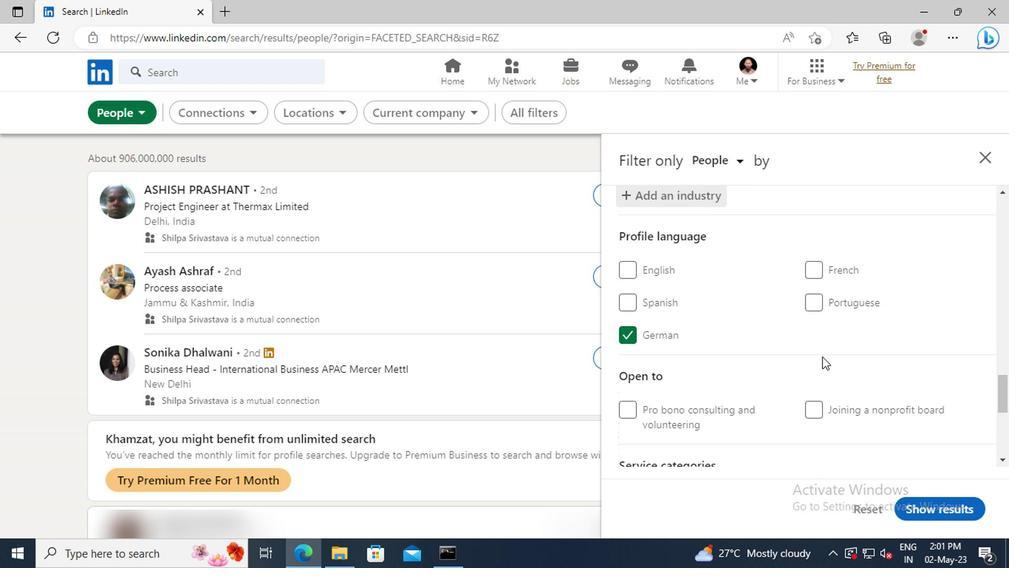 
Action: Mouse scrolled (819, 356) with delta (0, -1)
Screenshot: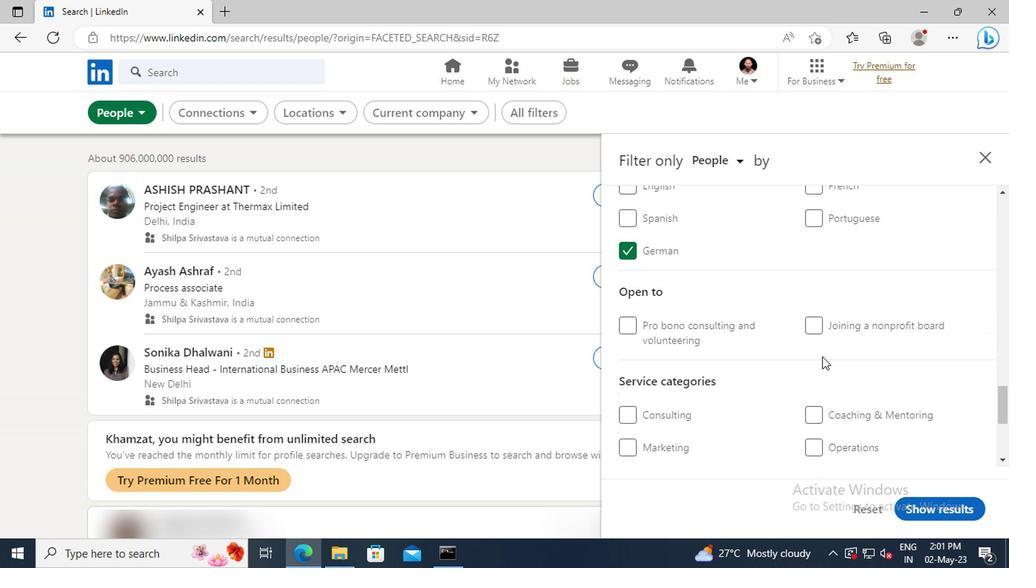 
Action: Mouse scrolled (819, 356) with delta (0, -1)
Screenshot: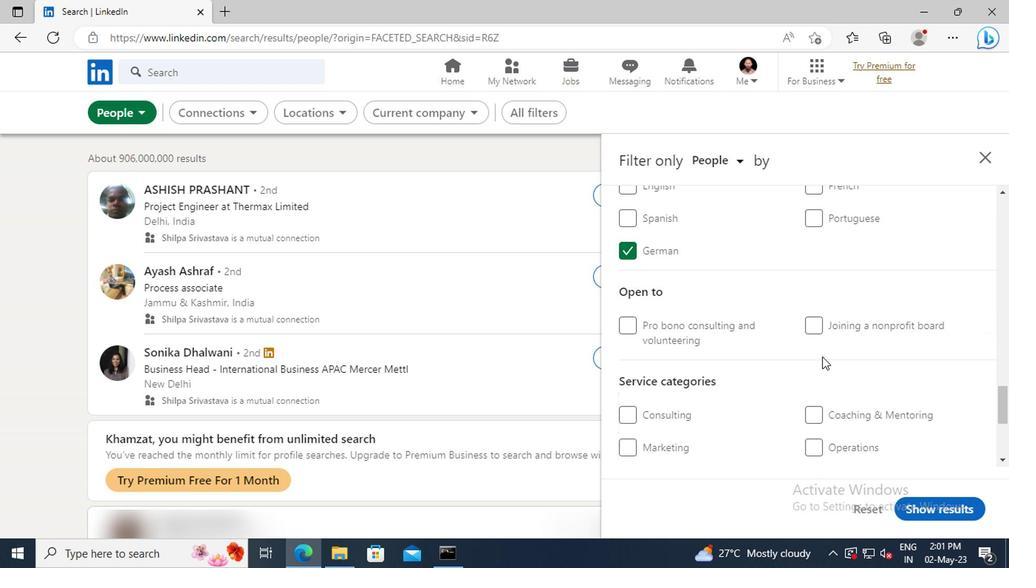
Action: Mouse scrolled (819, 356) with delta (0, -1)
Screenshot: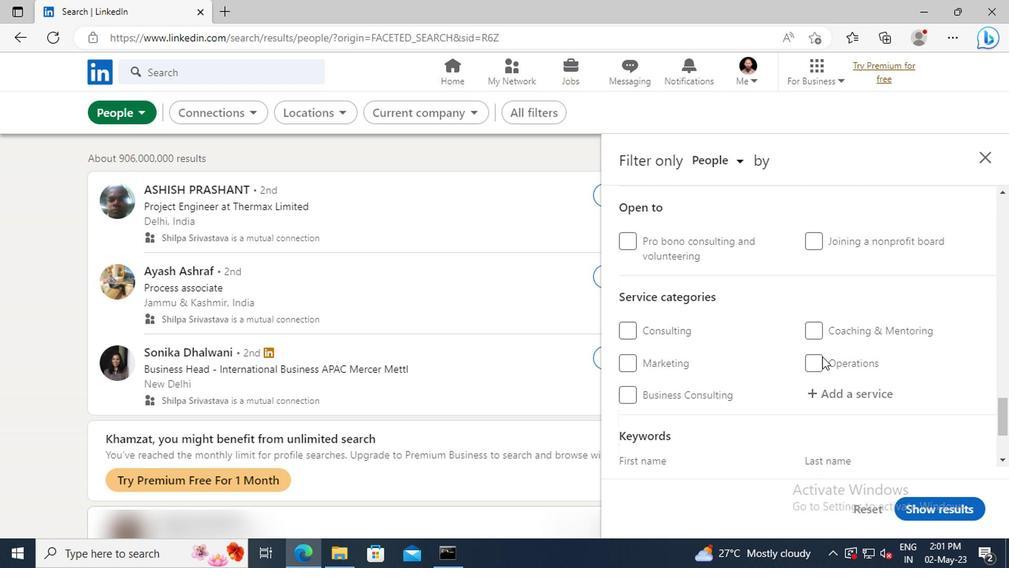 
Action: Mouse moved to (819, 354)
Screenshot: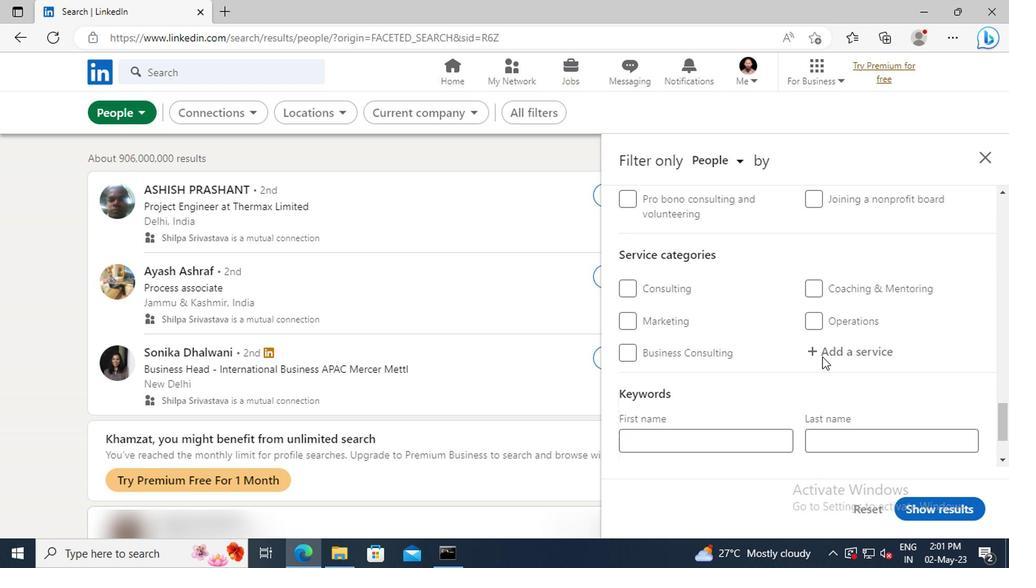 
Action: Mouse pressed left at (819, 354)
Screenshot: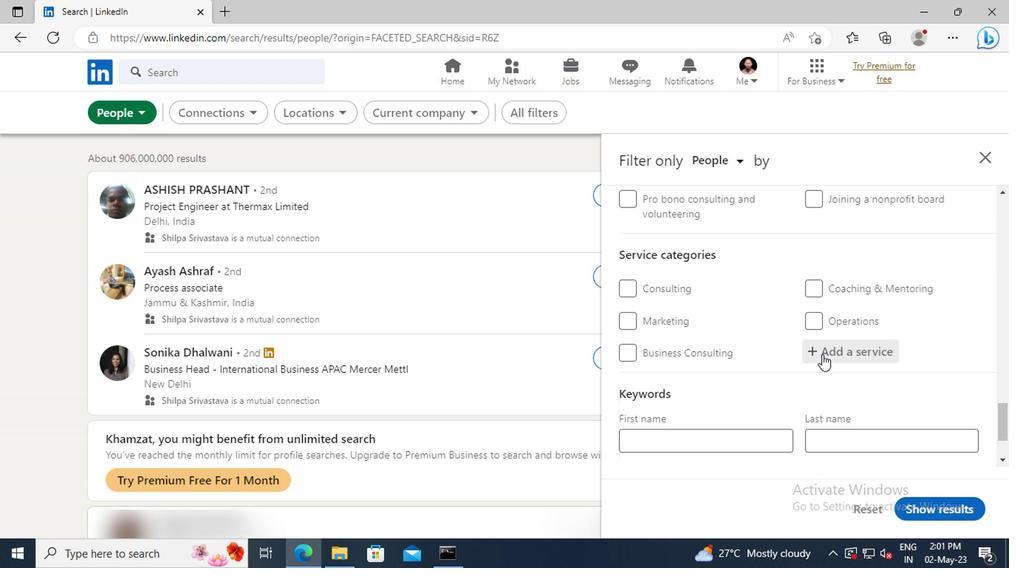 
Action: Mouse moved to (819, 354)
Screenshot: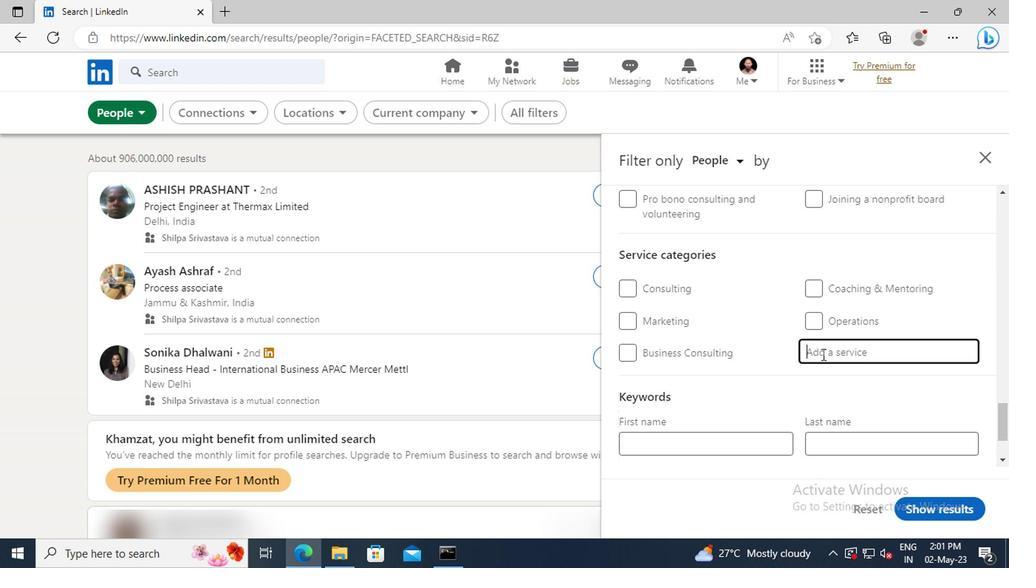 
Action: Key pressed <Key.shift>RESUME<Key.space>
Screenshot: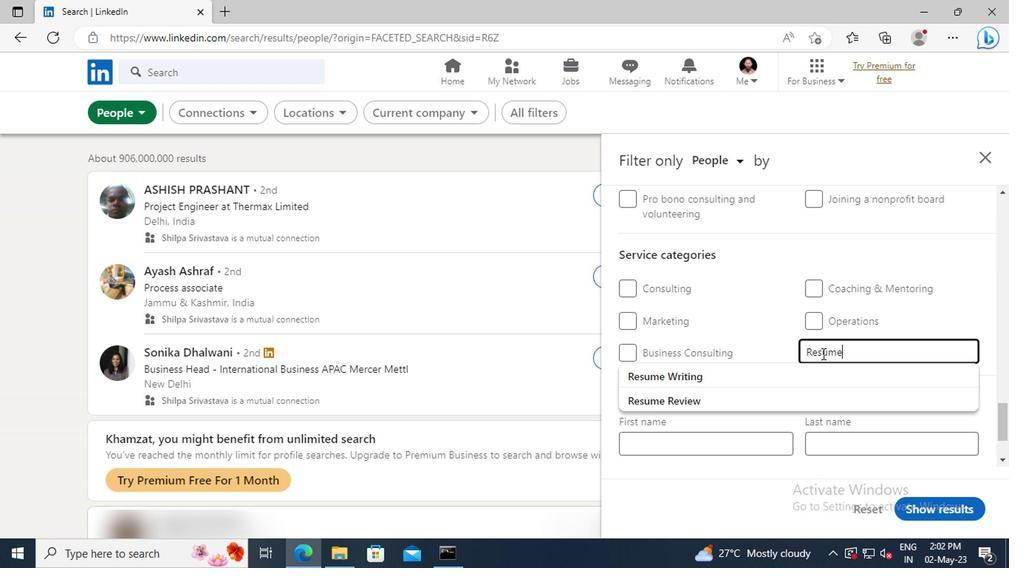
Action: Mouse moved to (821, 373)
Screenshot: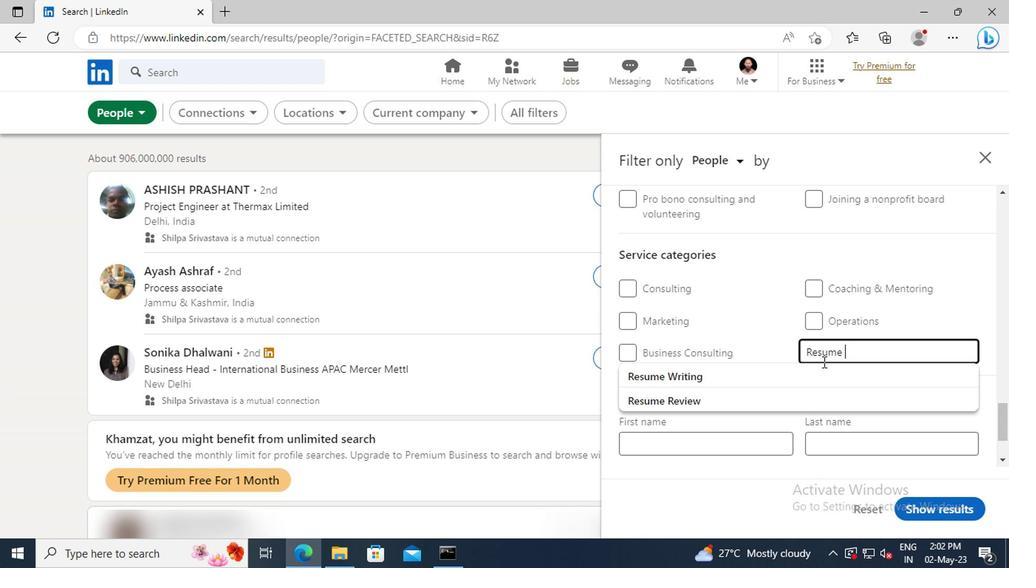 
Action: Mouse pressed left at (821, 373)
Screenshot: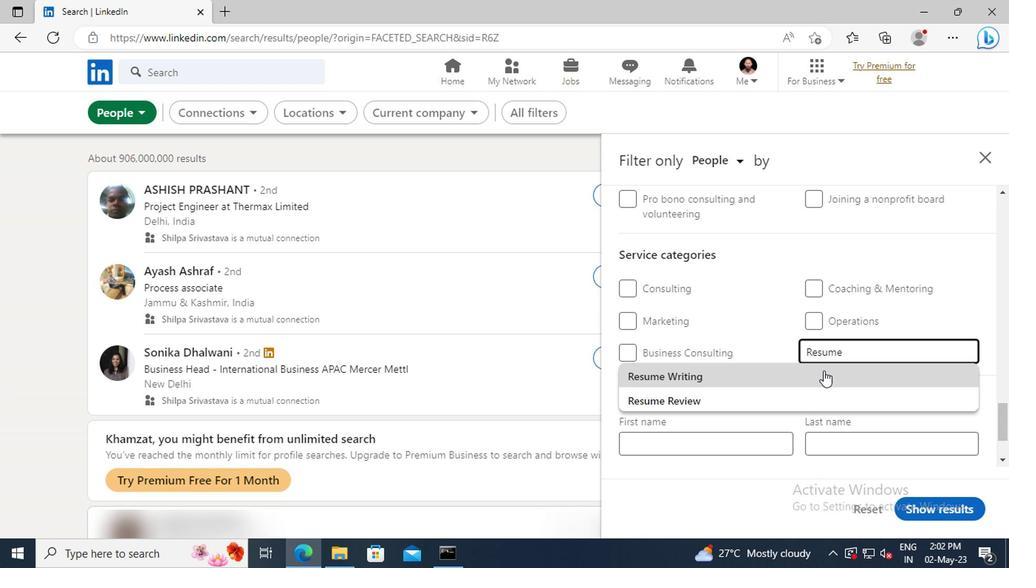 
Action: Mouse scrolled (821, 372) with delta (0, -1)
Screenshot: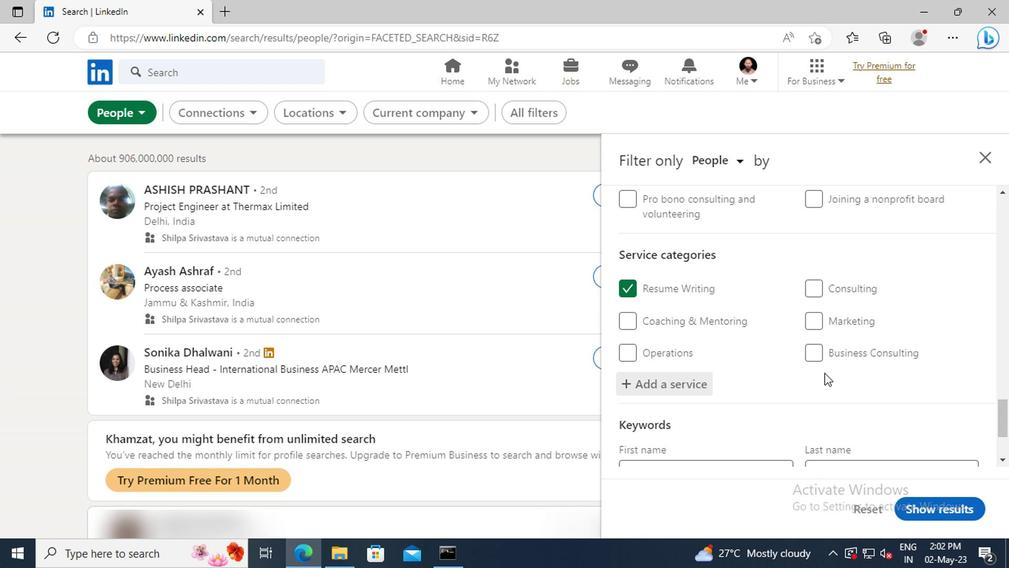 
Action: Mouse scrolled (821, 372) with delta (0, -1)
Screenshot: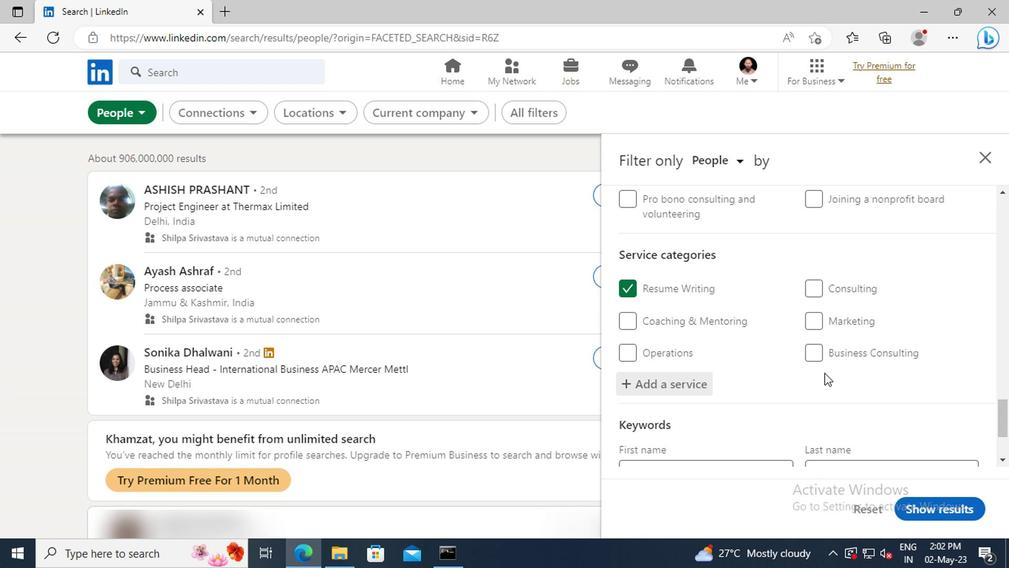 
Action: Mouse scrolled (821, 372) with delta (0, -1)
Screenshot: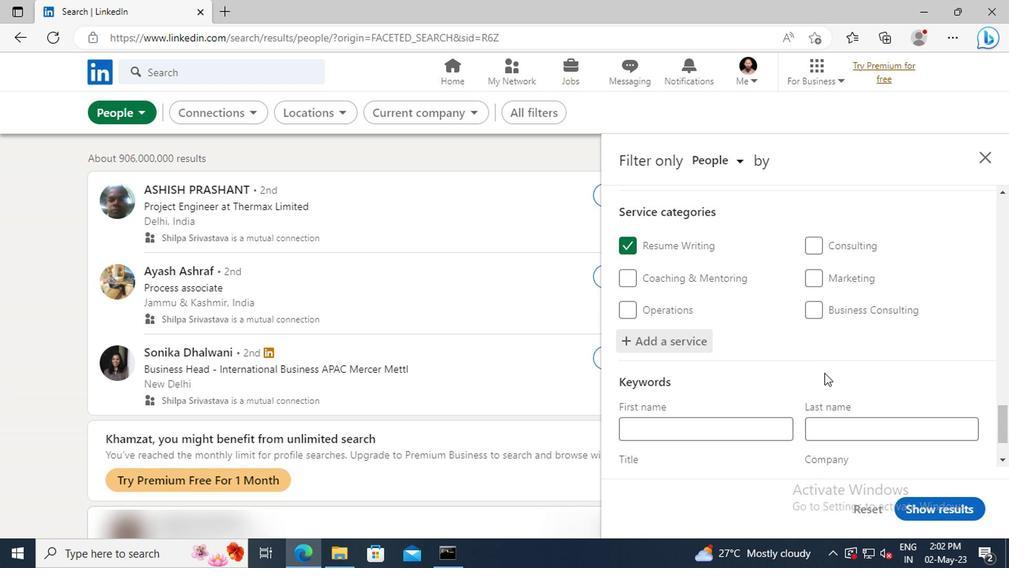 
Action: Mouse scrolled (821, 372) with delta (0, -1)
Screenshot: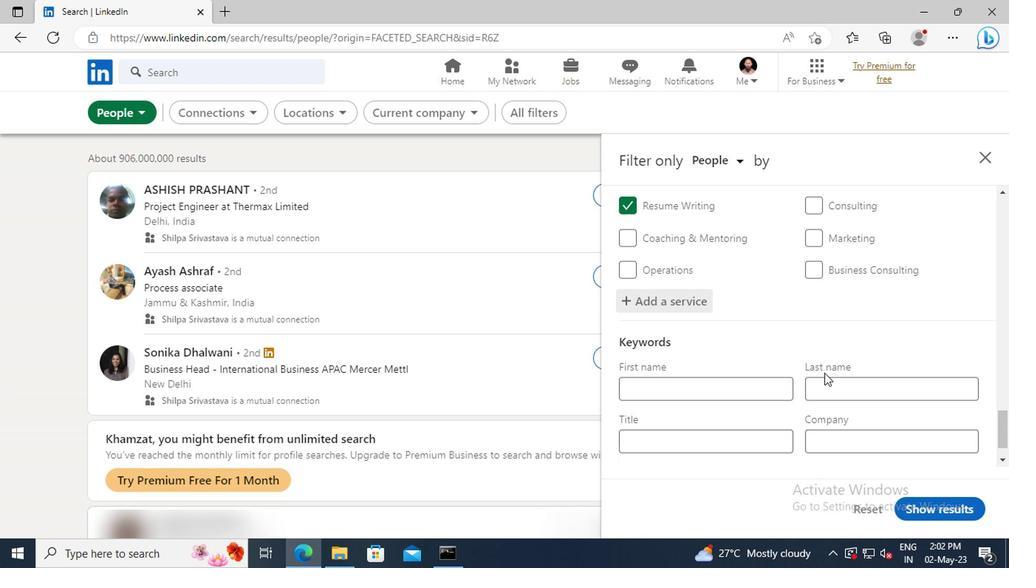 
Action: Mouse moved to (704, 397)
Screenshot: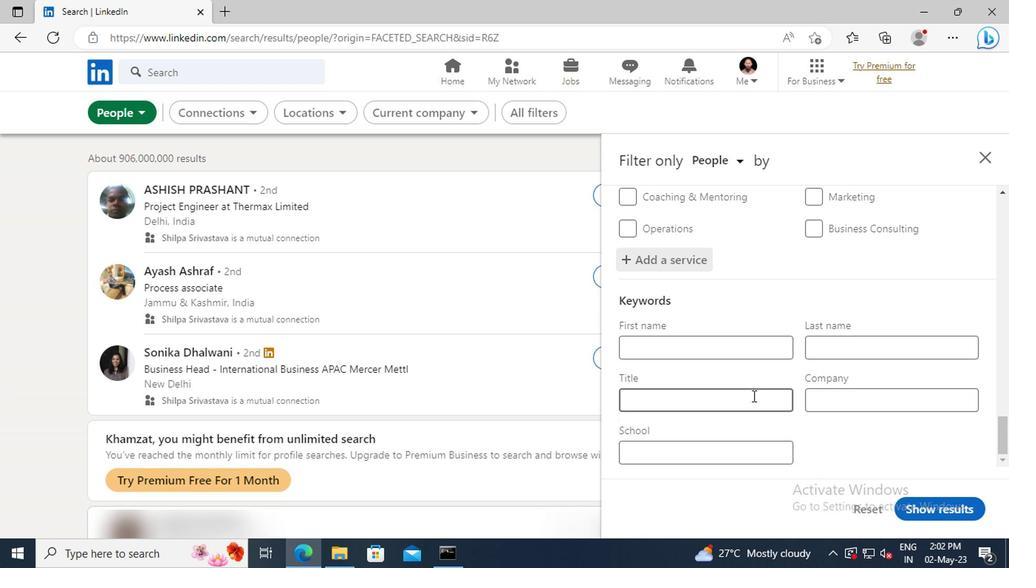 
Action: Mouse pressed left at (704, 397)
Screenshot: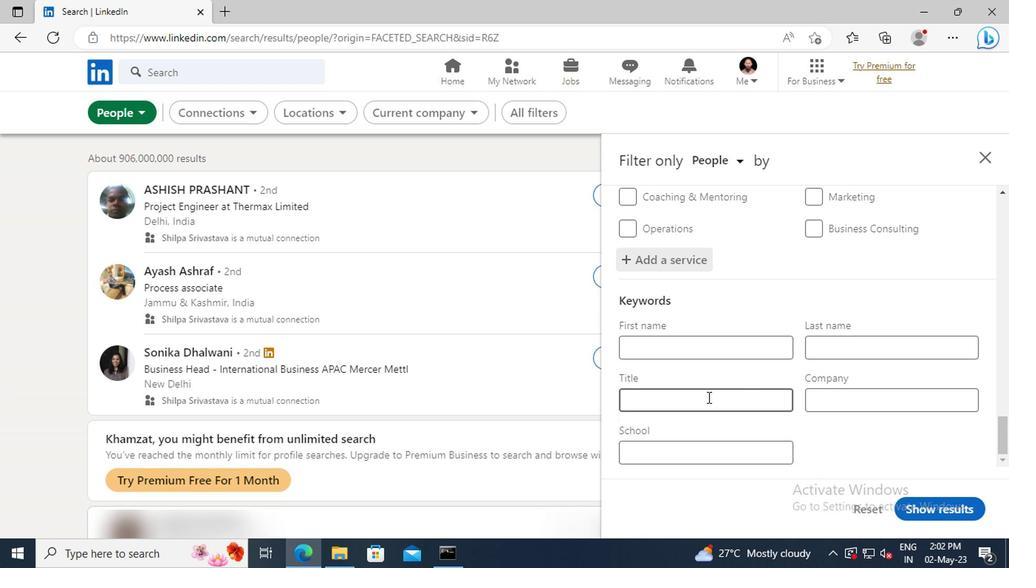
Action: Key pressed <Key.shift>MECHANIC<Key.enter>
Screenshot: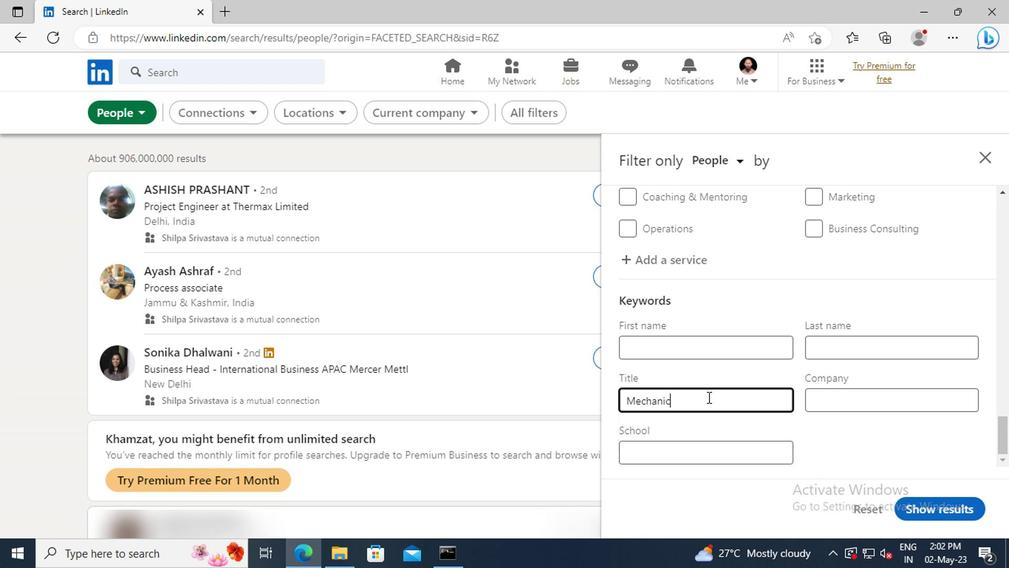 
Action: Mouse moved to (915, 514)
Screenshot: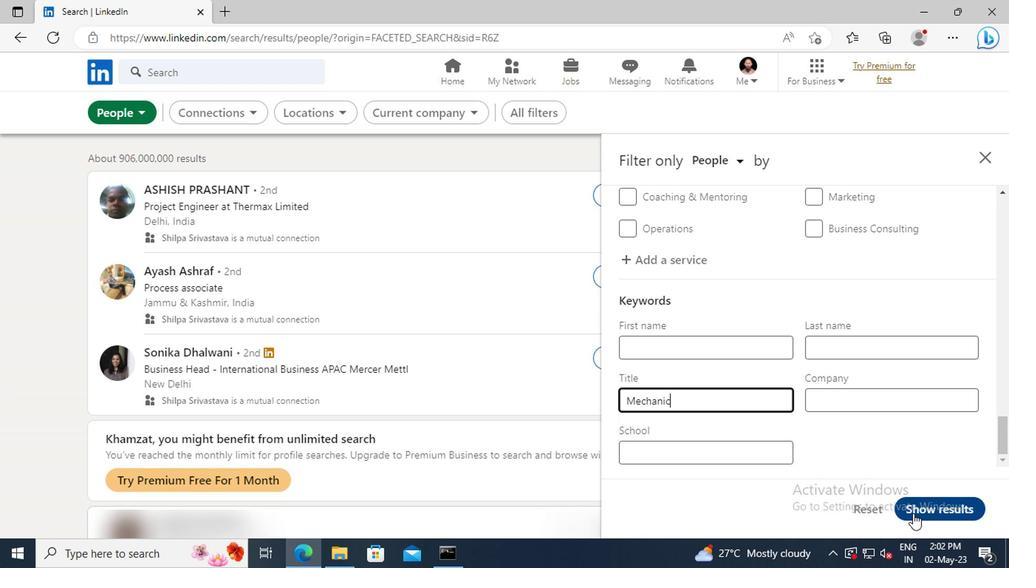 
Action: Mouse pressed left at (915, 514)
Screenshot: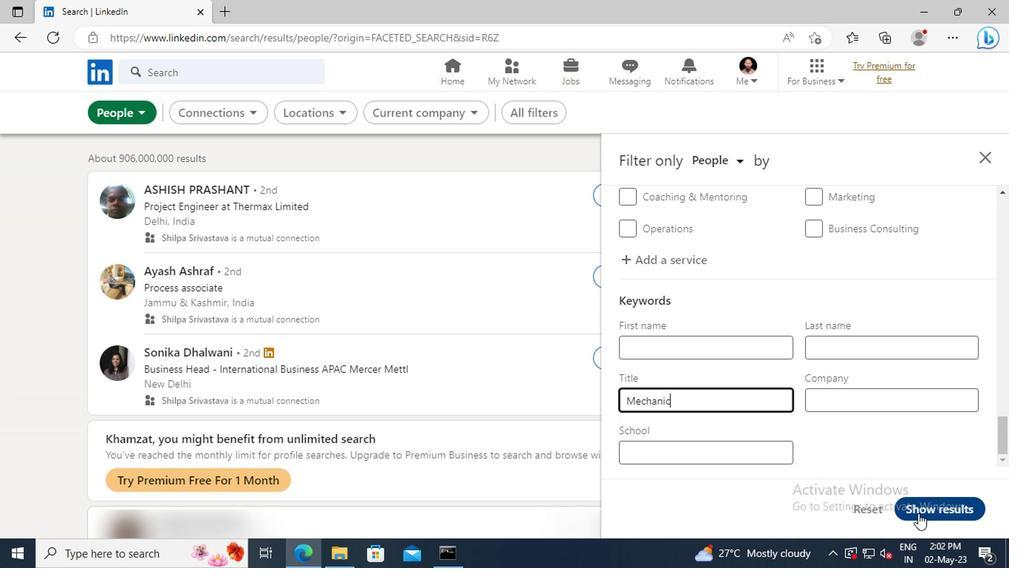 
